 Task: Plan a trip to Qulsary, Kazakhstan from 10th December, 2023 to 15th December, 2023 for 7 adults. Place can be entire room or shared room with 4 bedrooms having 7 beds and 4 bathrooms. Property type can be house. Amenities needed are: wifi, TV, free parkinig on premises, gym, breakfast.
Action: Mouse moved to (597, 131)
Screenshot: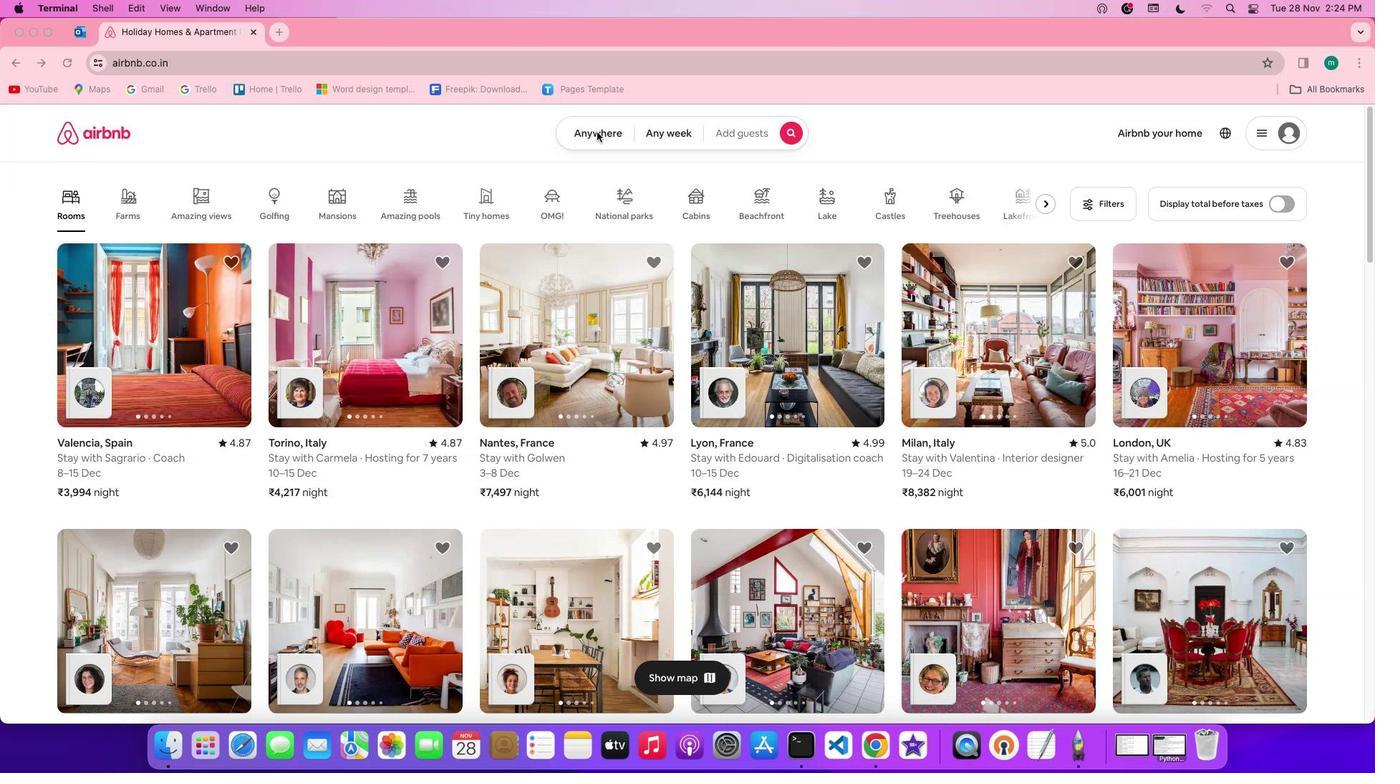 
Action: Mouse pressed left at (597, 131)
Screenshot: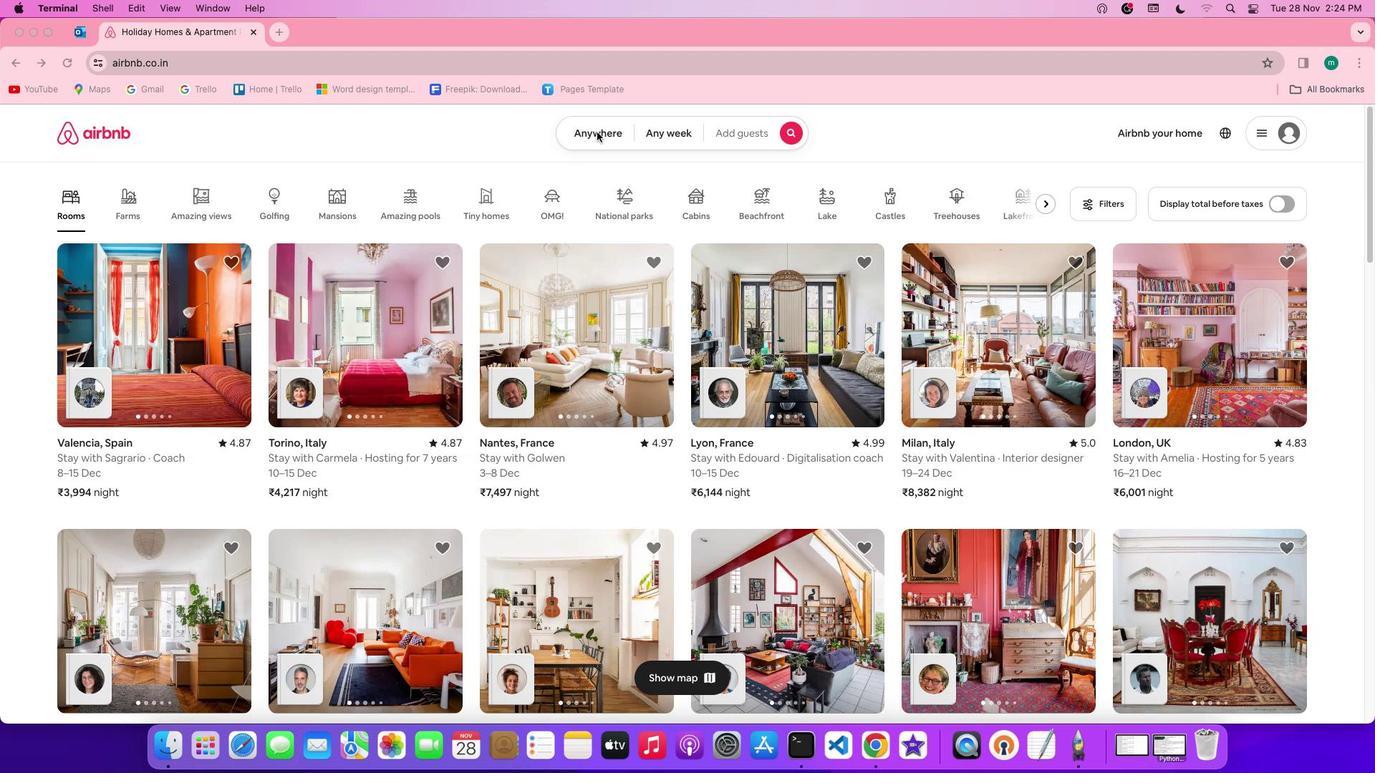 
Action: Mouse pressed left at (597, 131)
Screenshot: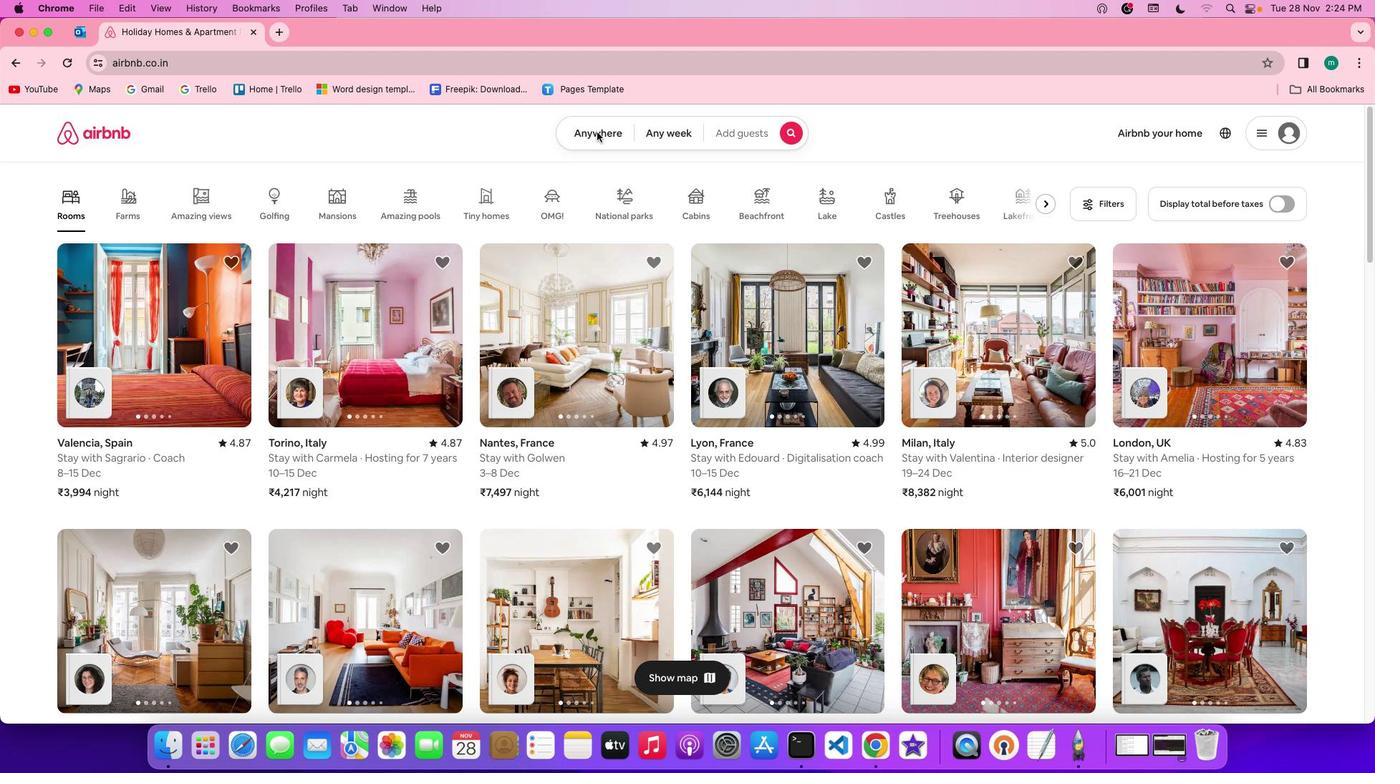 
Action: Mouse moved to (497, 195)
Screenshot: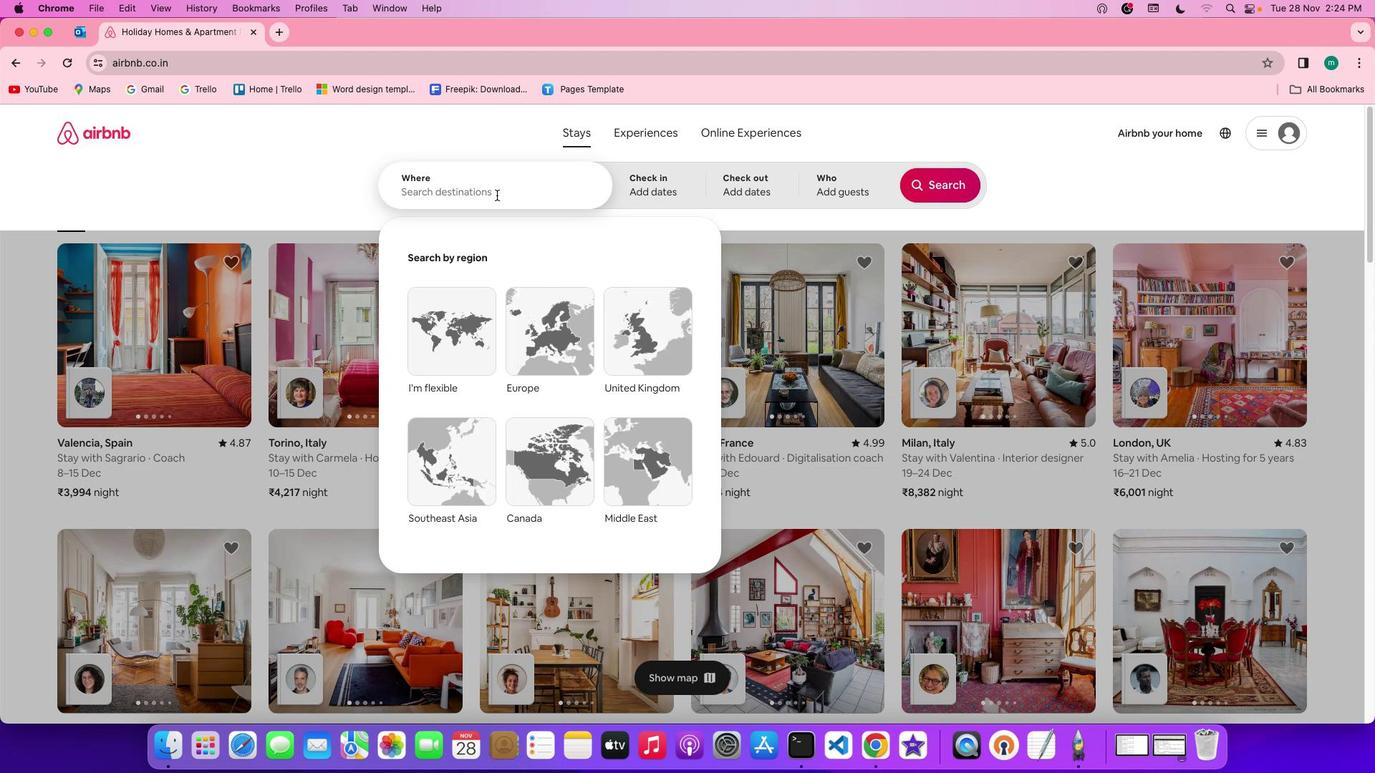 
Action: Mouse pressed left at (497, 195)
Screenshot: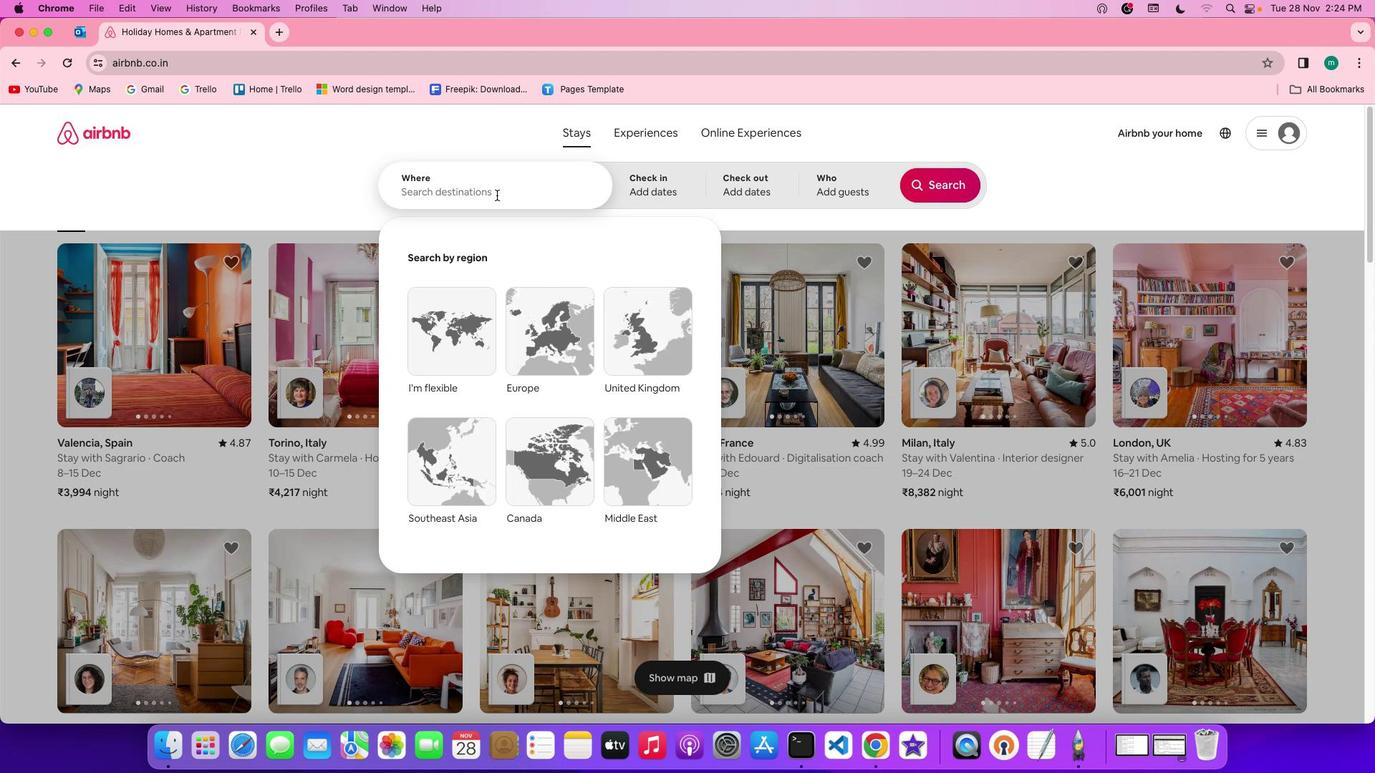 
Action: Mouse moved to (498, 196)
Screenshot: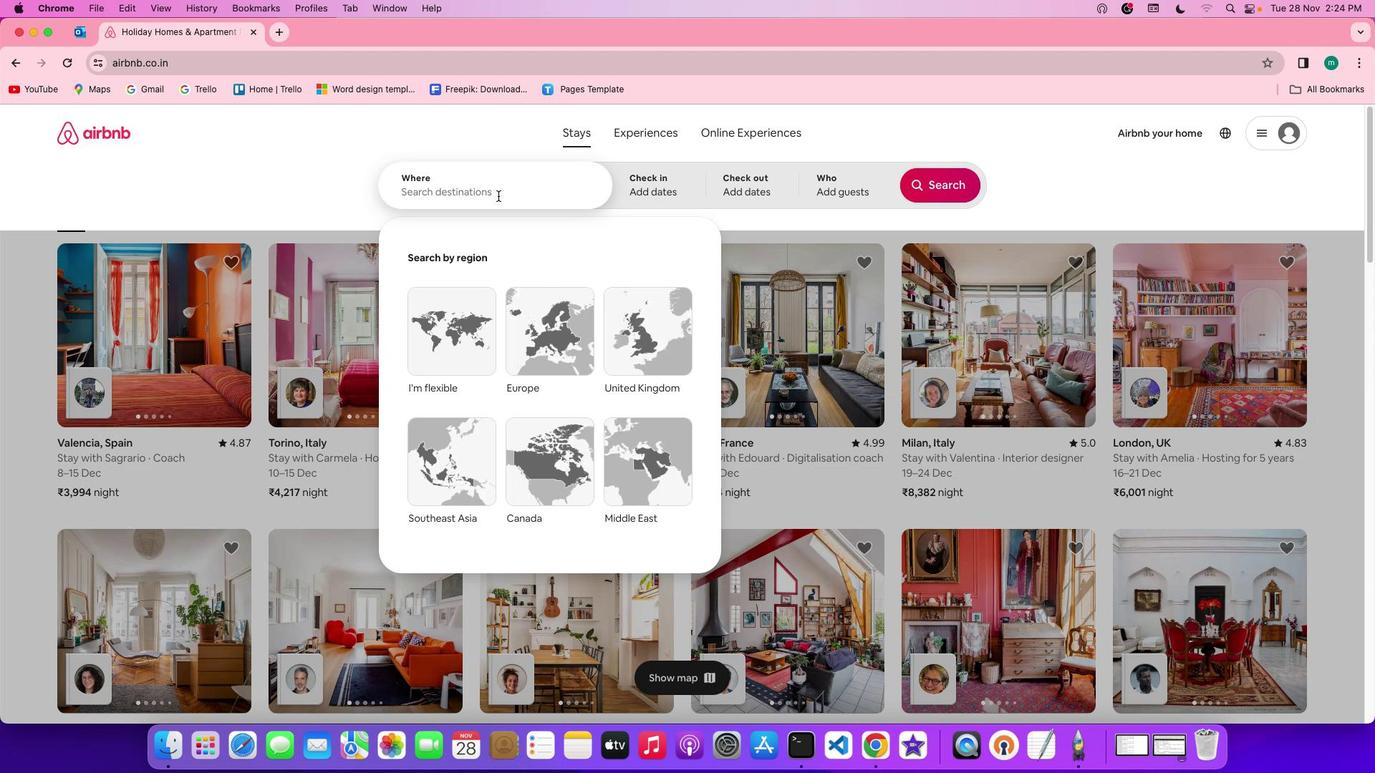
Action: Key pressed Key.shift'Q''u''l''s''a''r''y'','Key.spaceKey.shift'K''a''z''a''k''h''s''t''a''n'
Screenshot: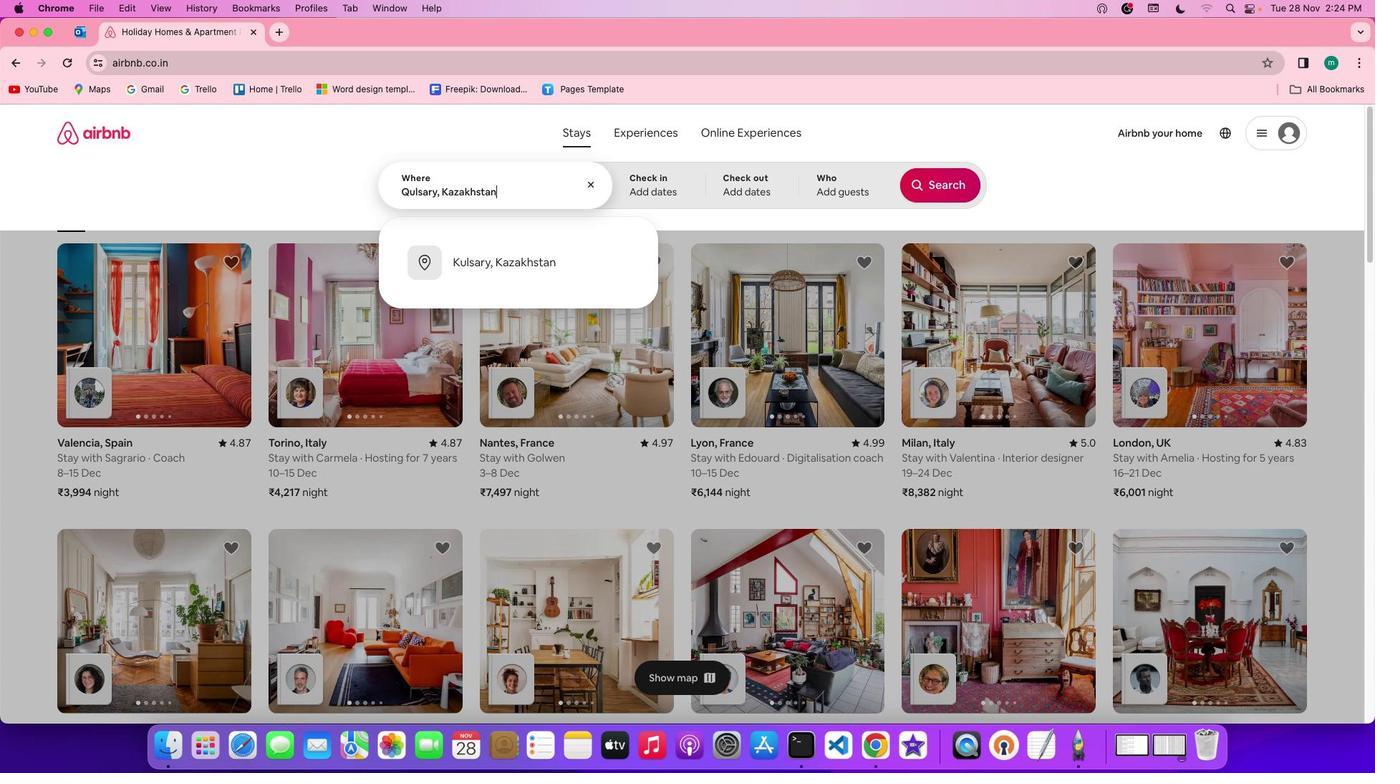 
Action: Mouse moved to (654, 188)
Screenshot: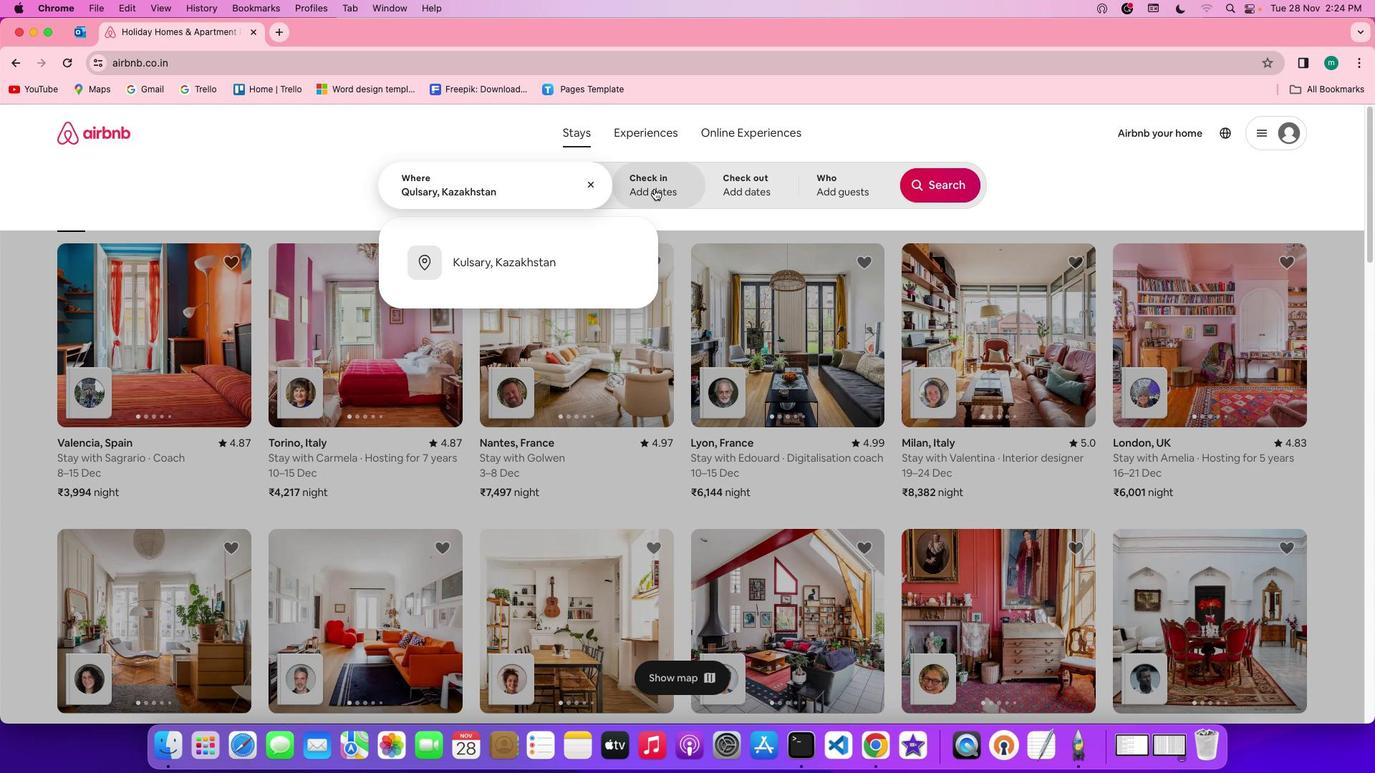 
Action: Mouse pressed left at (654, 188)
Screenshot: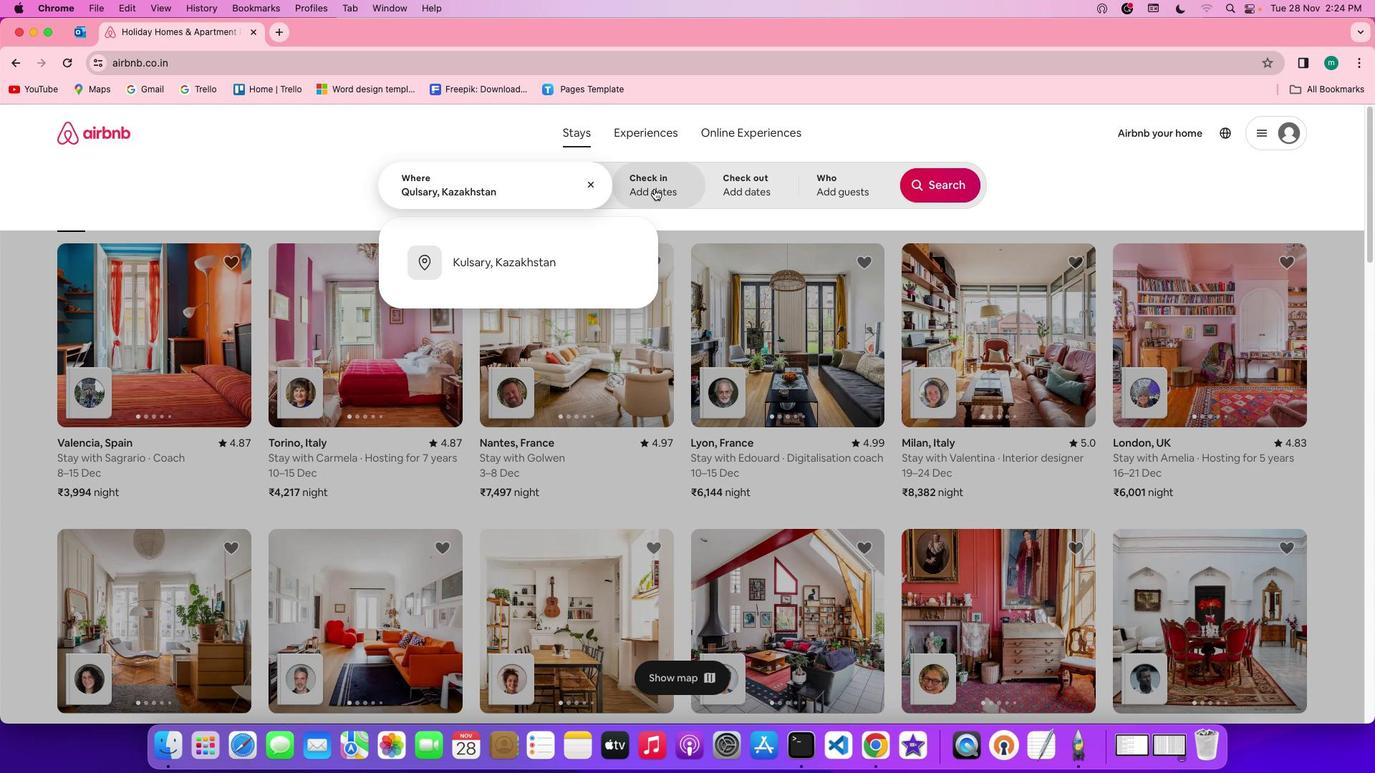 
Action: Mouse moved to (720, 432)
Screenshot: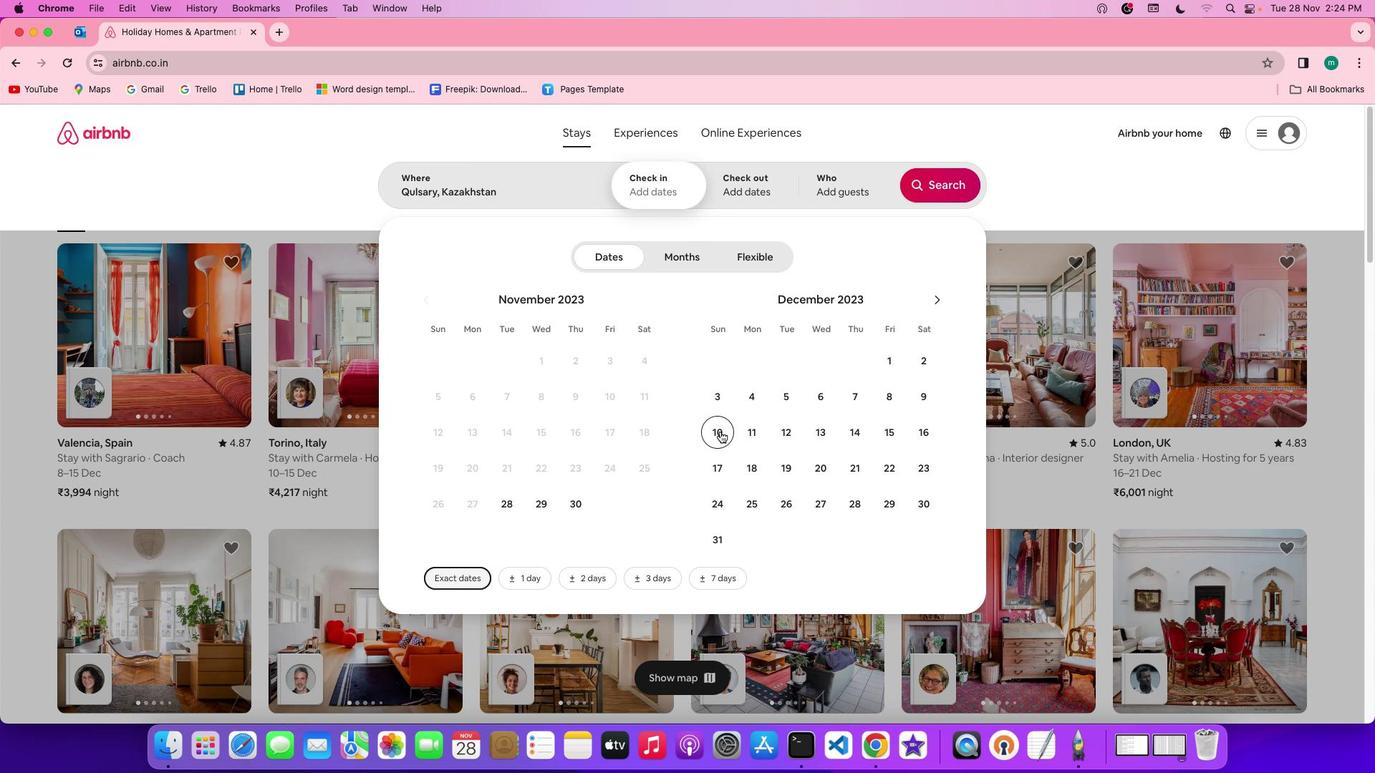 
Action: Mouse pressed left at (720, 432)
Screenshot: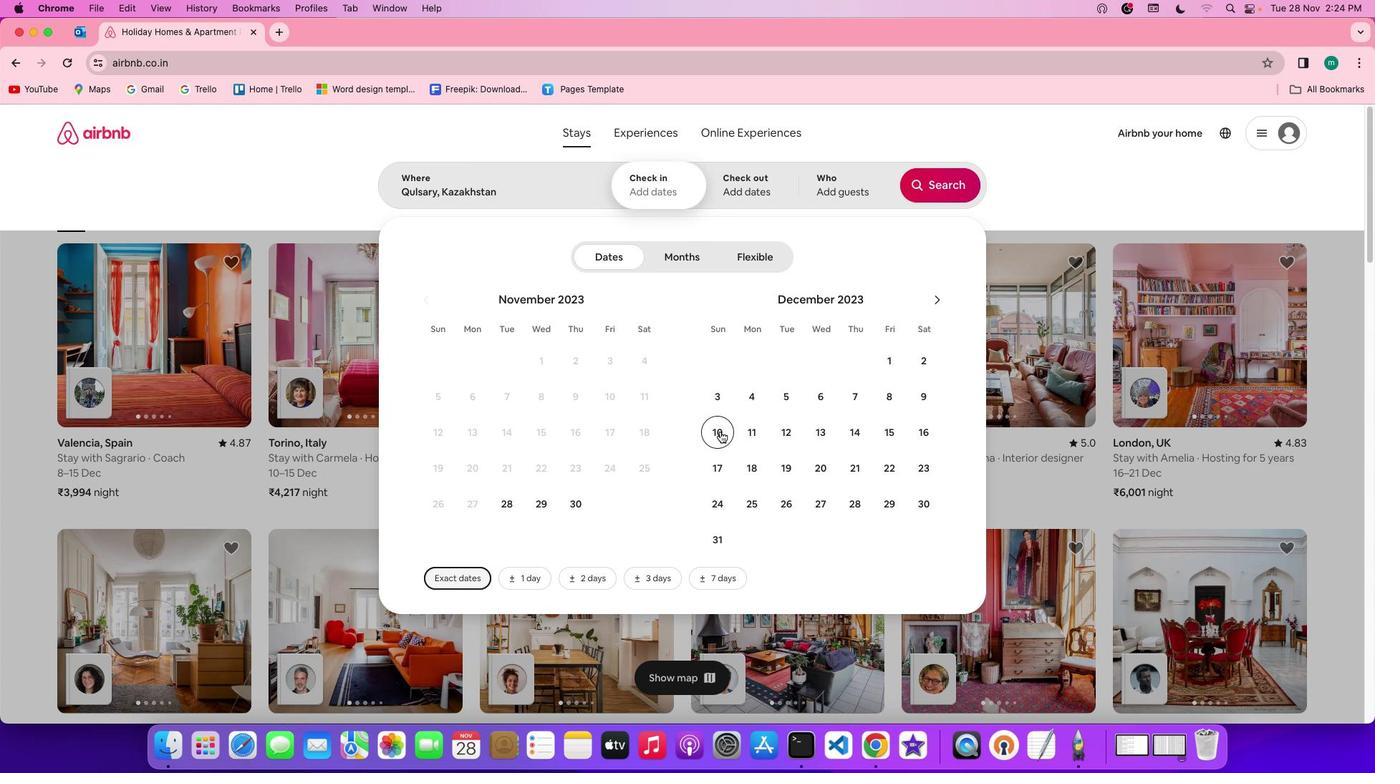 
Action: Mouse moved to (884, 430)
Screenshot: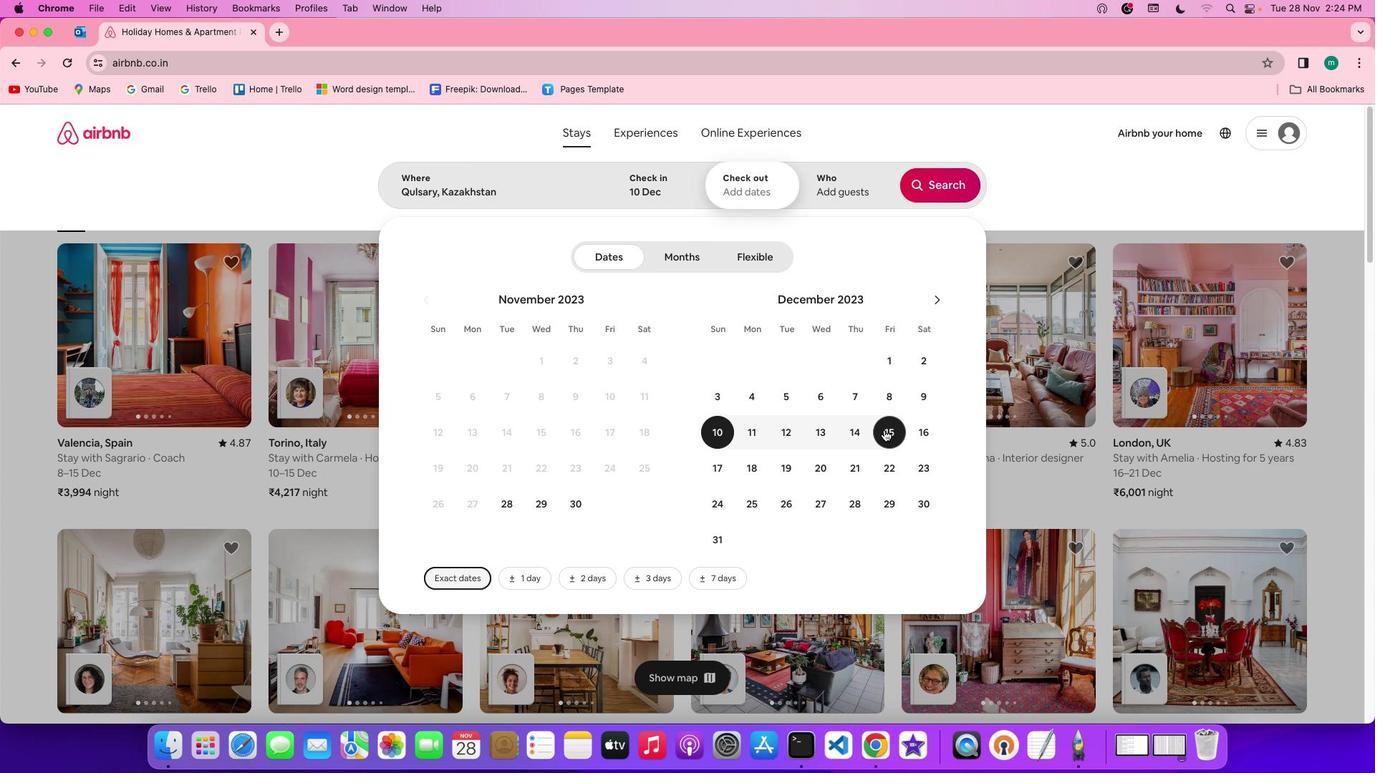 
Action: Mouse pressed left at (884, 430)
Screenshot: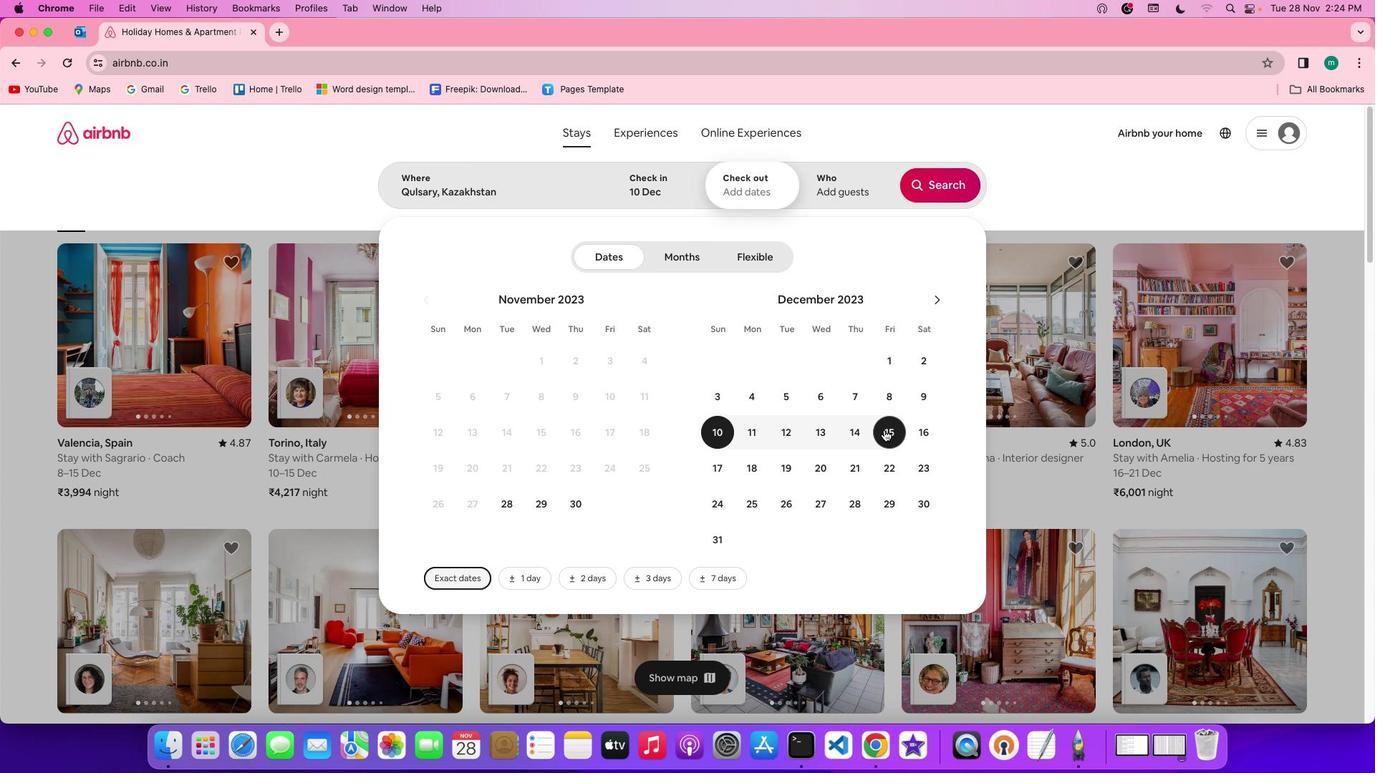 
Action: Mouse moved to (826, 183)
Screenshot: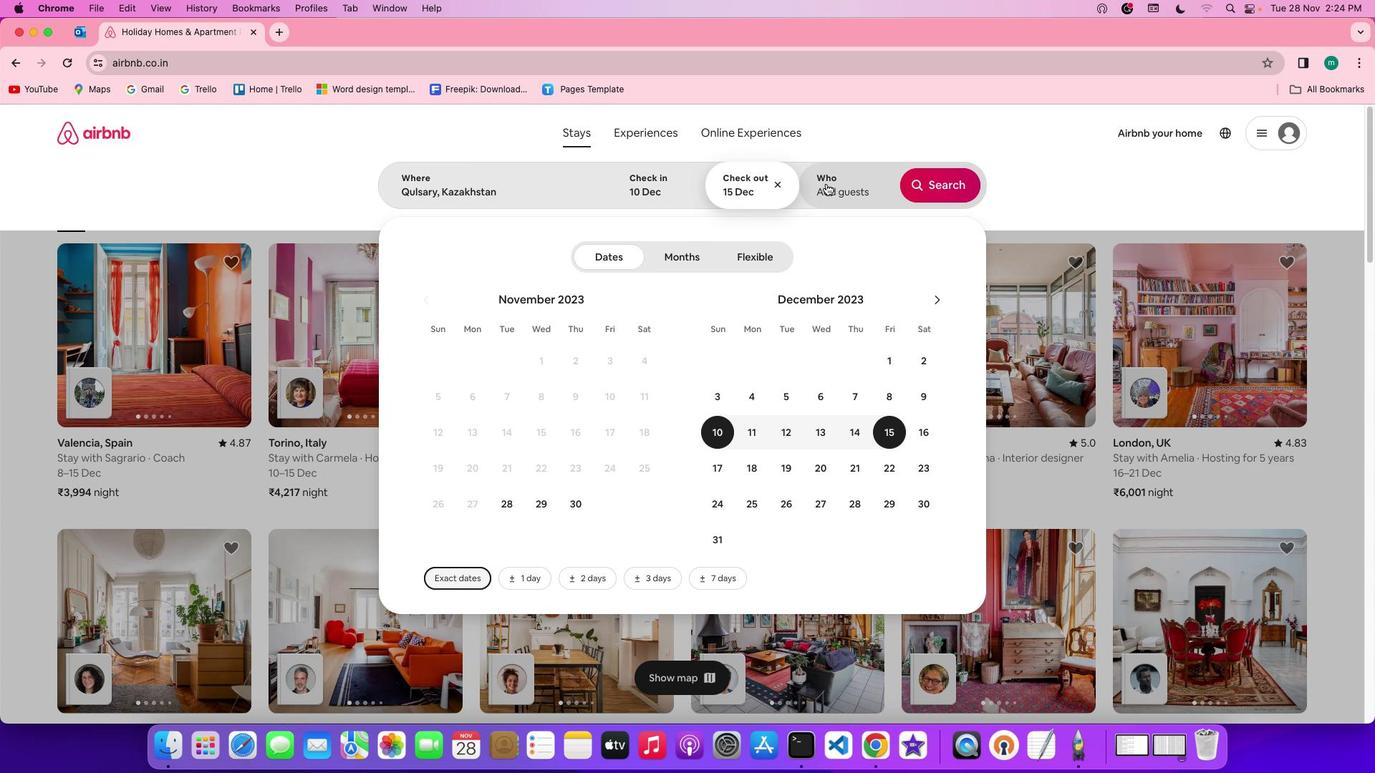 
Action: Mouse pressed left at (826, 183)
Screenshot: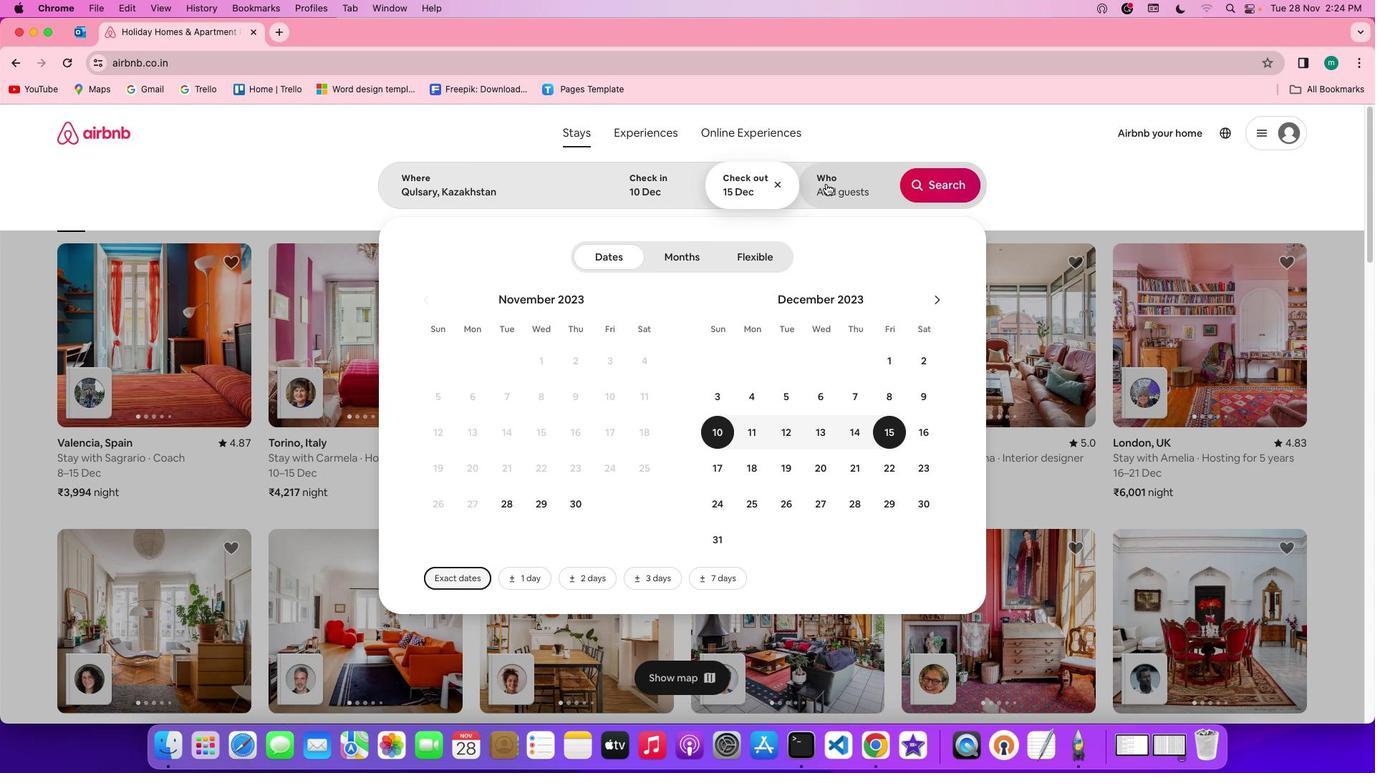 
Action: Mouse moved to (948, 263)
Screenshot: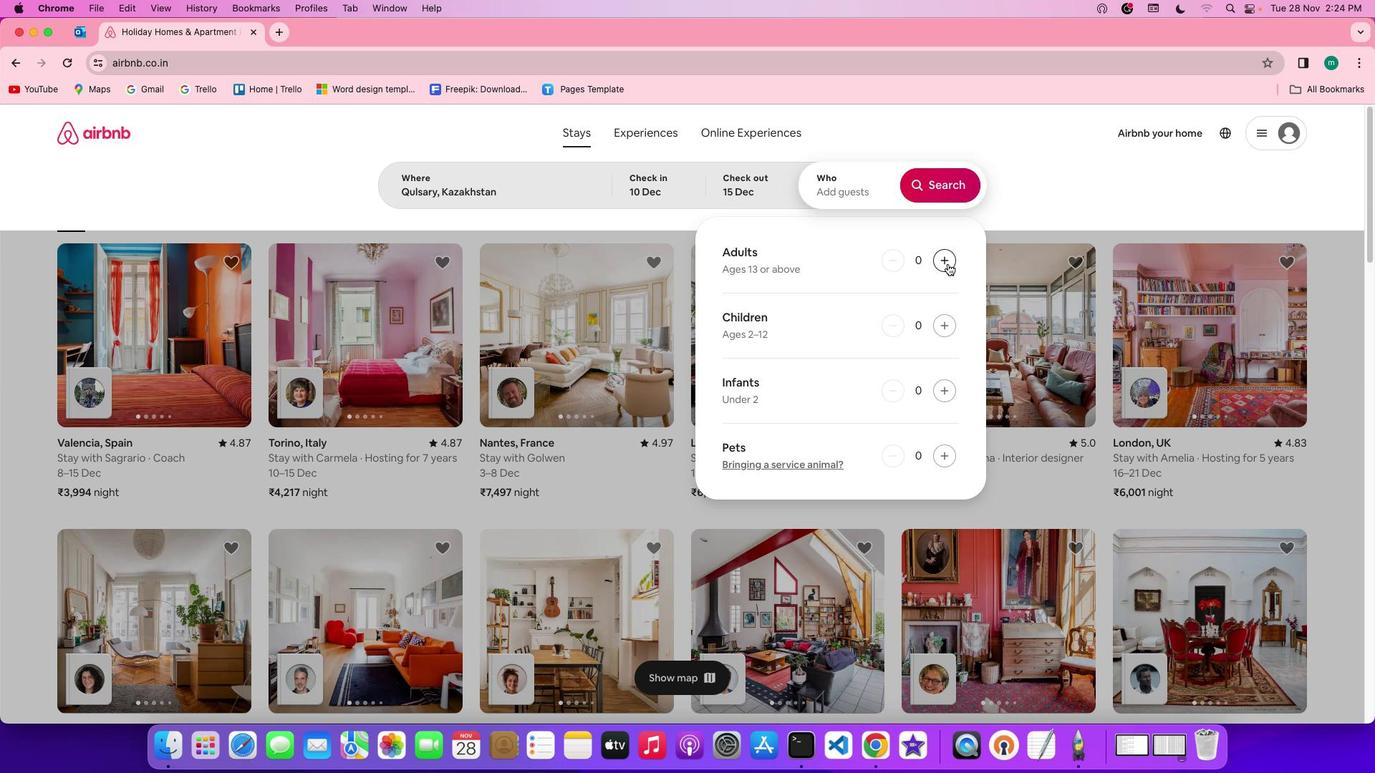 
Action: Mouse pressed left at (948, 263)
Screenshot: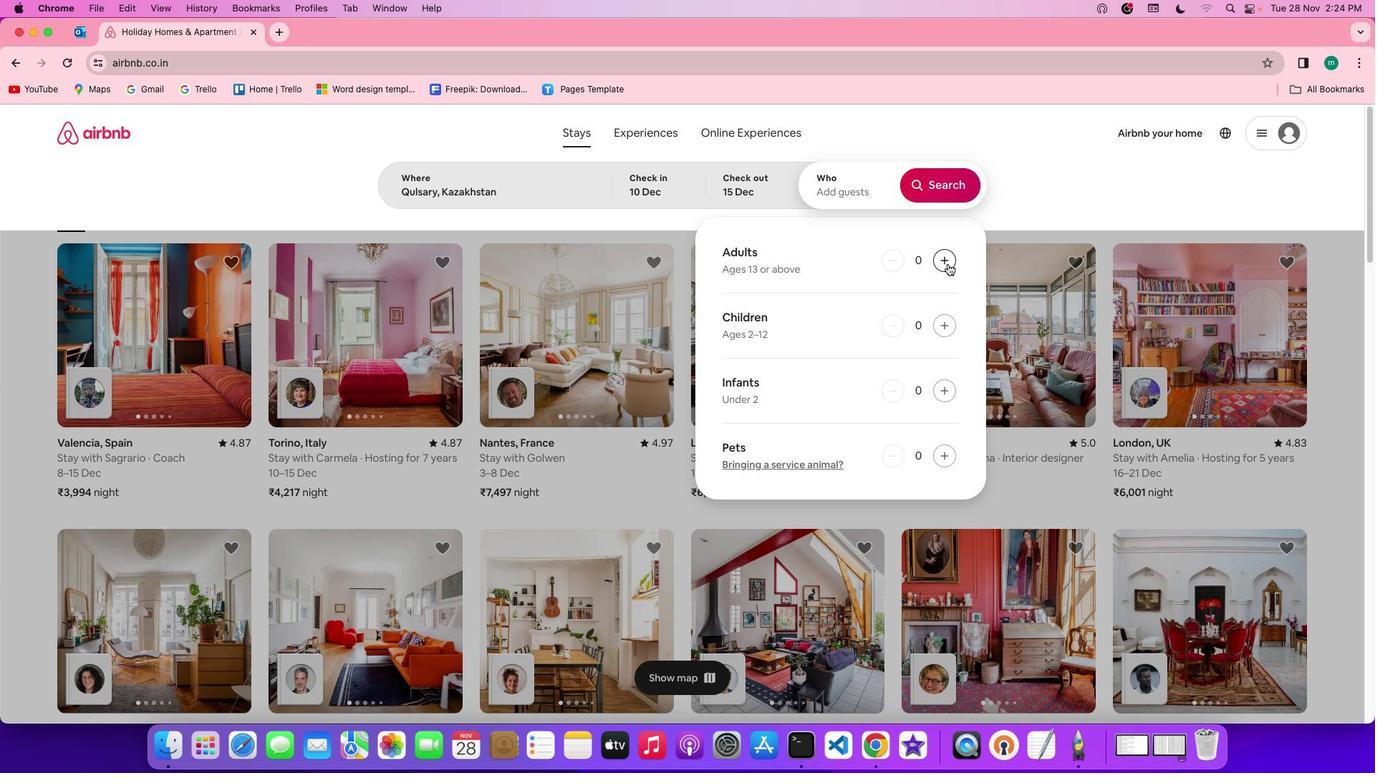 
Action: Mouse pressed left at (948, 263)
Screenshot: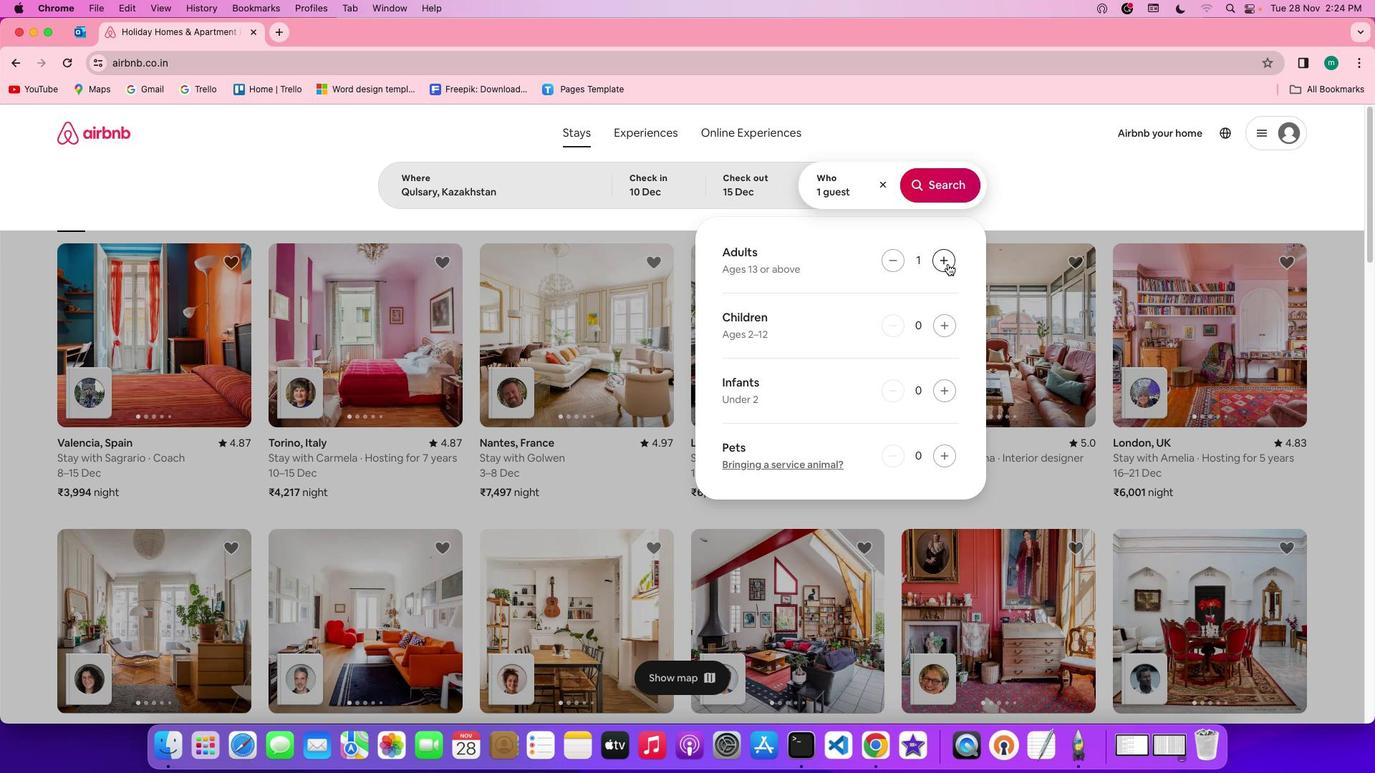 
Action: Mouse pressed left at (948, 263)
Screenshot: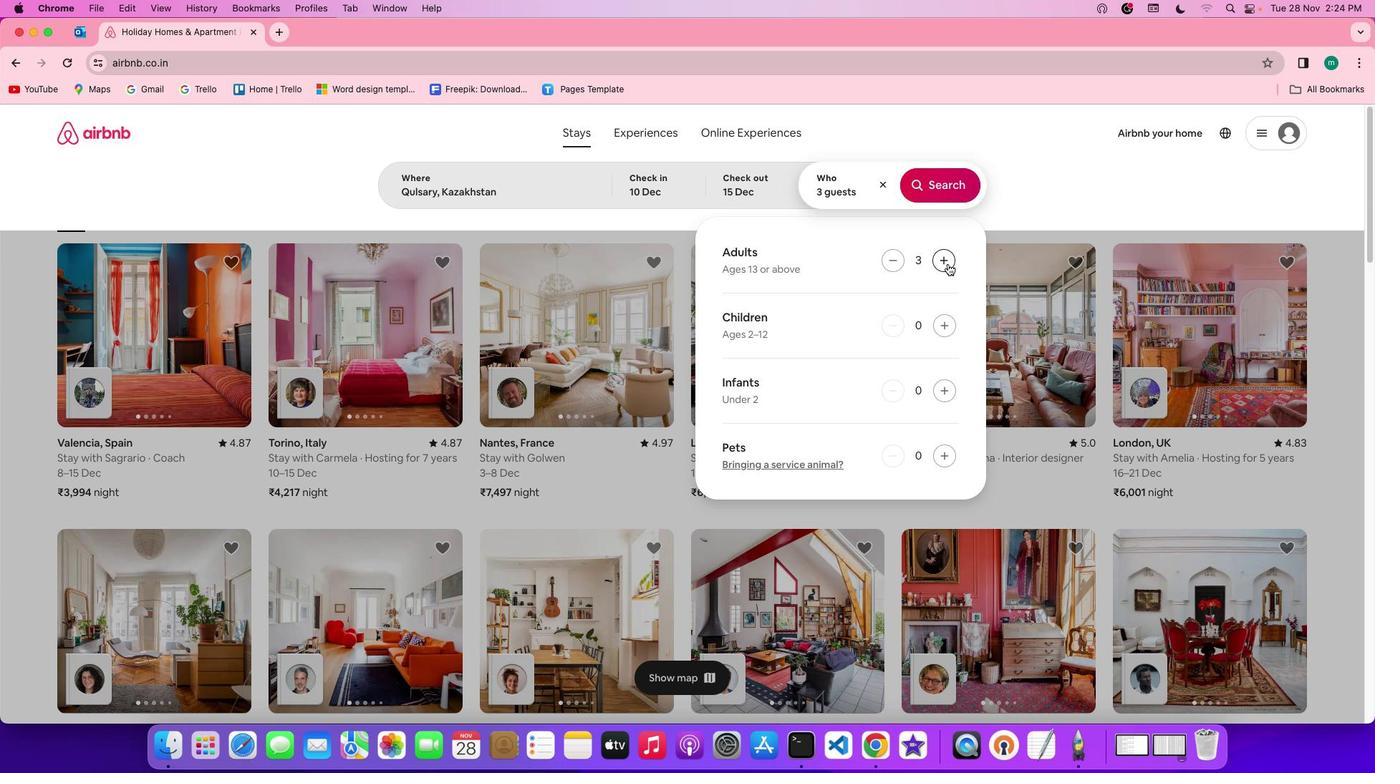 
Action: Mouse moved to (948, 263)
Screenshot: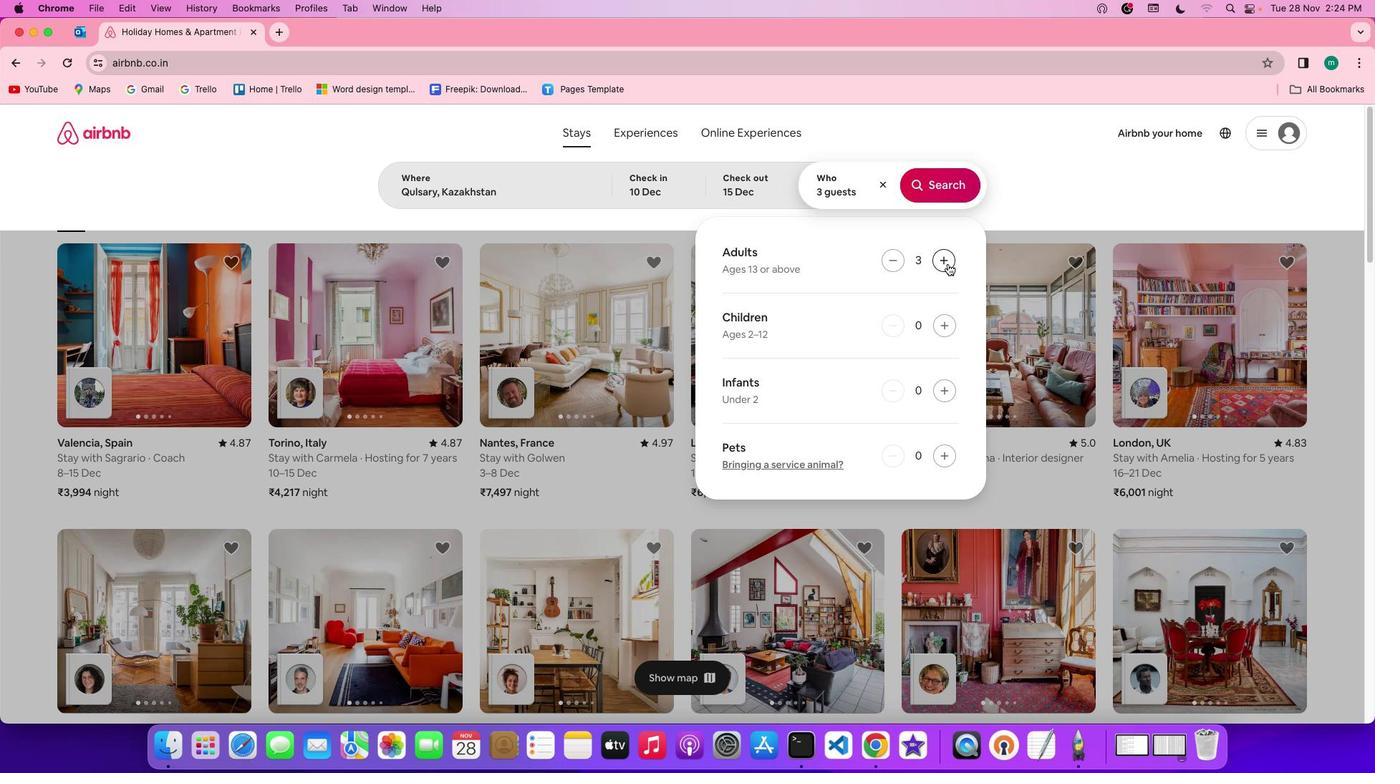 
Action: Mouse pressed left at (948, 263)
Screenshot: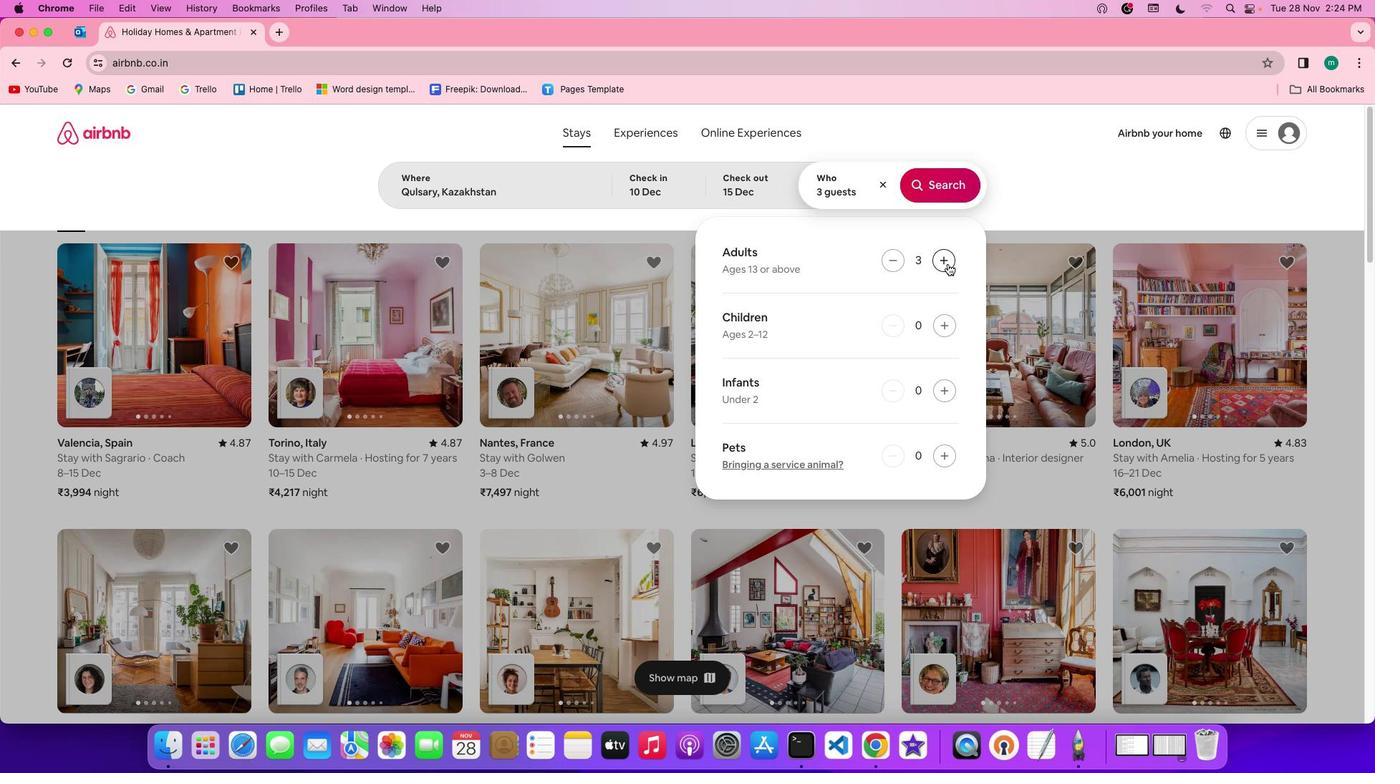 
Action: Mouse pressed left at (948, 263)
Screenshot: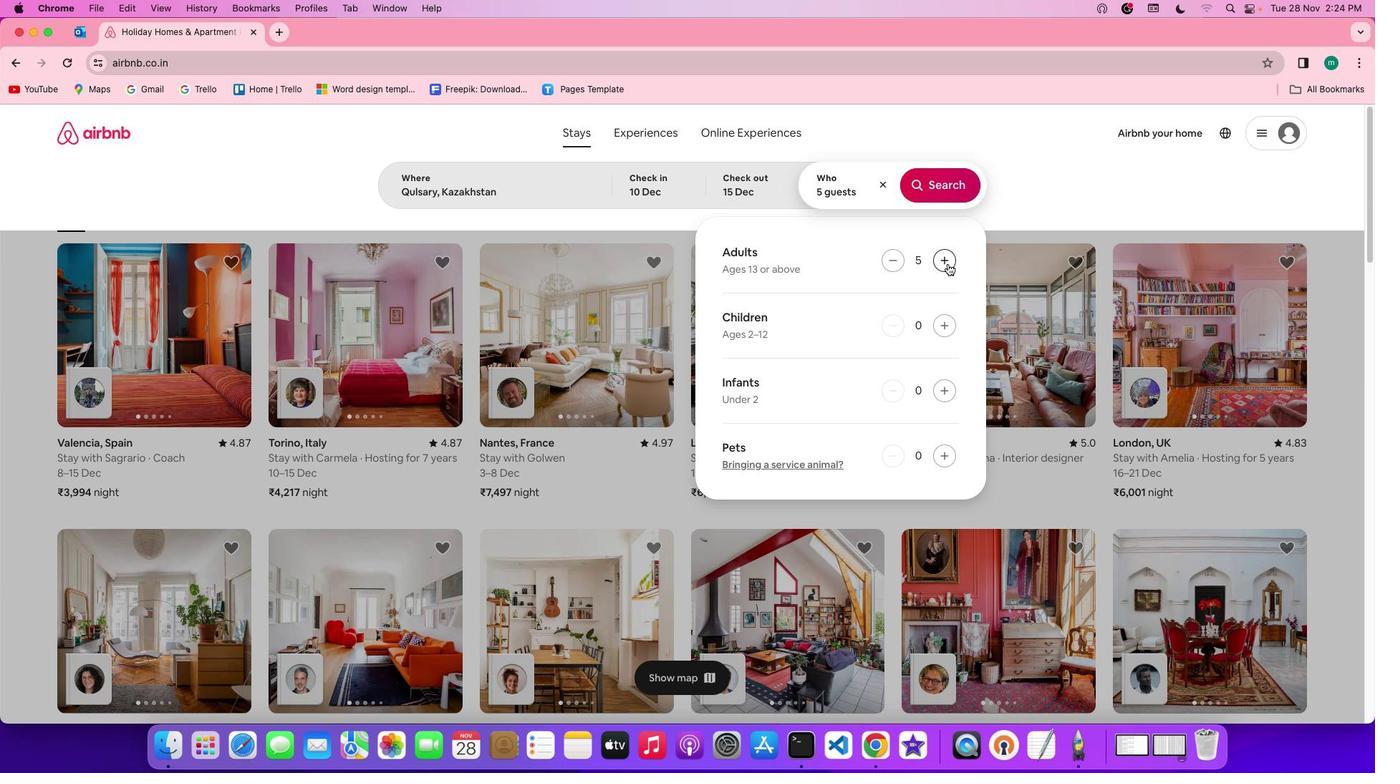 
Action: Mouse pressed left at (948, 263)
Screenshot: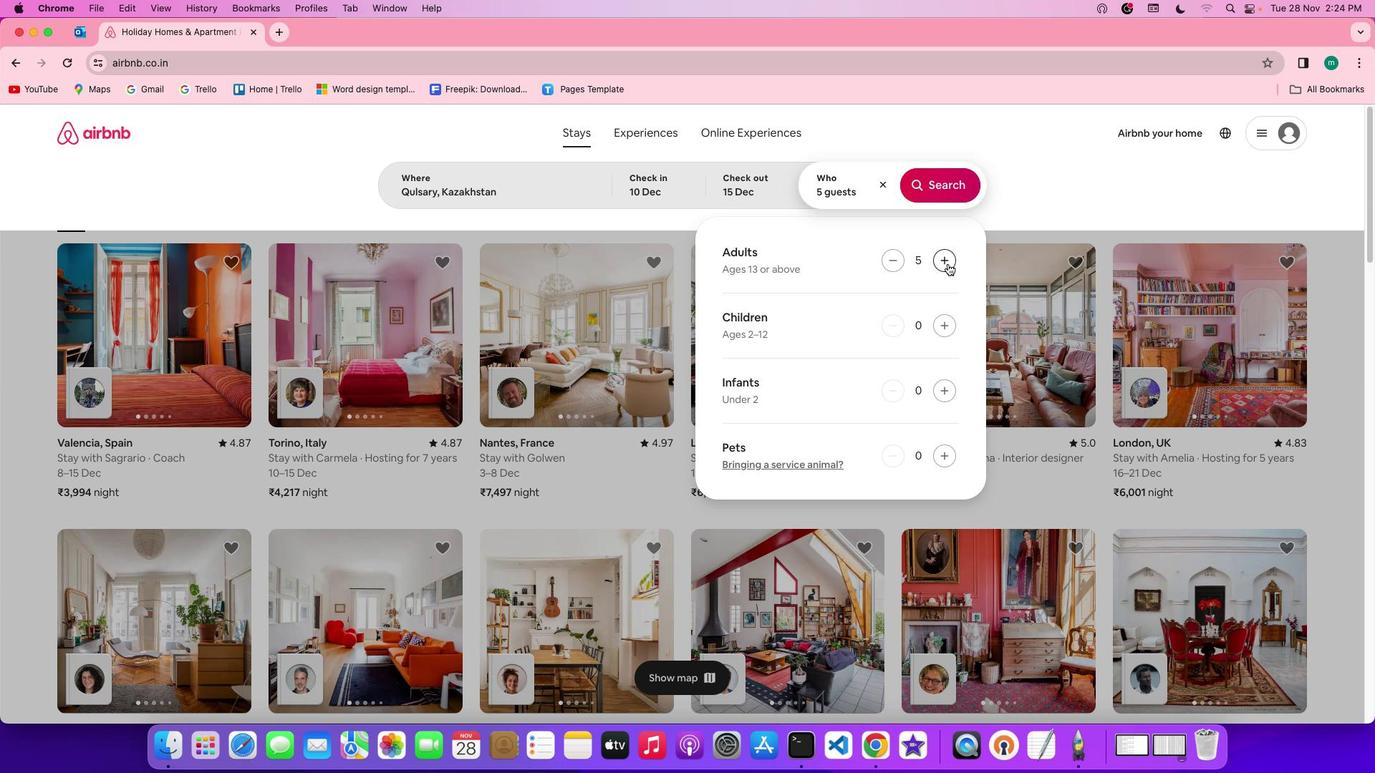 
Action: Mouse pressed left at (948, 263)
Screenshot: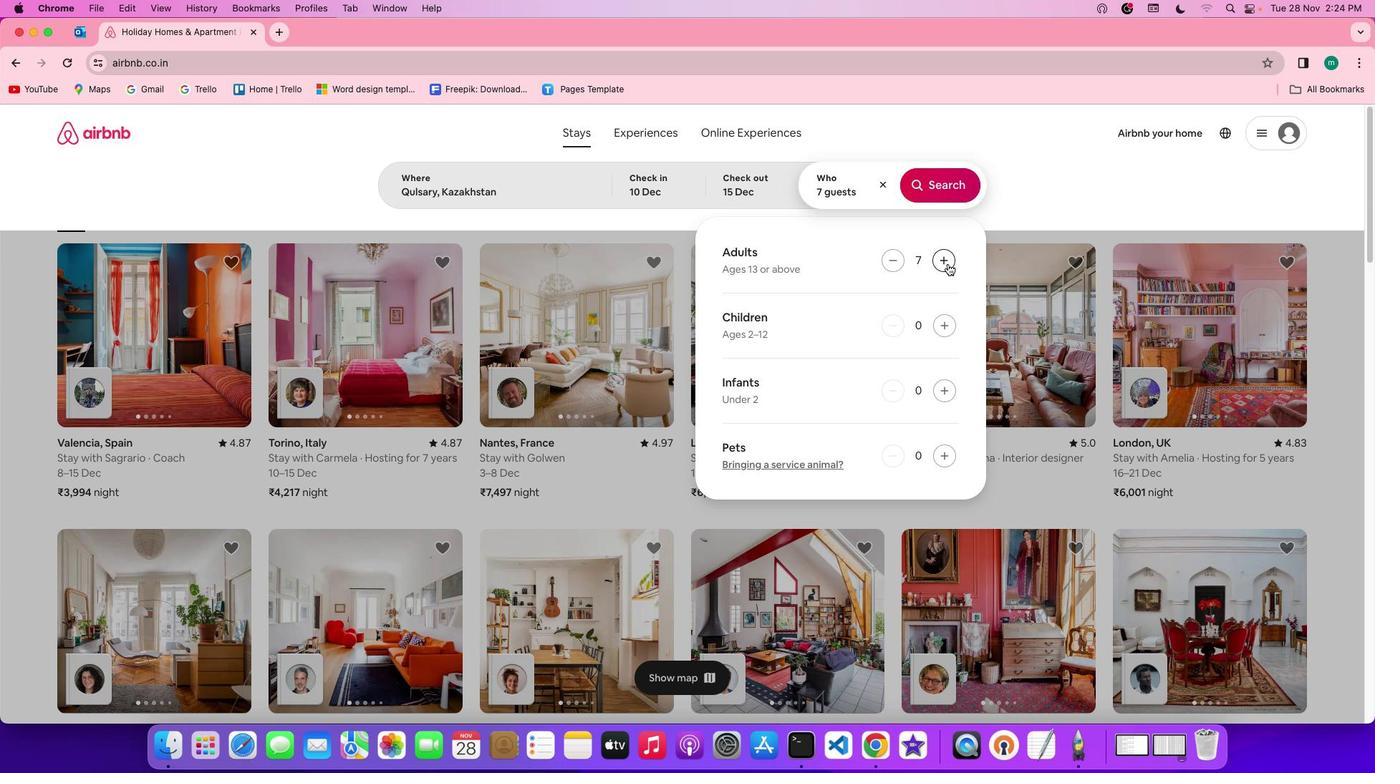 
Action: Mouse moved to (938, 189)
Screenshot: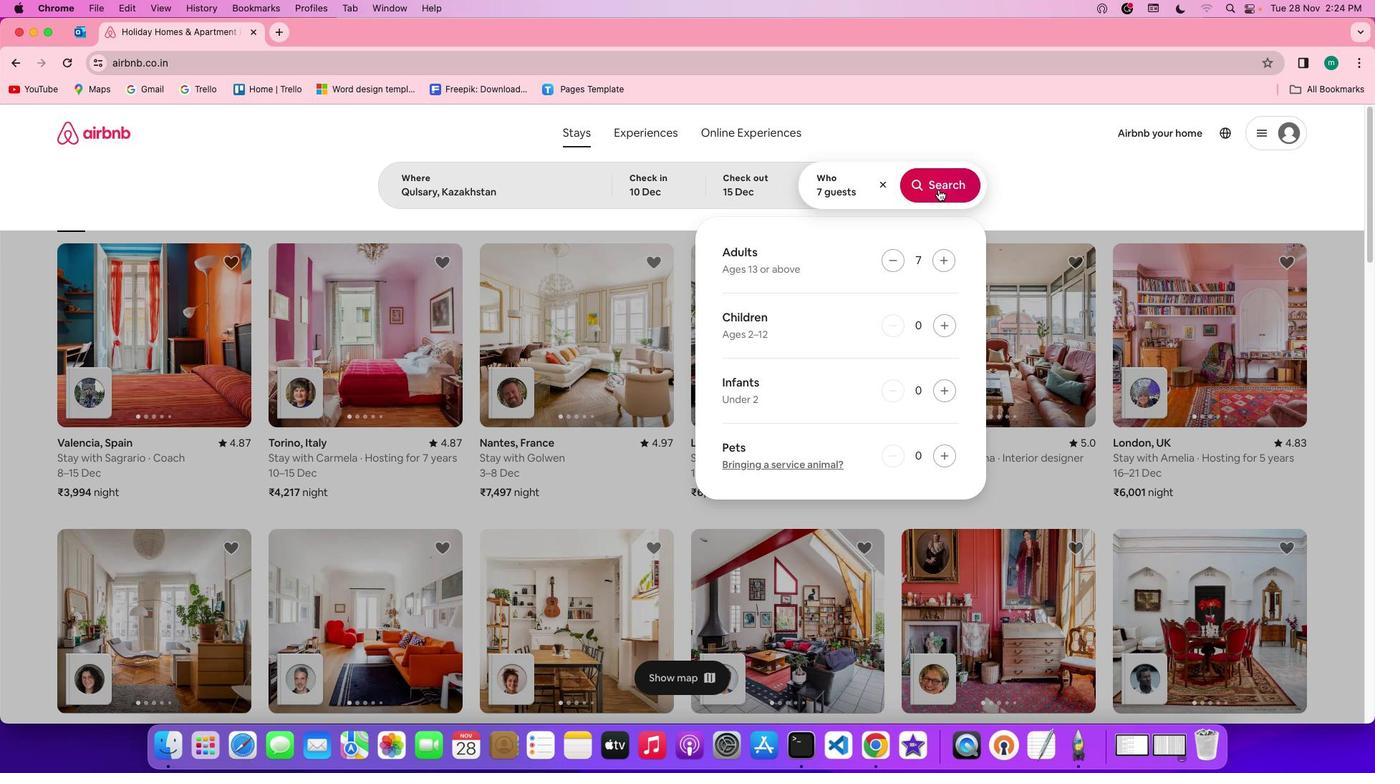 
Action: Mouse pressed left at (938, 189)
Screenshot: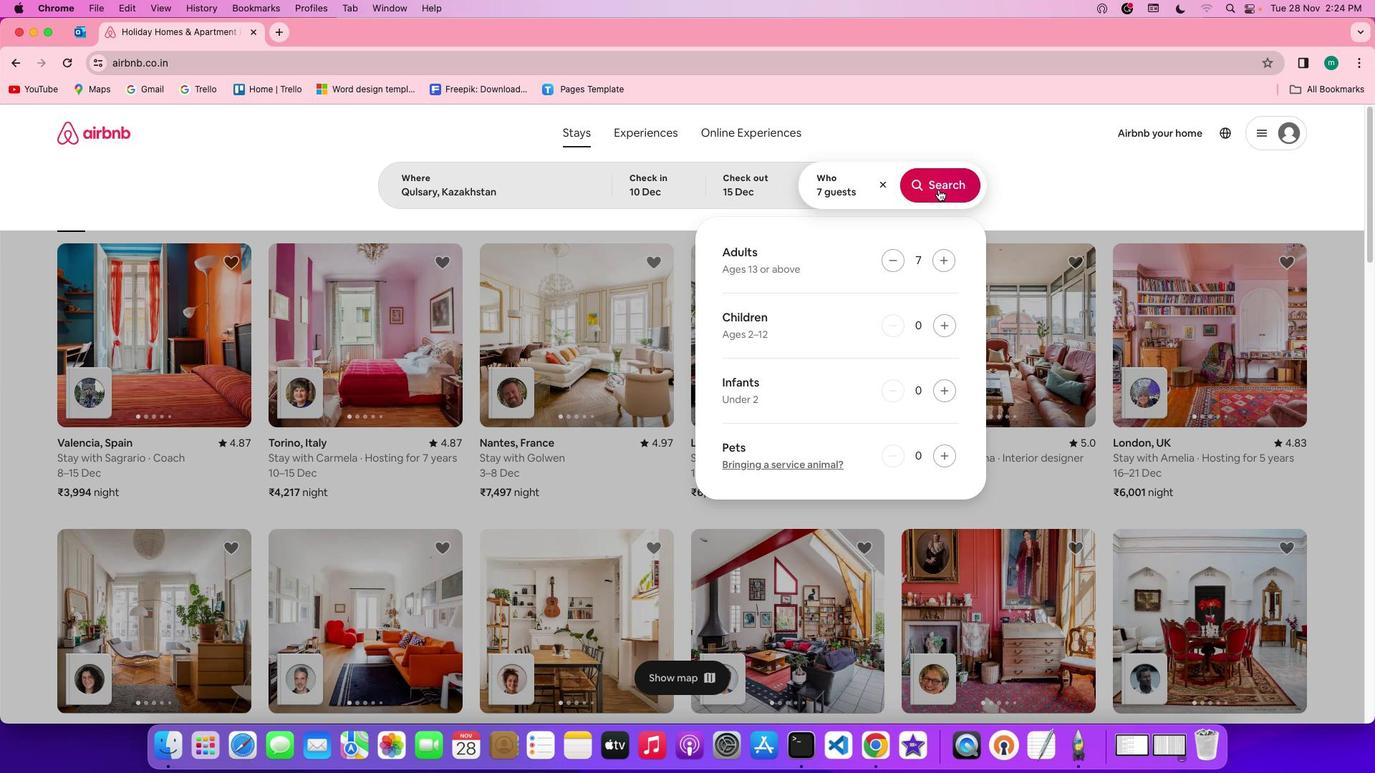 
Action: Mouse moved to (1135, 187)
Screenshot: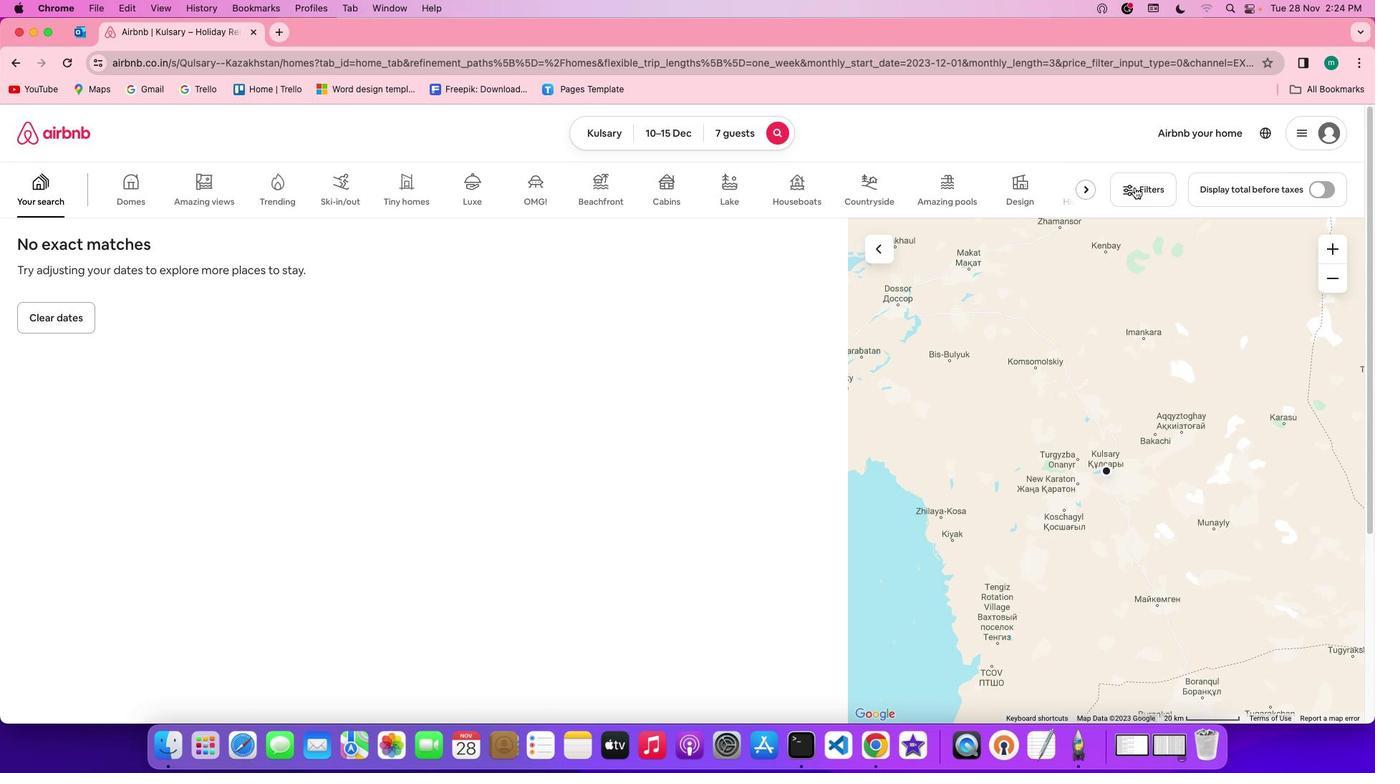 
Action: Mouse pressed left at (1135, 187)
Screenshot: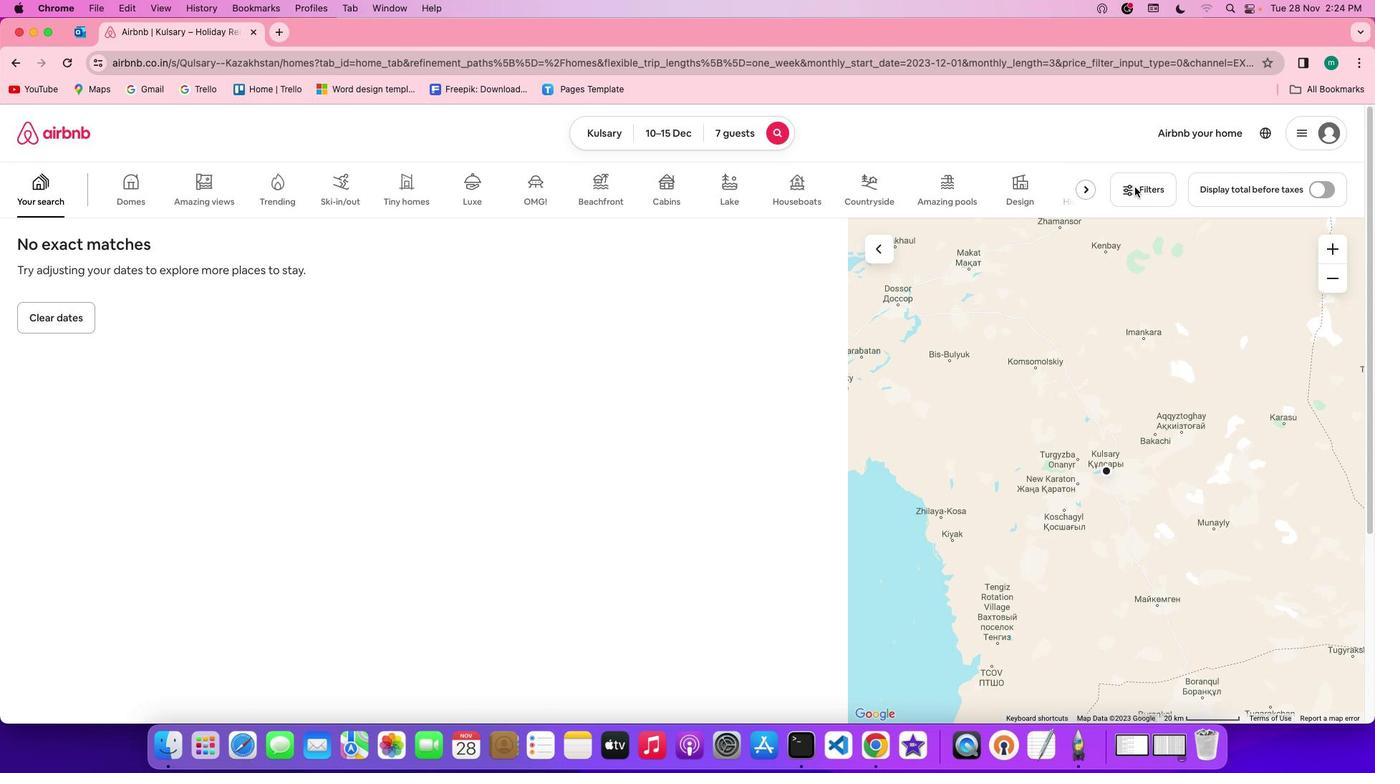 
Action: Mouse moved to (720, 373)
Screenshot: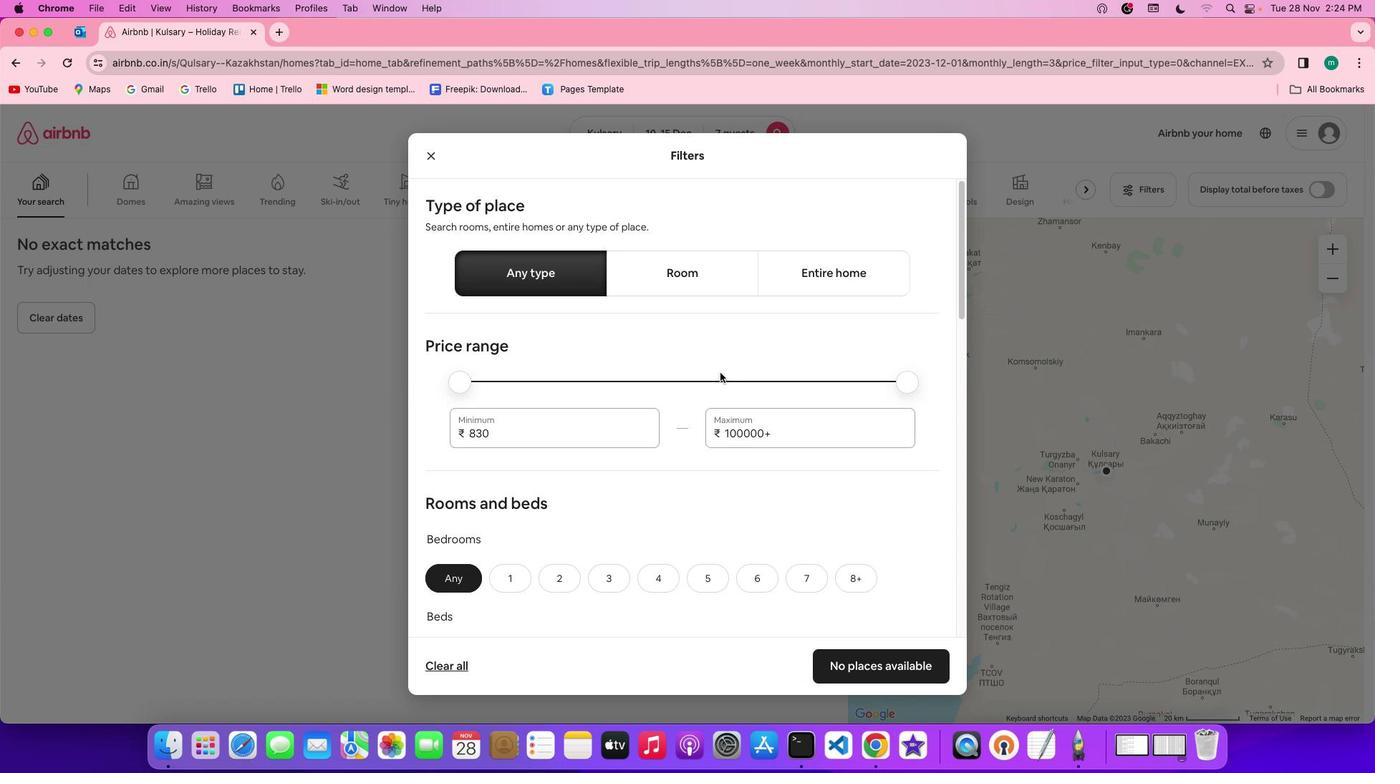 
Action: Mouse scrolled (720, 373) with delta (0, 0)
Screenshot: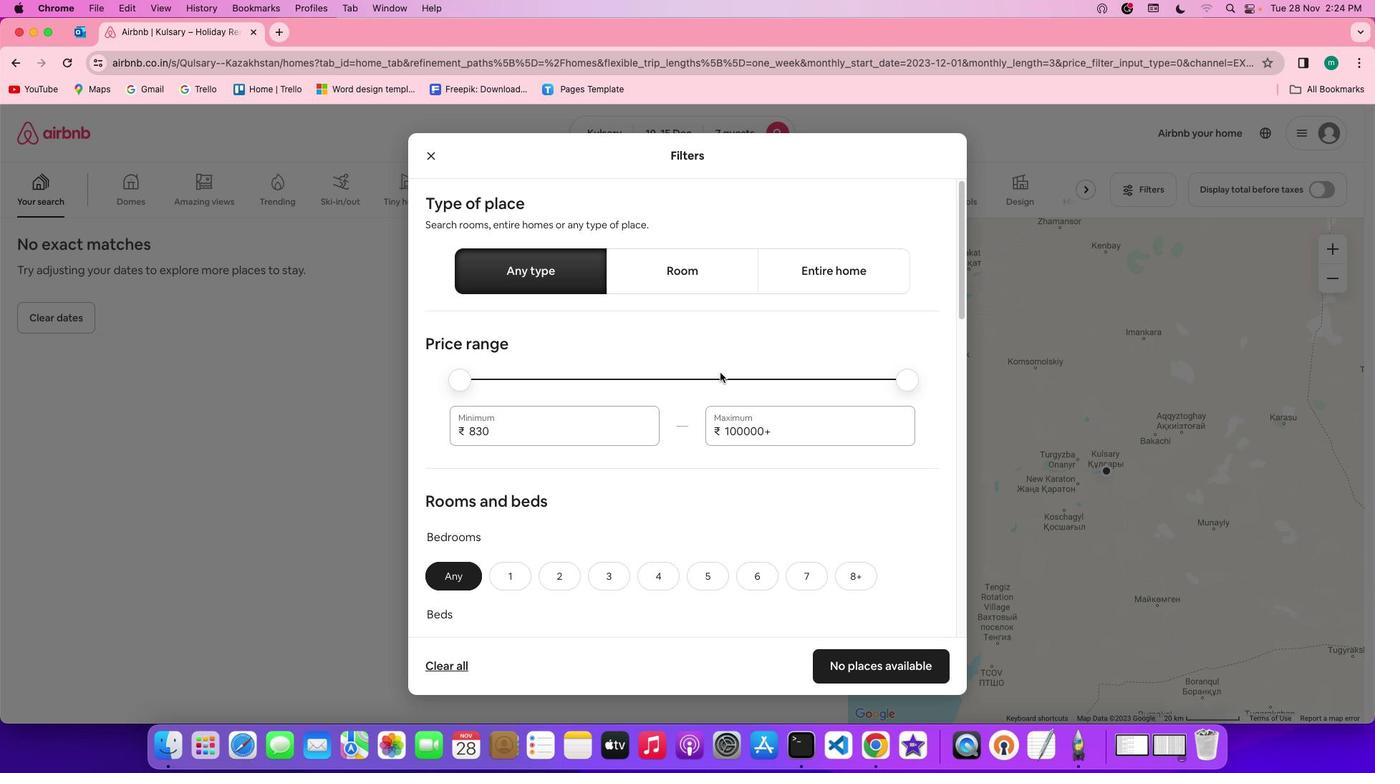 
Action: Mouse scrolled (720, 373) with delta (0, 0)
Screenshot: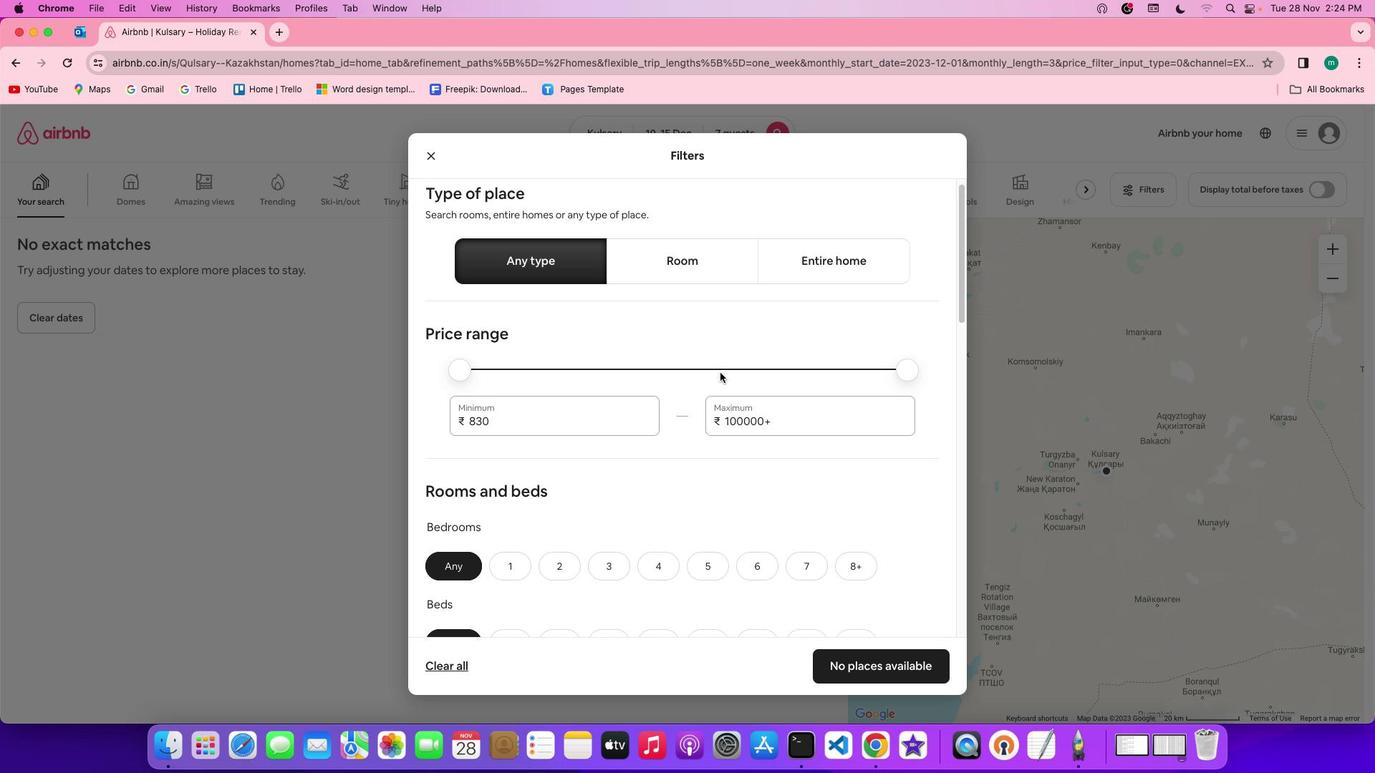 
Action: Mouse scrolled (720, 373) with delta (0, 0)
Screenshot: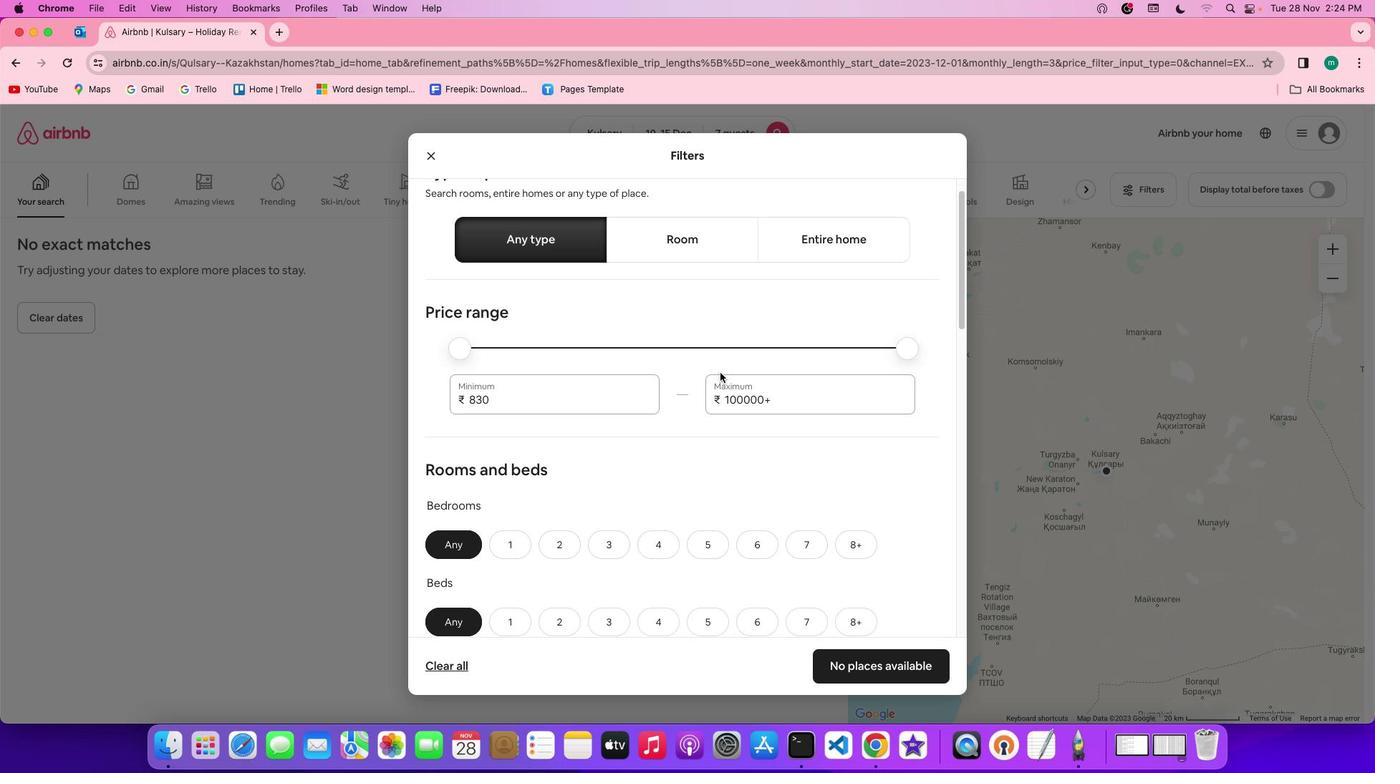 
Action: Mouse scrolled (720, 373) with delta (0, -2)
Screenshot: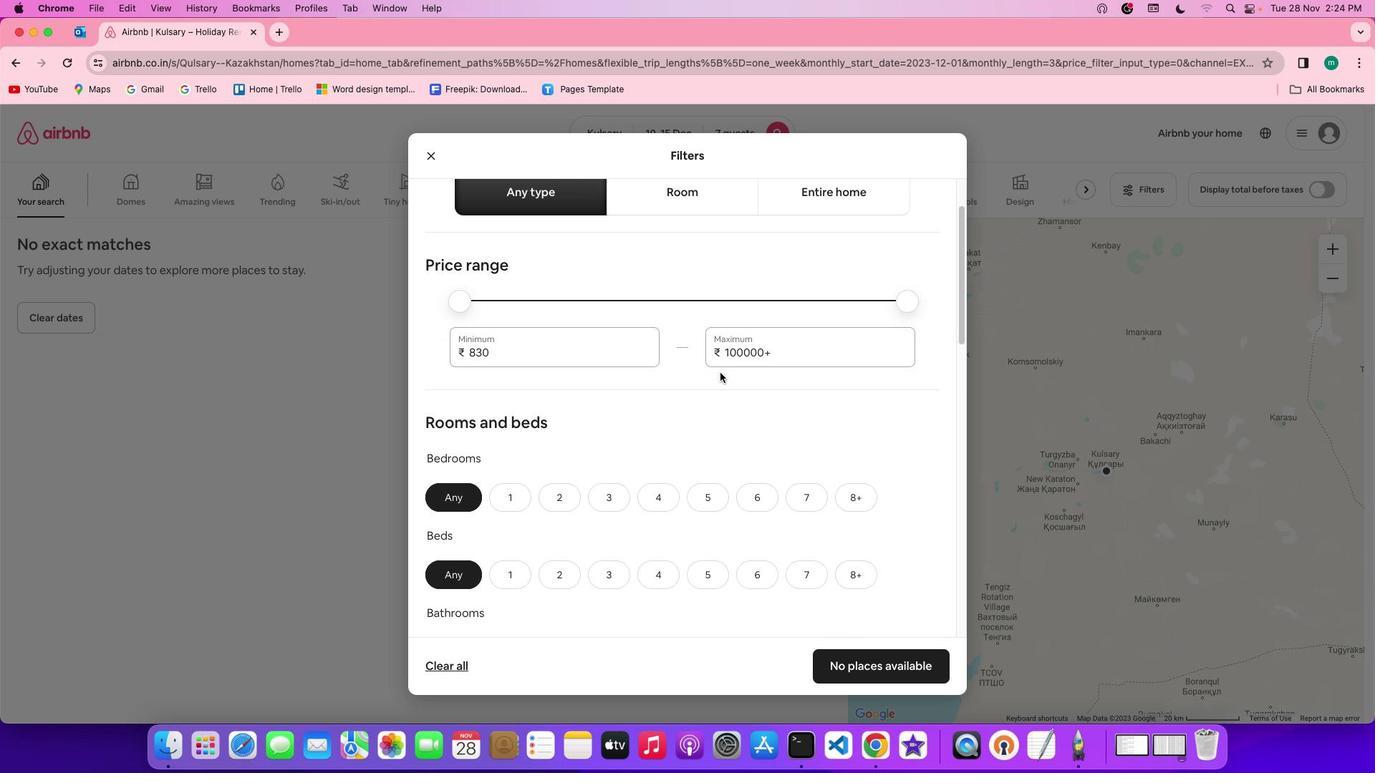 
Action: Mouse scrolled (720, 373) with delta (0, -2)
Screenshot: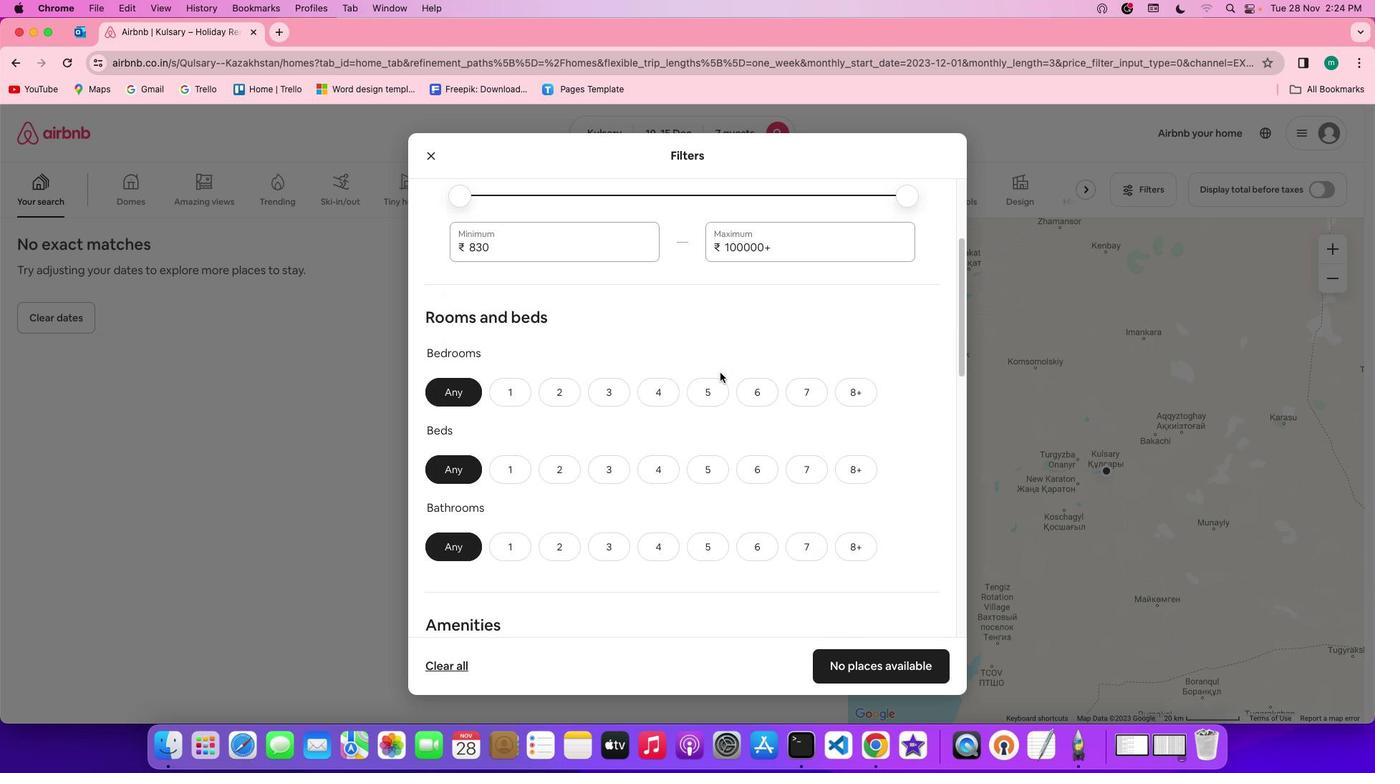 
Action: Mouse moved to (669, 339)
Screenshot: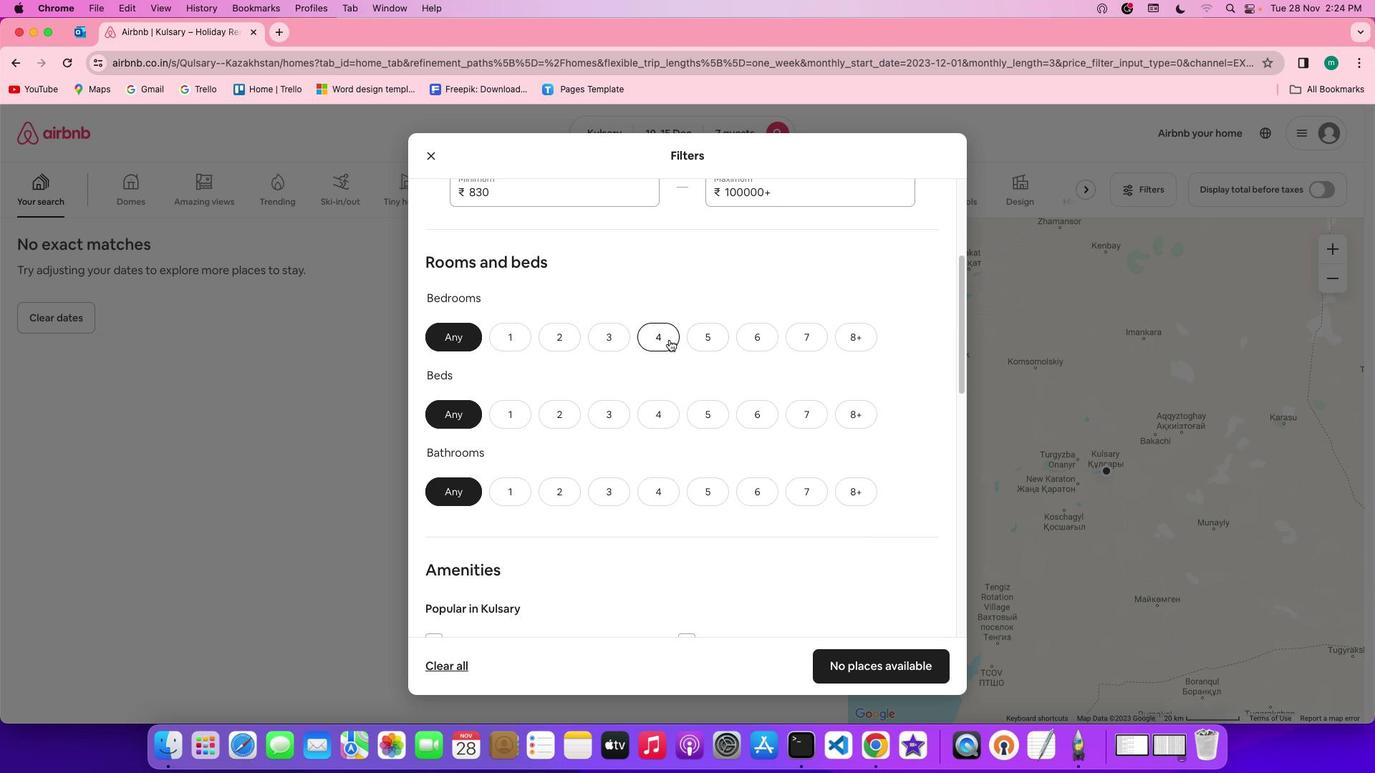 
Action: Mouse pressed left at (669, 339)
Screenshot: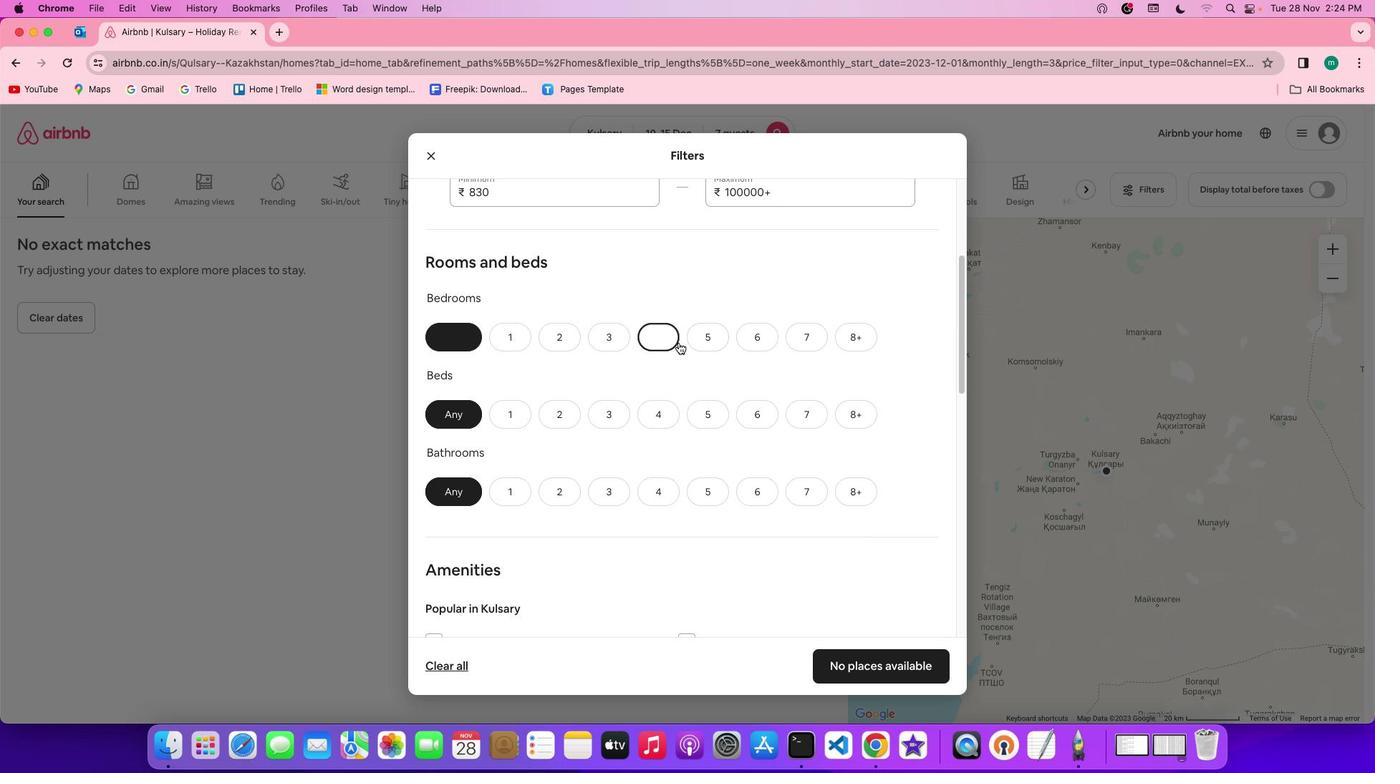 
Action: Mouse moved to (818, 412)
Screenshot: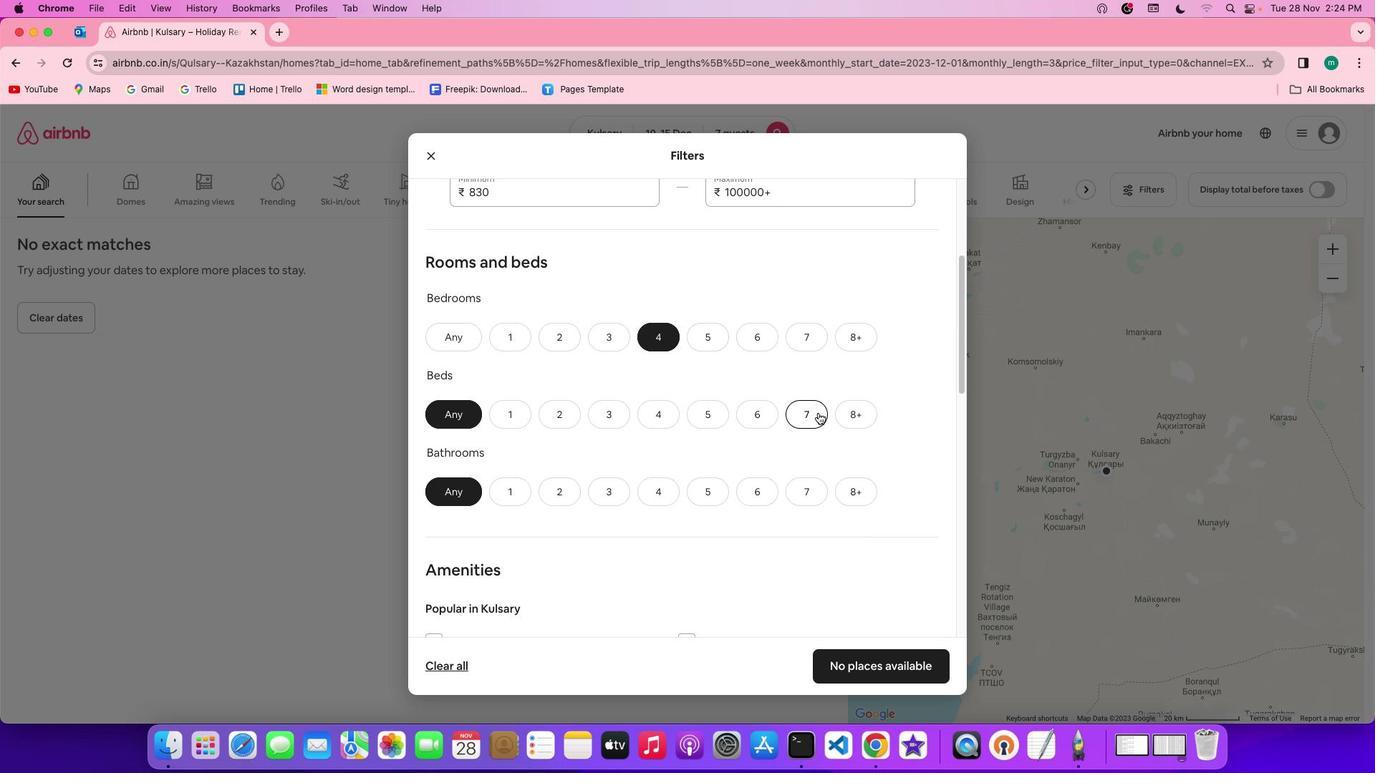 
Action: Mouse pressed left at (818, 412)
Screenshot: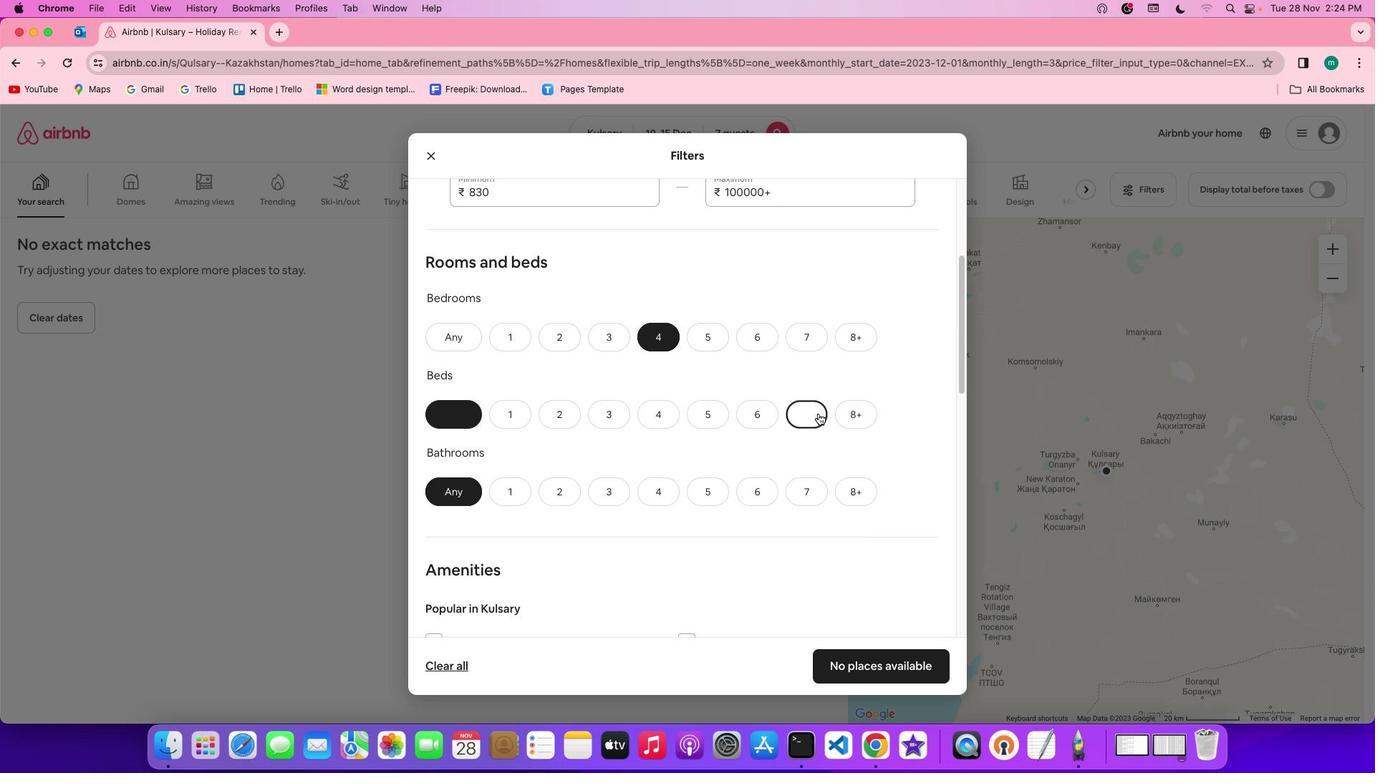 
Action: Mouse moved to (675, 492)
Screenshot: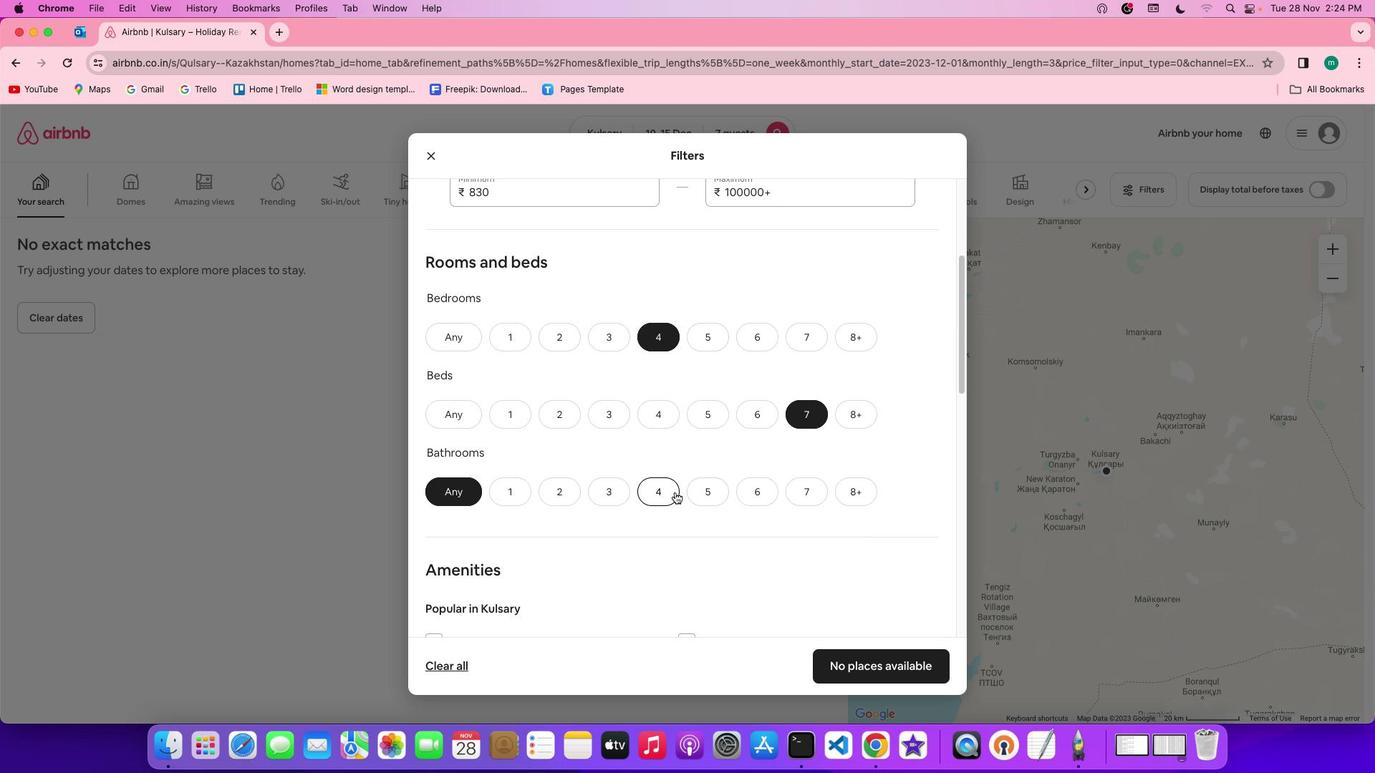 
Action: Mouse pressed left at (675, 492)
Screenshot: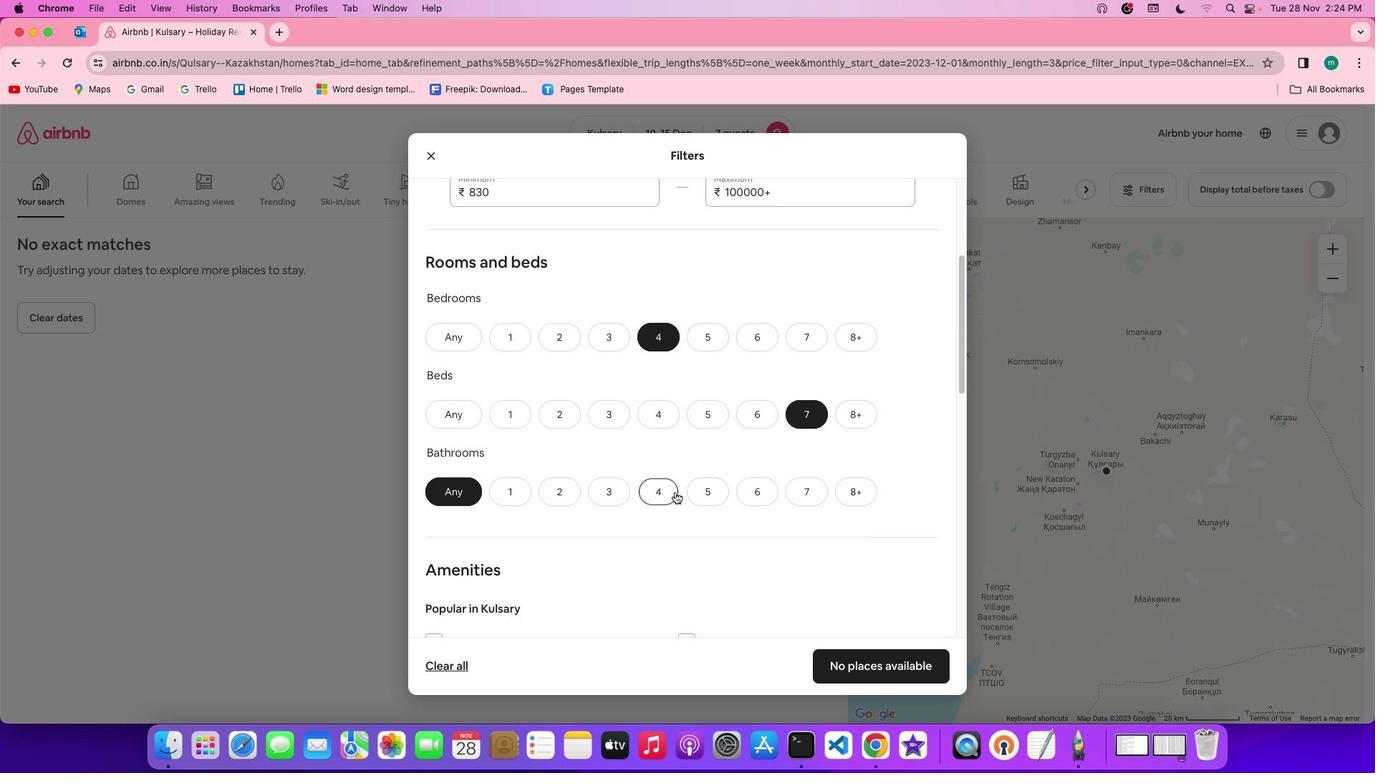 
Action: Mouse moved to (786, 452)
Screenshot: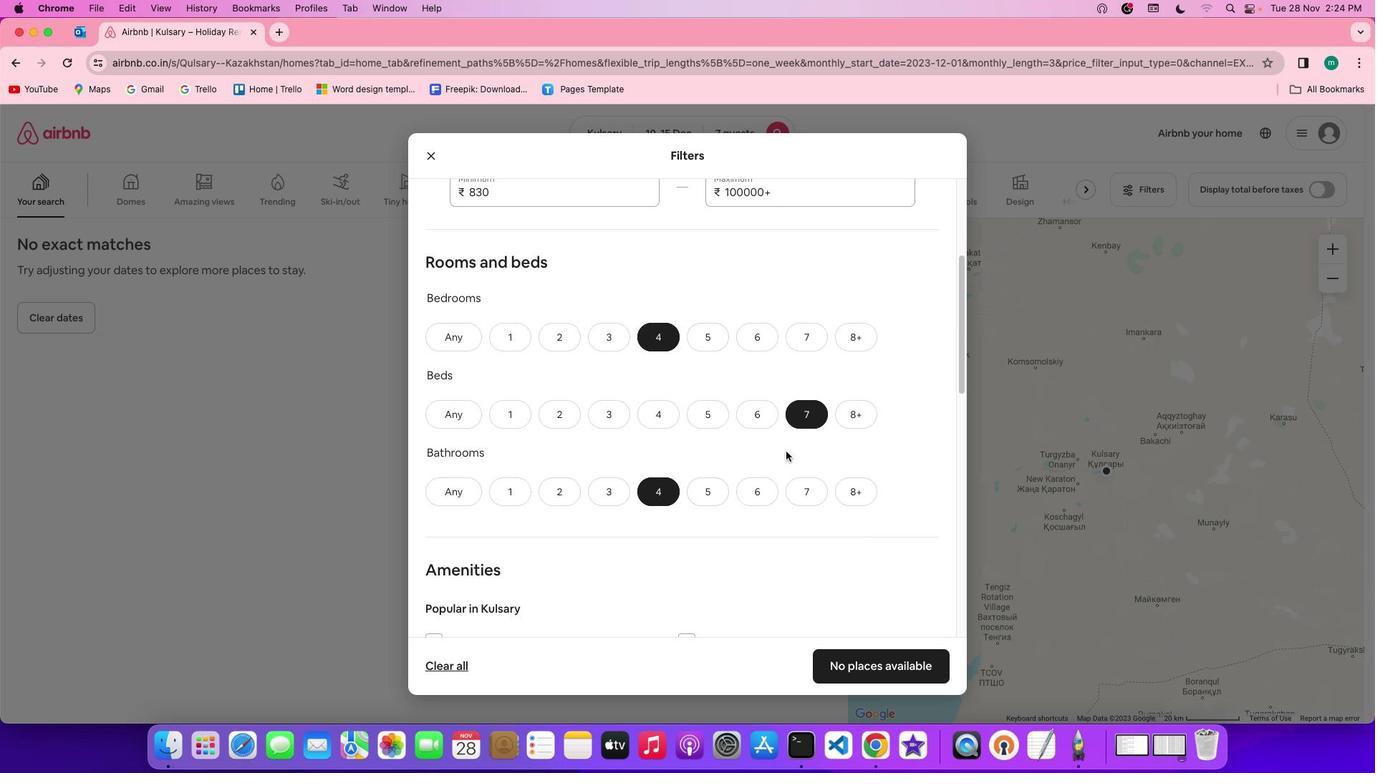 
Action: Mouse scrolled (786, 452) with delta (0, 0)
Screenshot: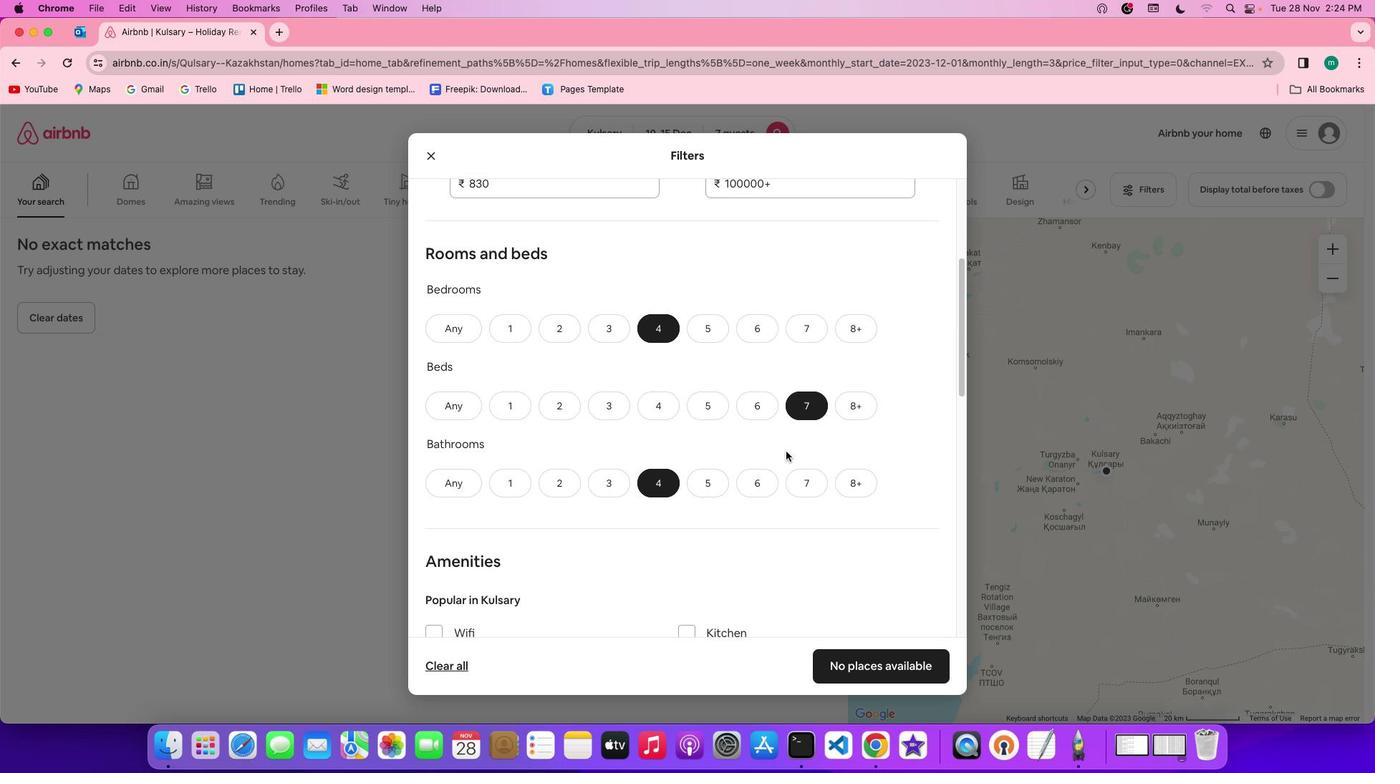 
Action: Mouse scrolled (786, 452) with delta (0, 0)
Screenshot: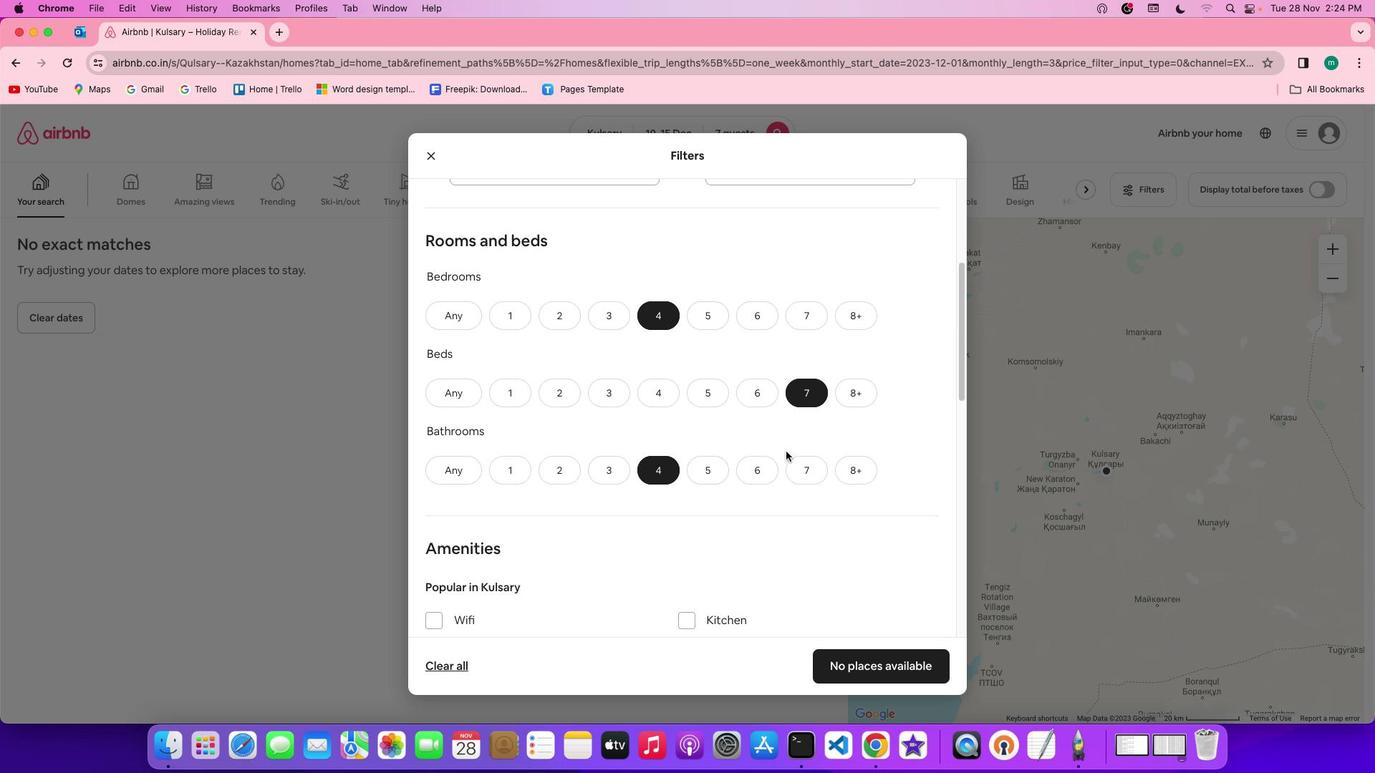 
Action: Mouse scrolled (786, 452) with delta (0, -1)
Screenshot: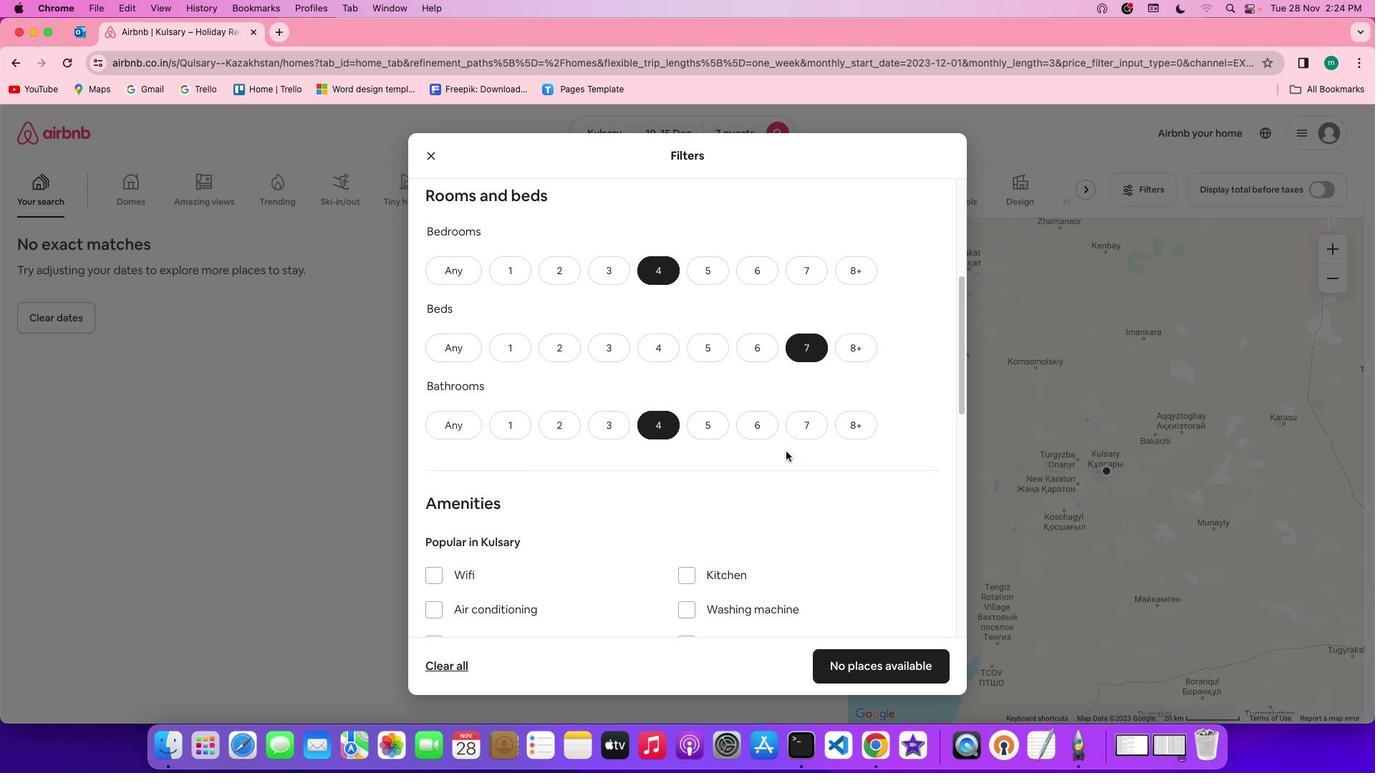 
Action: Mouse scrolled (786, 452) with delta (0, 0)
Screenshot: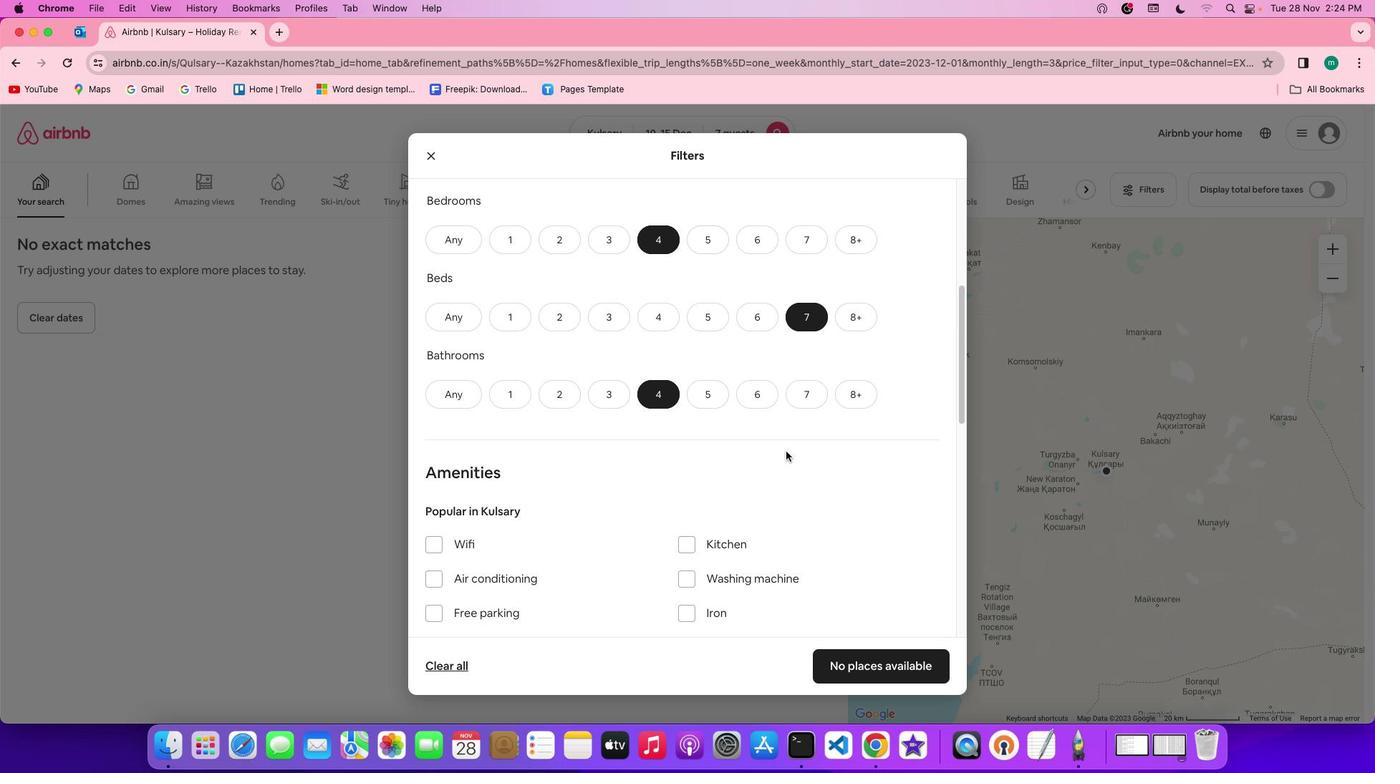
Action: Mouse scrolled (786, 452) with delta (0, 0)
Screenshot: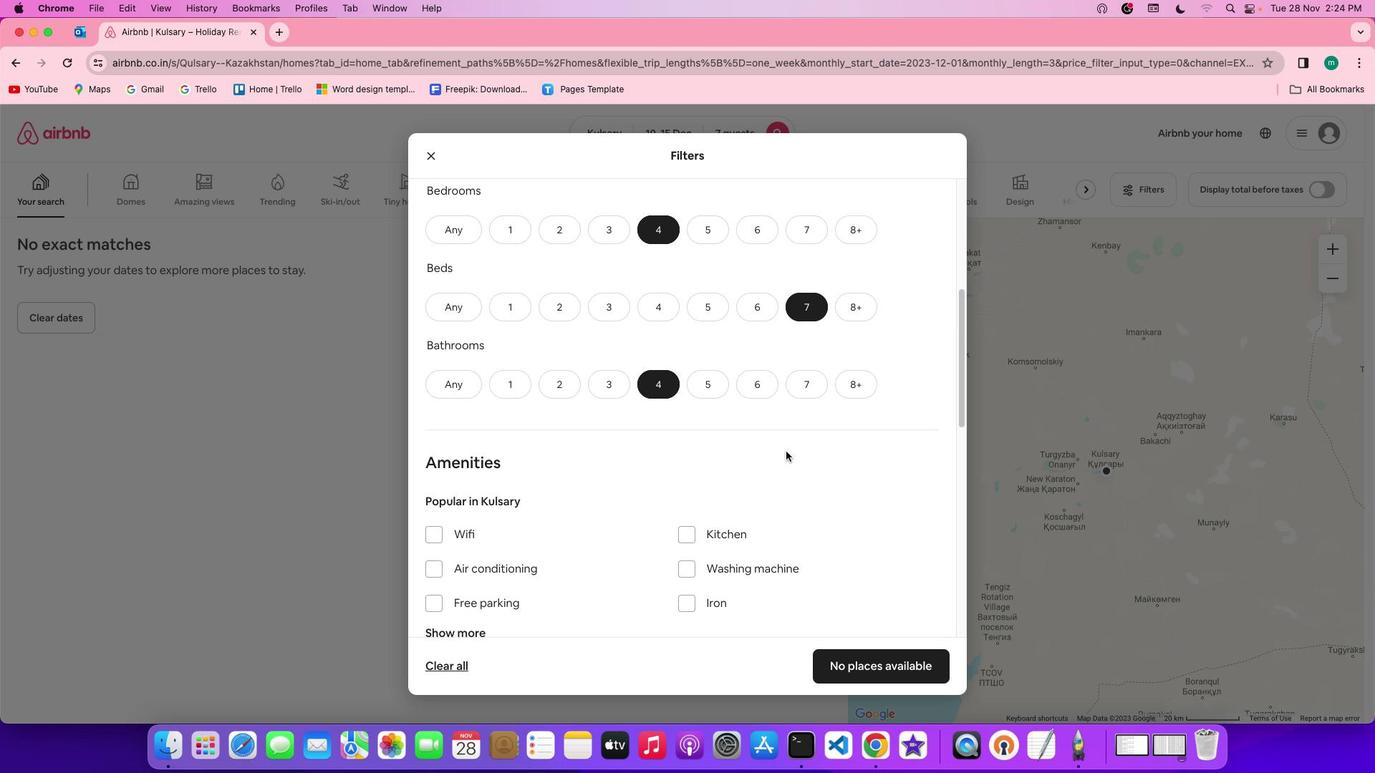 
Action: Mouse scrolled (786, 452) with delta (0, 0)
Screenshot: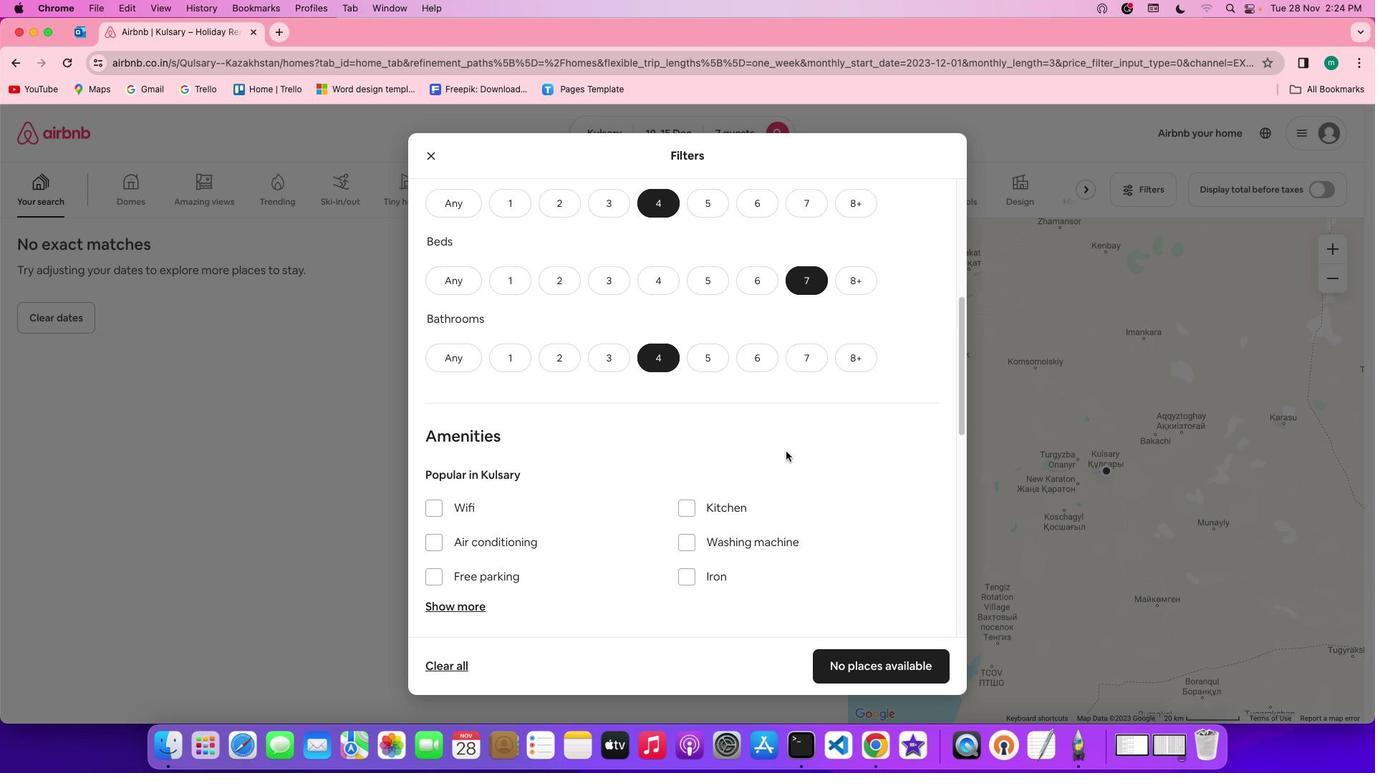 
Action: Mouse scrolled (786, 452) with delta (0, 0)
Screenshot: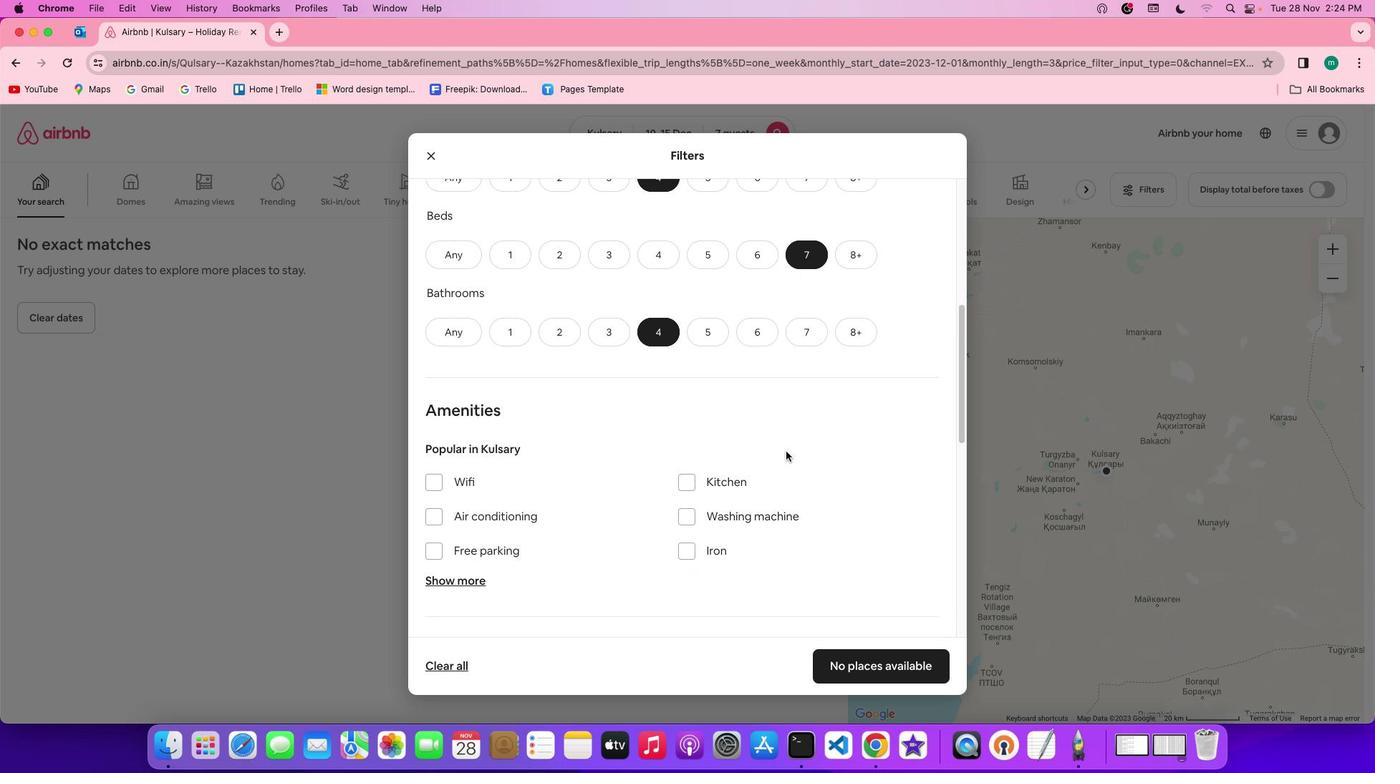 
Action: Mouse scrolled (786, 452) with delta (0, 0)
Screenshot: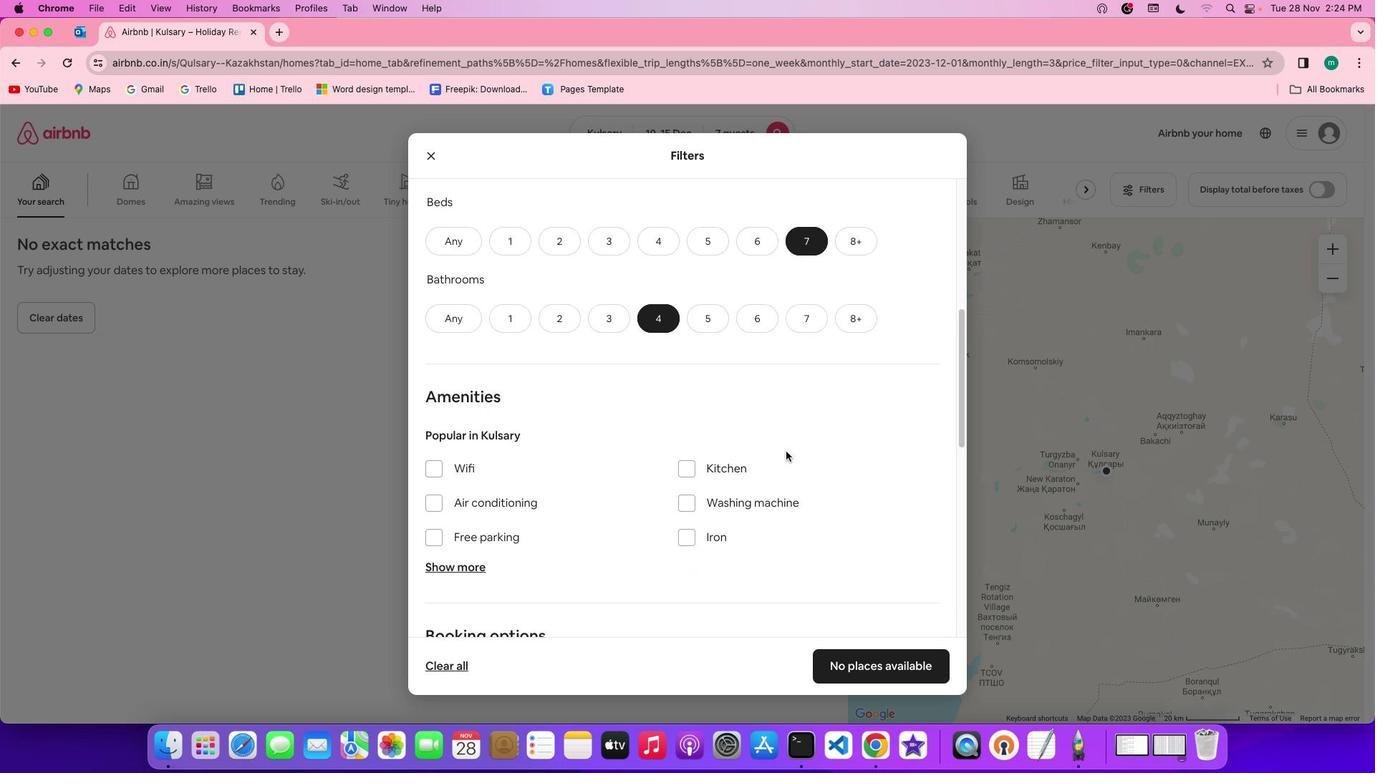 
Action: Mouse scrolled (786, 452) with delta (0, 0)
Screenshot: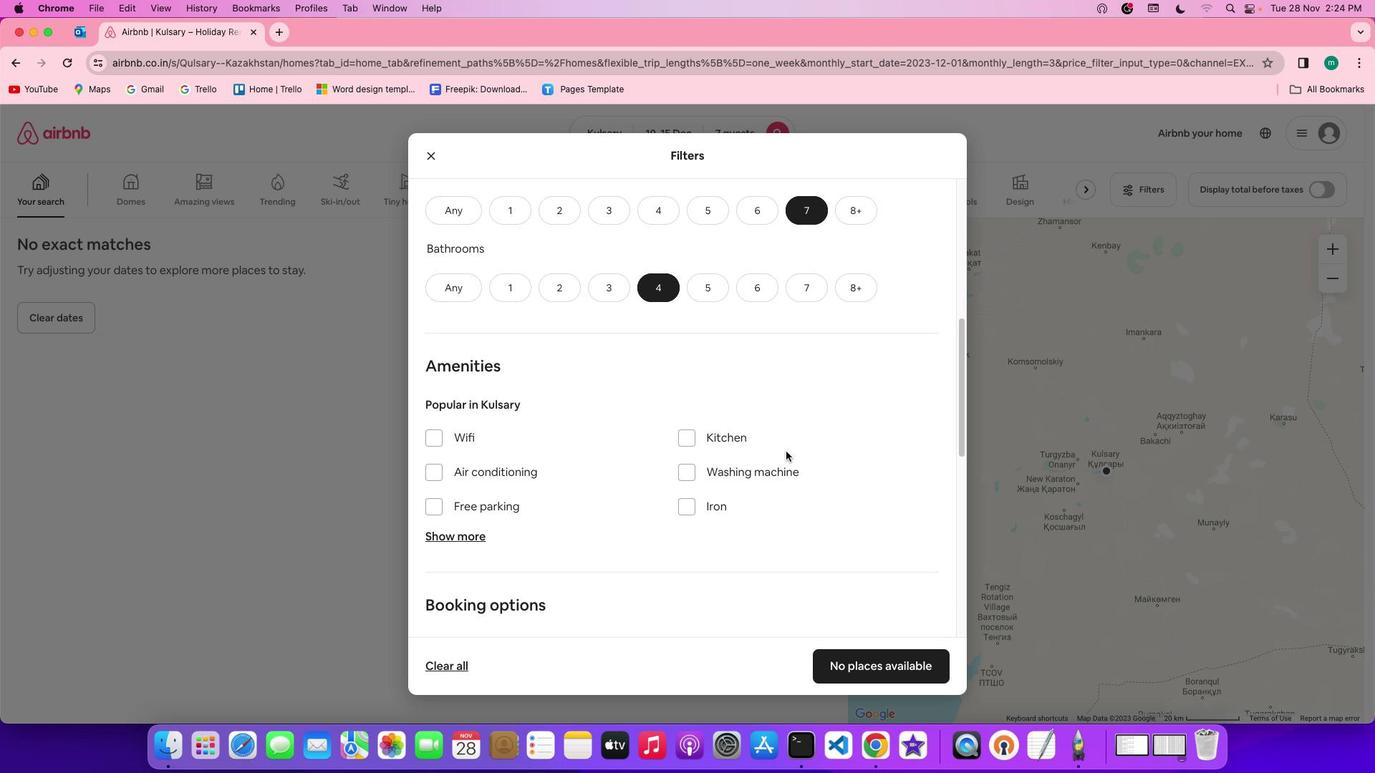 
Action: Mouse scrolled (786, 452) with delta (0, 0)
Screenshot: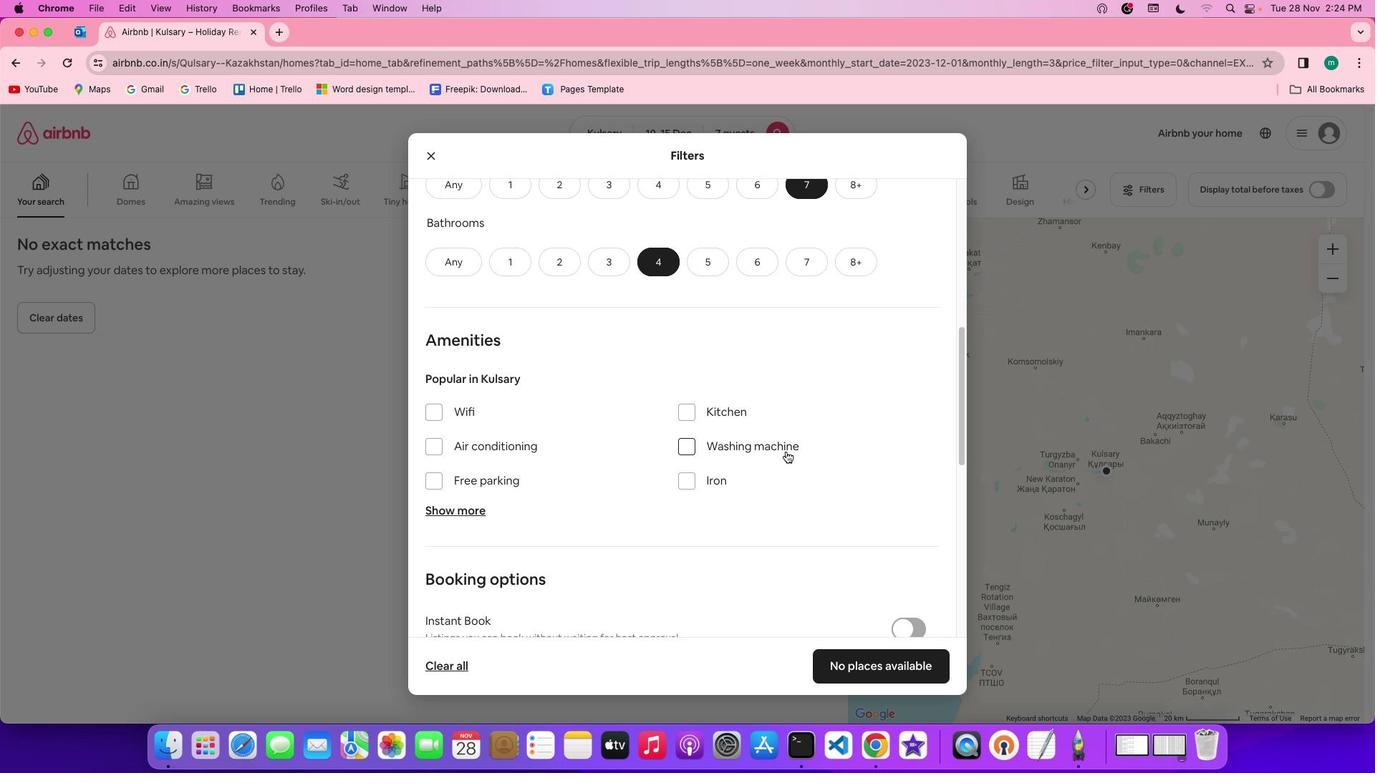 
Action: Mouse scrolled (786, 452) with delta (0, 0)
Screenshot: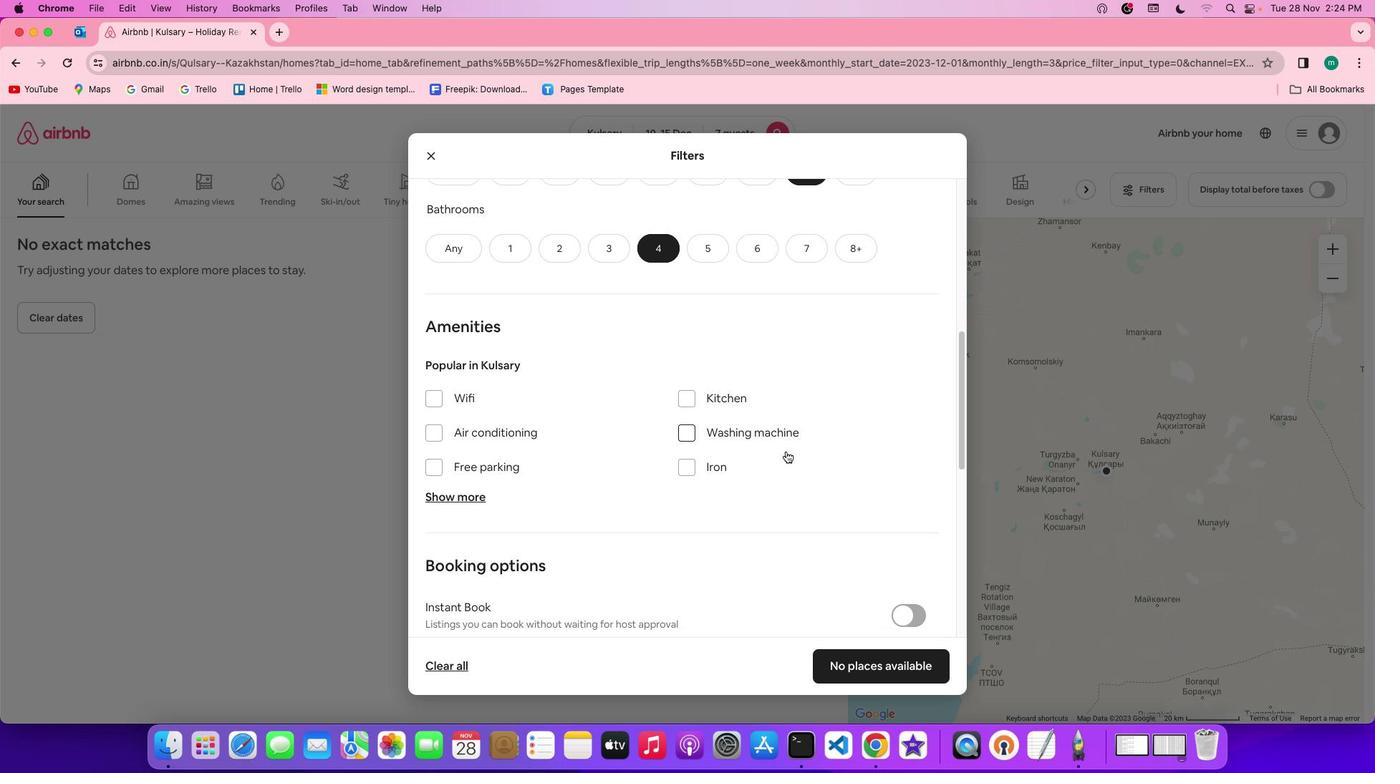 
Action: Mouse scrolled (786, 452) with delta (0, 0)
Screenshot: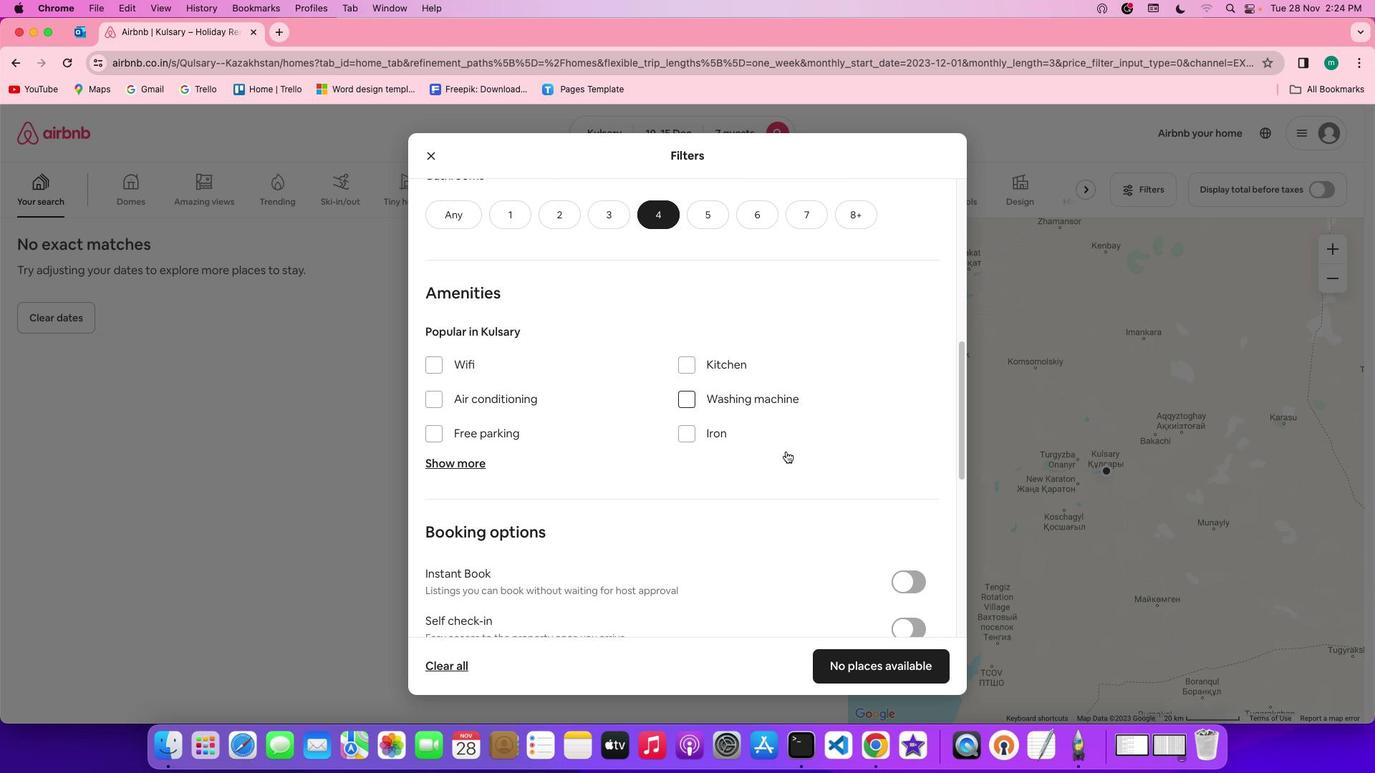 
Action: Mouse scrolled (786, 452) with delta (0, 0)
Screenshot: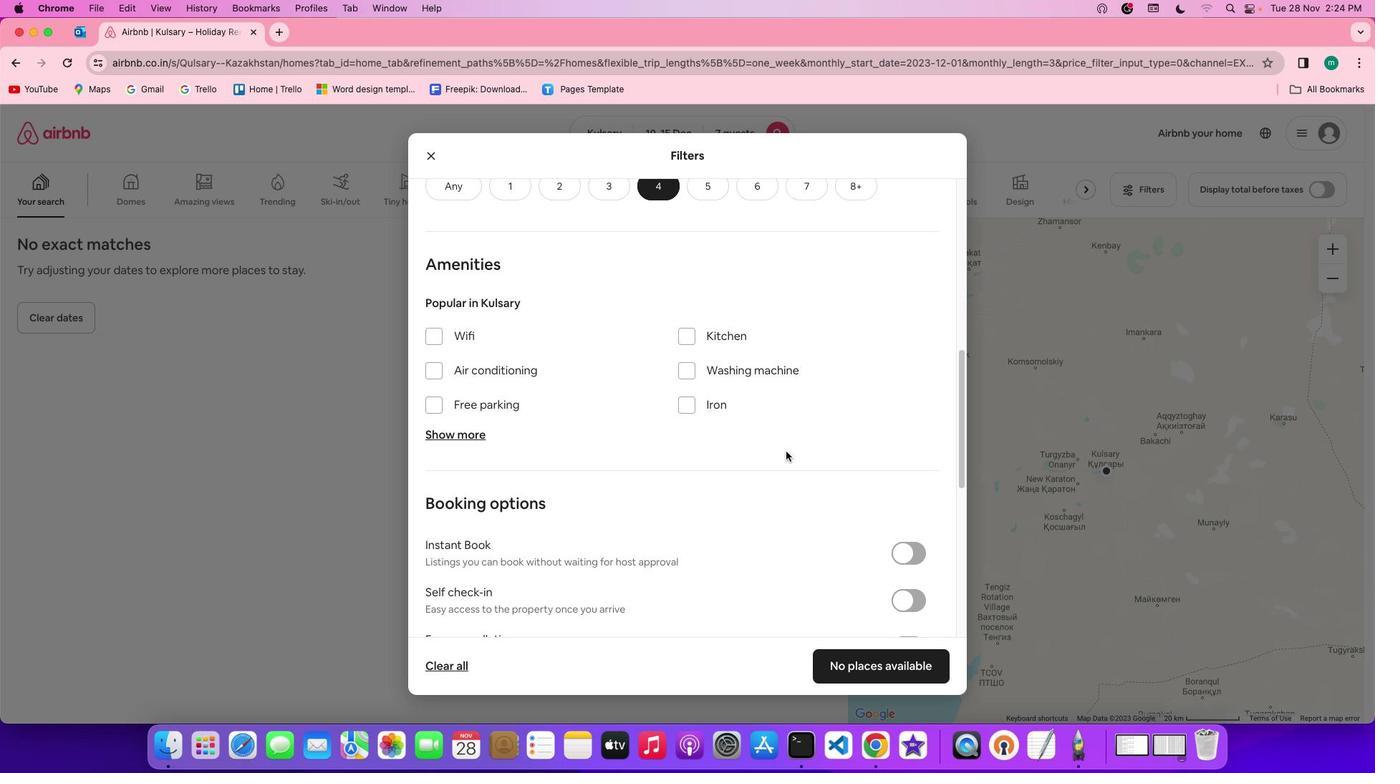 
Action: Mouse scrolled (786, 452) with delta (0, 0)
Screenshot: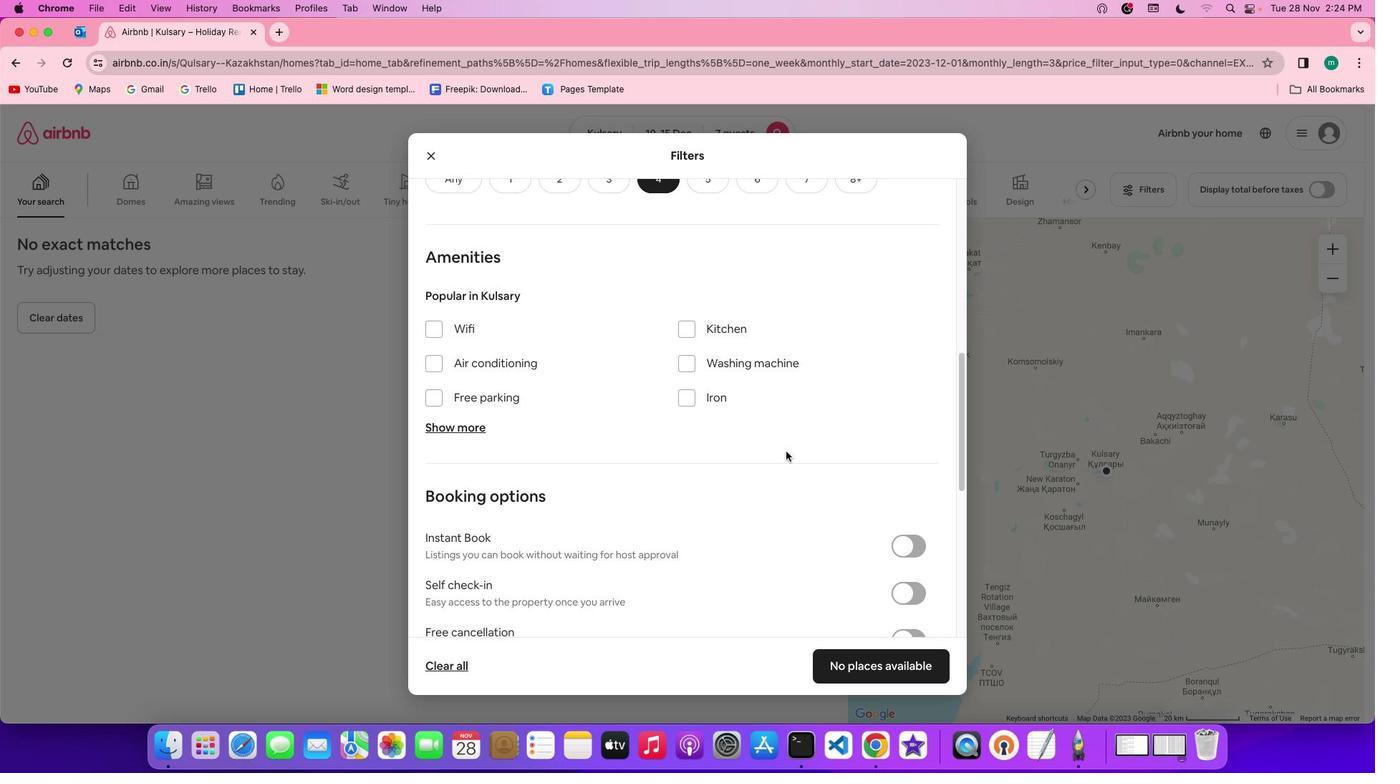 
Action: Mouse scrolled (786, 452) with delta (0, 0)
Screenshot: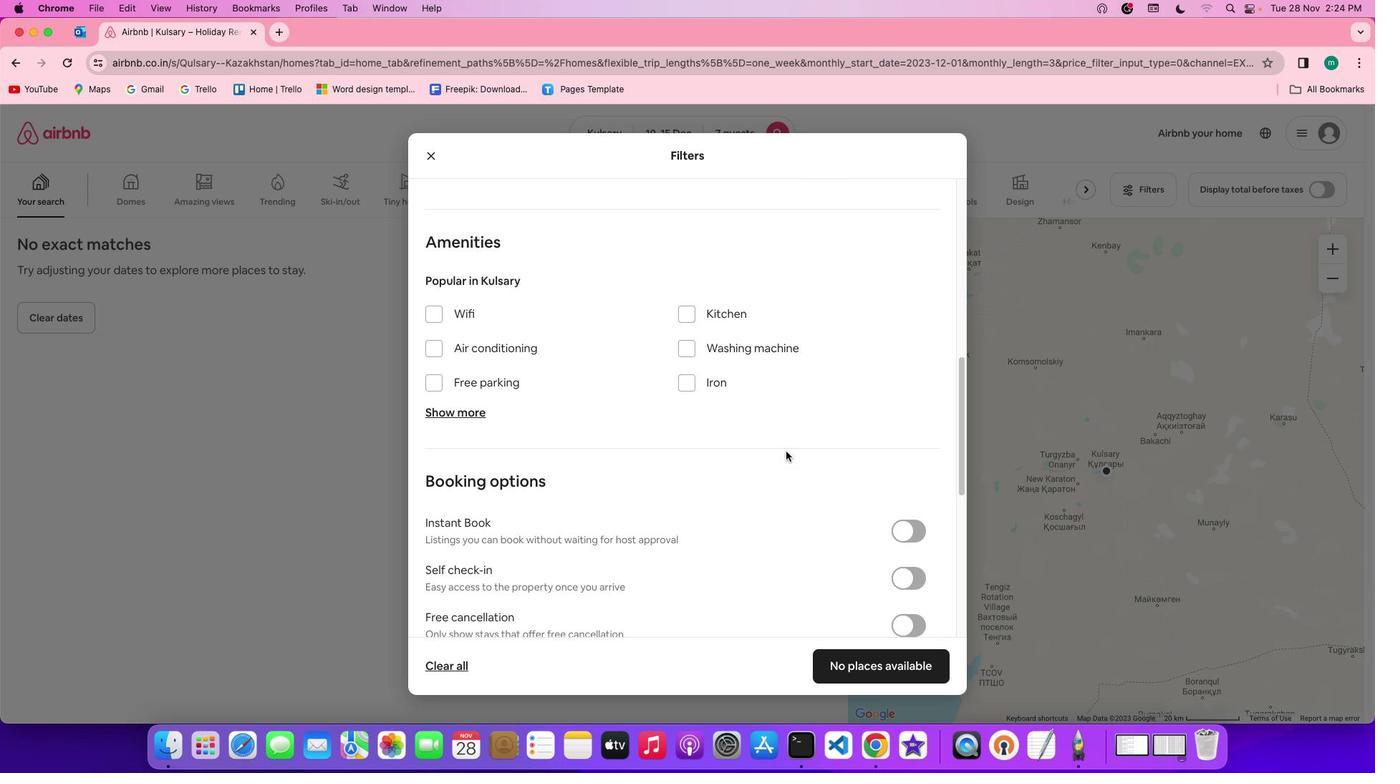 
Action: Mouse scrolled (786, 452) with delta (0, 0)
Screenshot: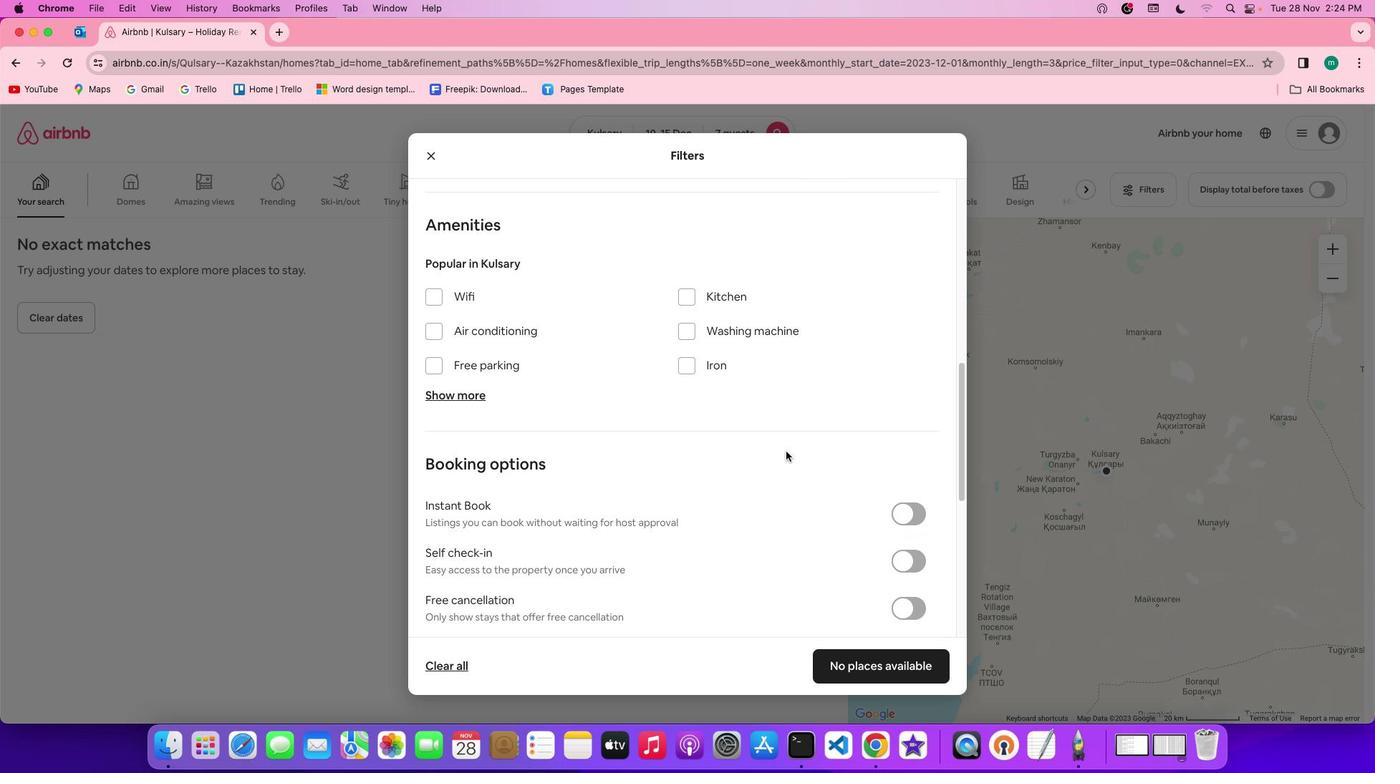 
Action: Mouse moved to (437, 295)
Screenshot: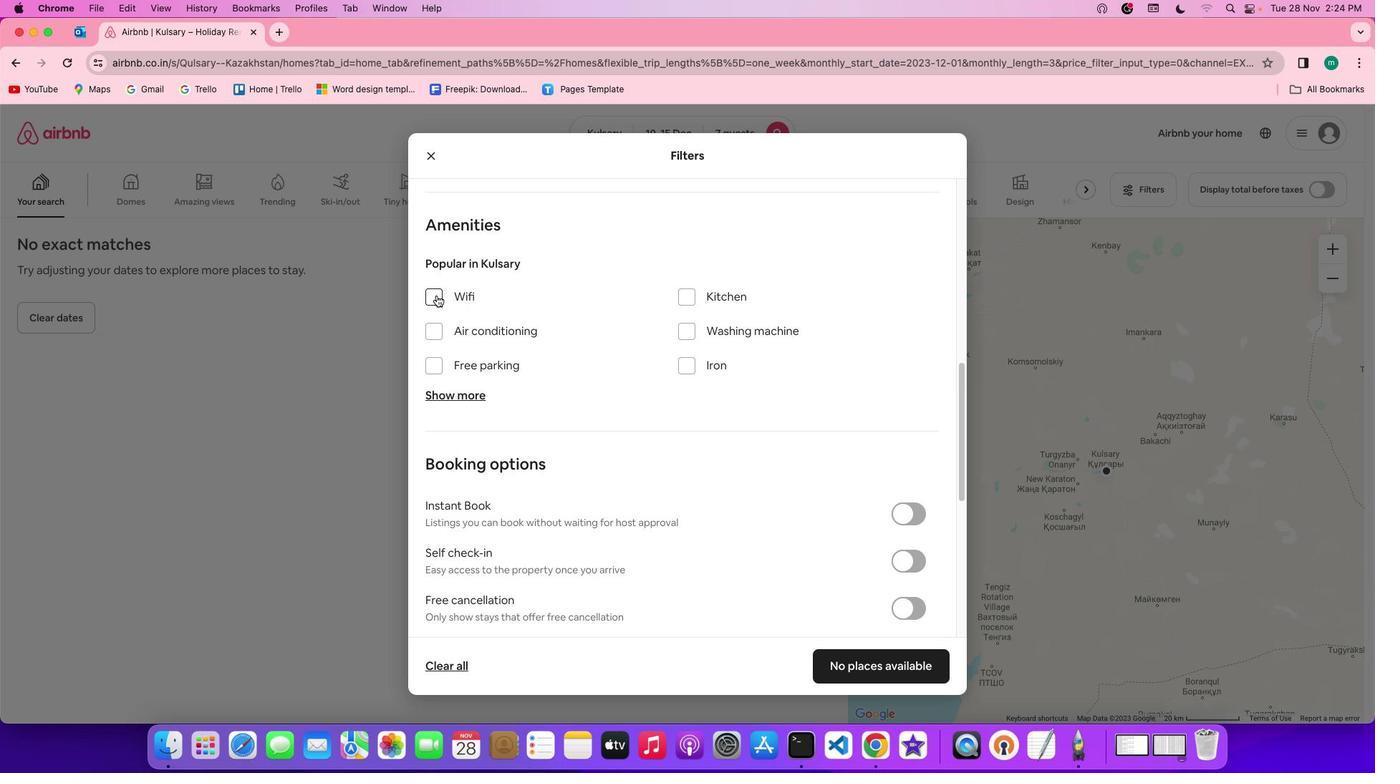 
Action: Mouse pressed left at (437, 295)
Screenshot: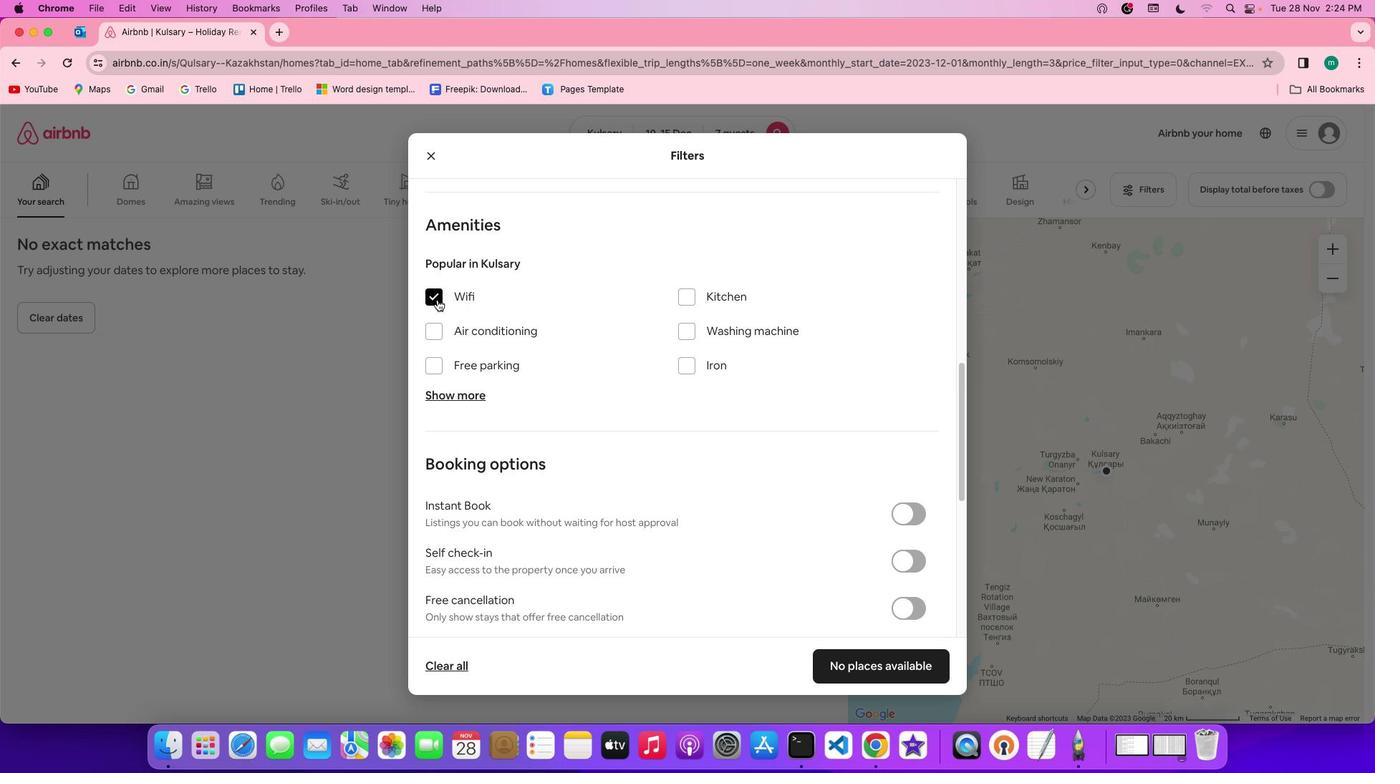 
Action: Mouse moved to (476, 399)
Screenshot: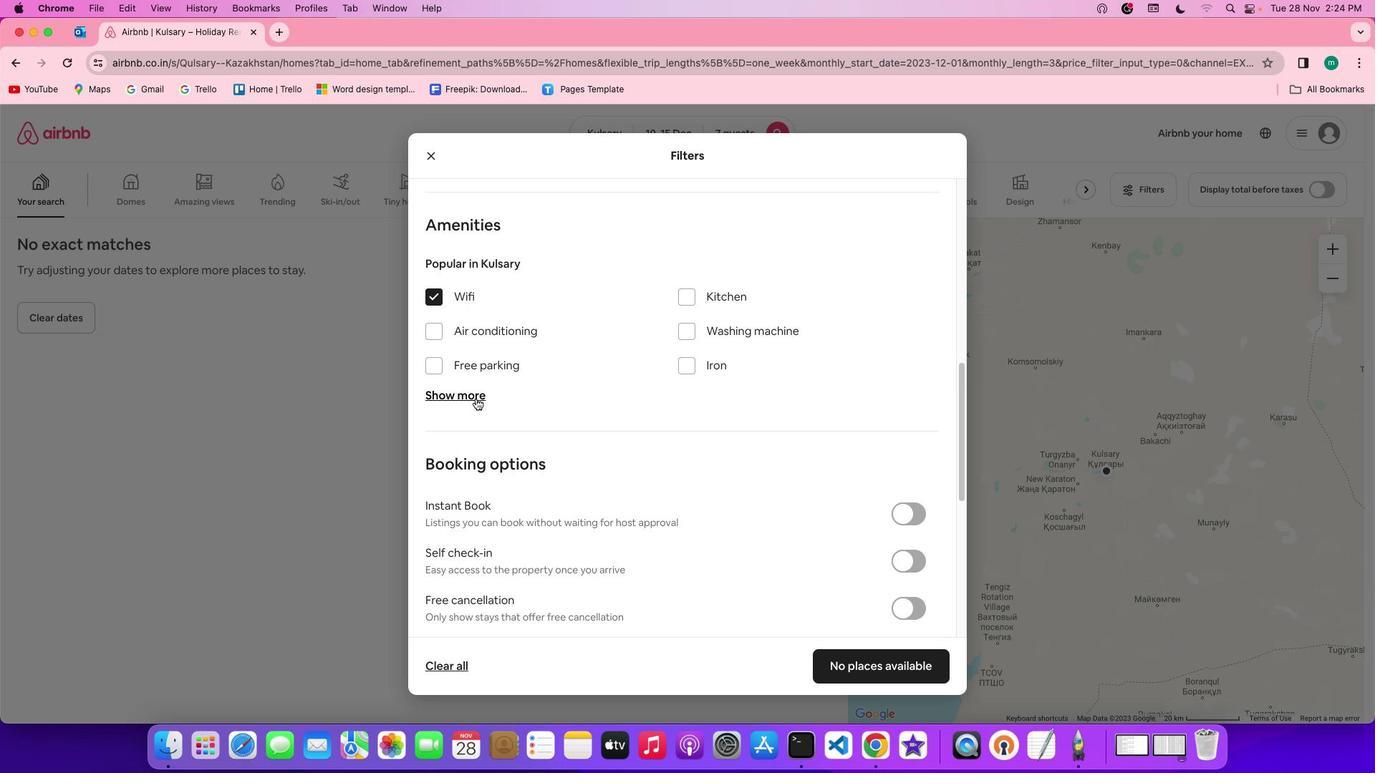 
Action: Mouse pressed left at (476, 399)
Screenshot: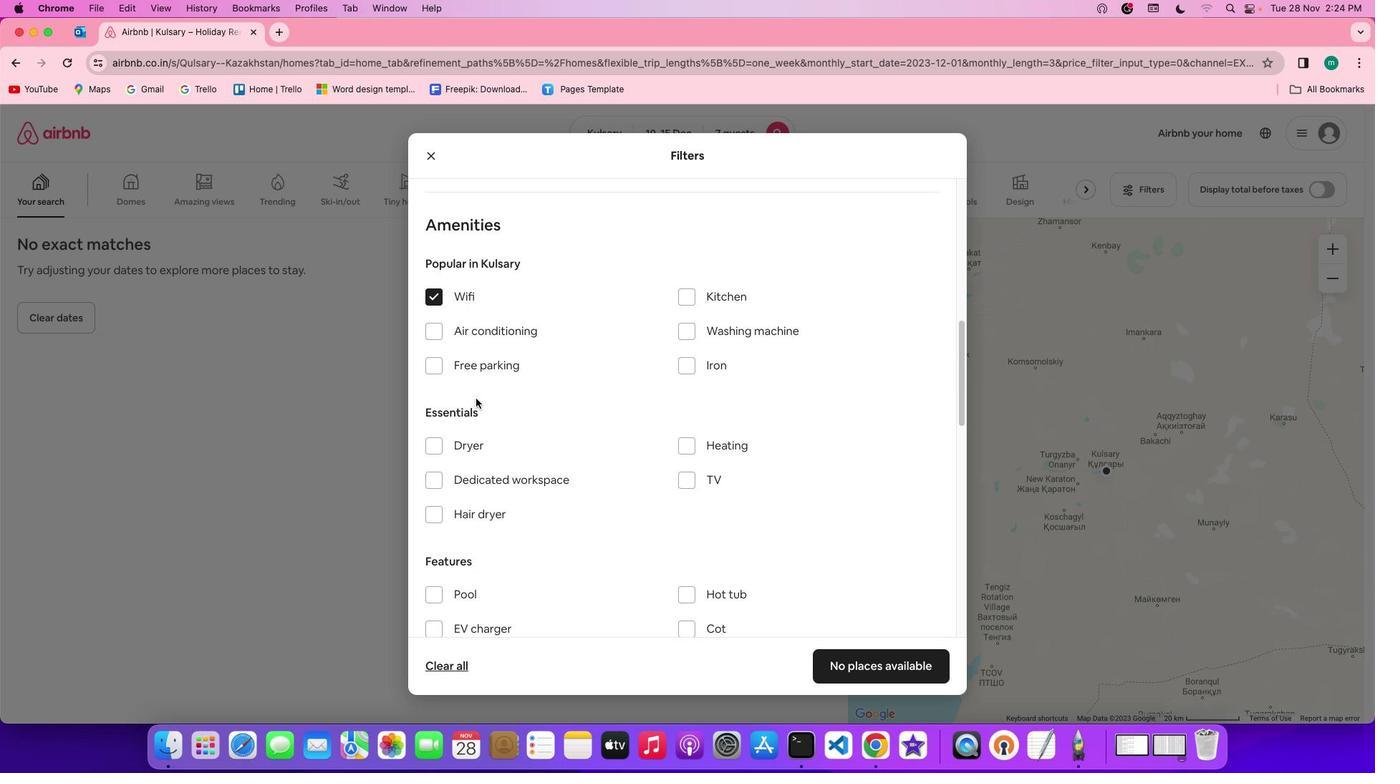 
Action: Mouse moved to (686, 483)
Screenshot: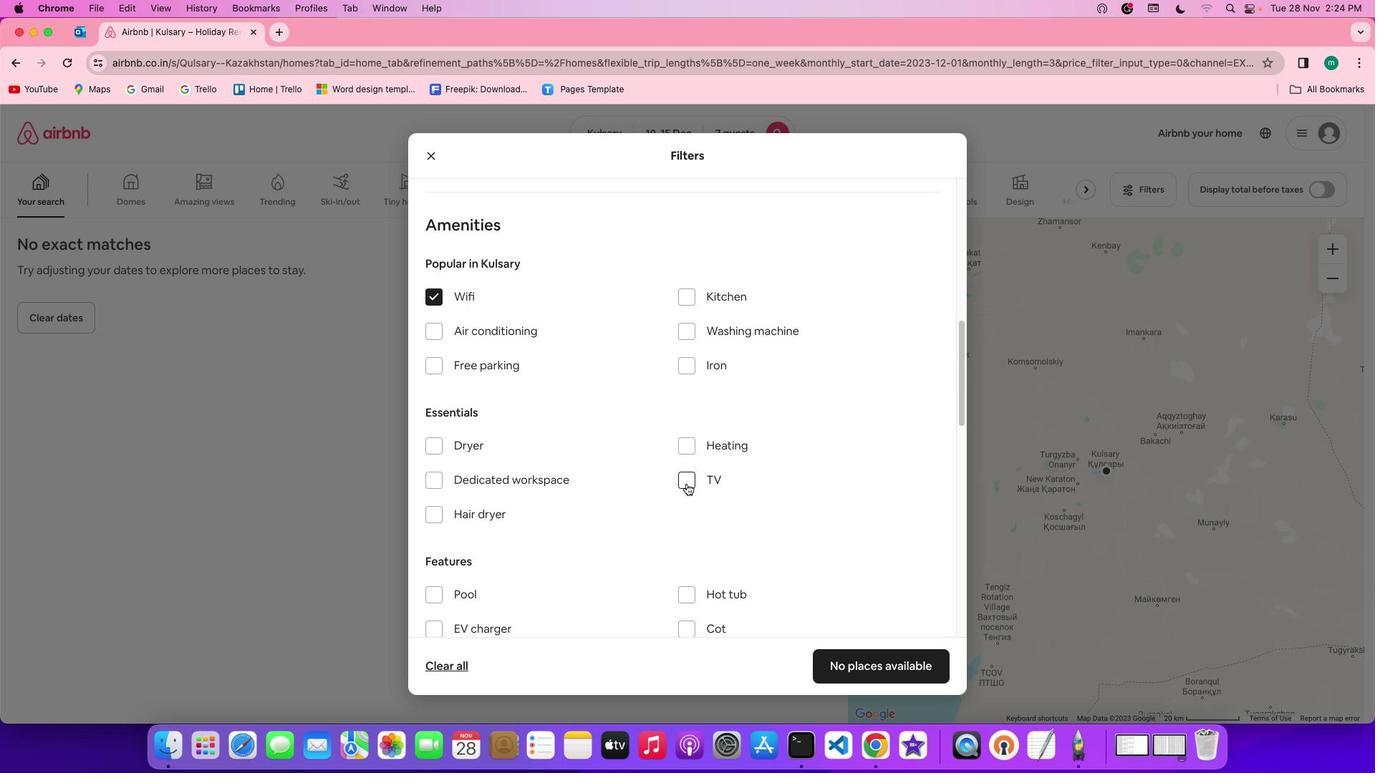 
Action: Mouse pressed left at (686, 483)
Screenshot: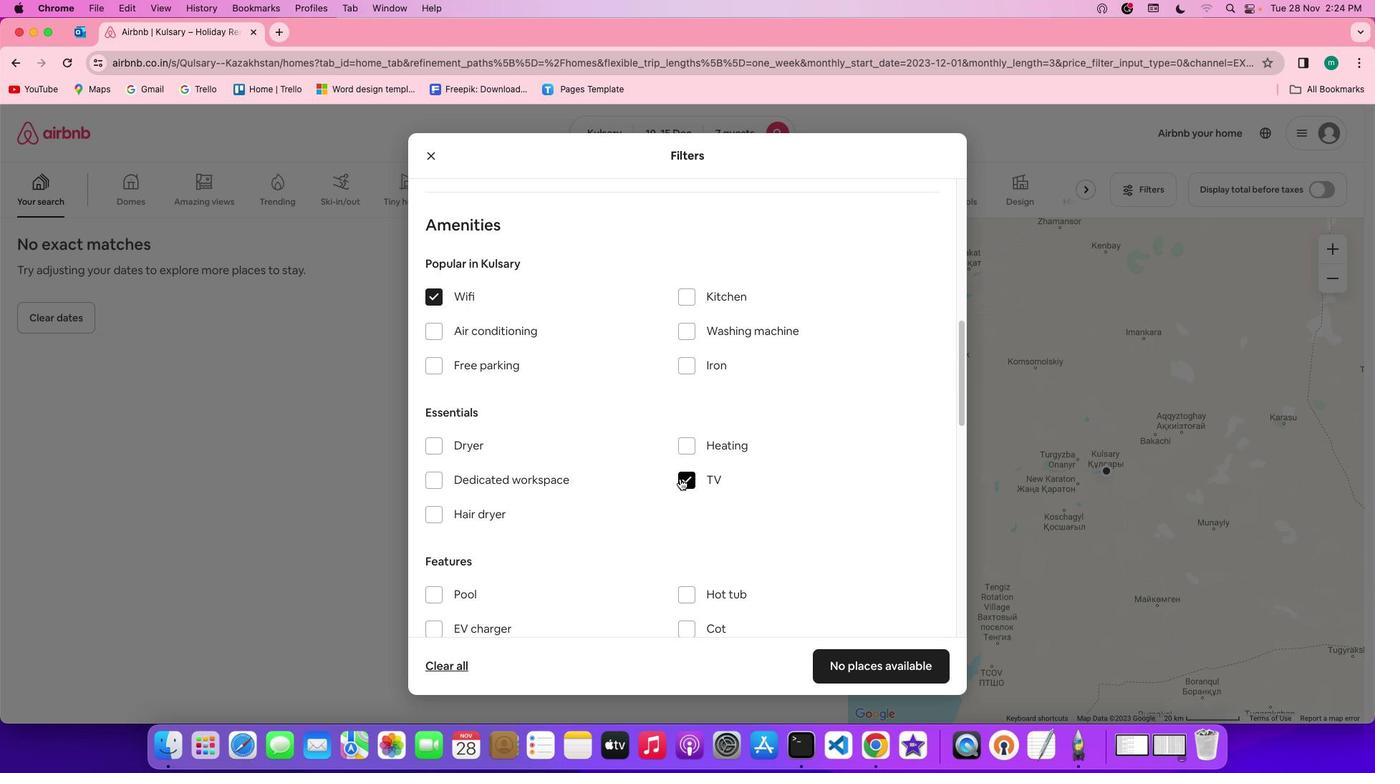 
Action: Mouse moved to (491, 364)
Screenshot: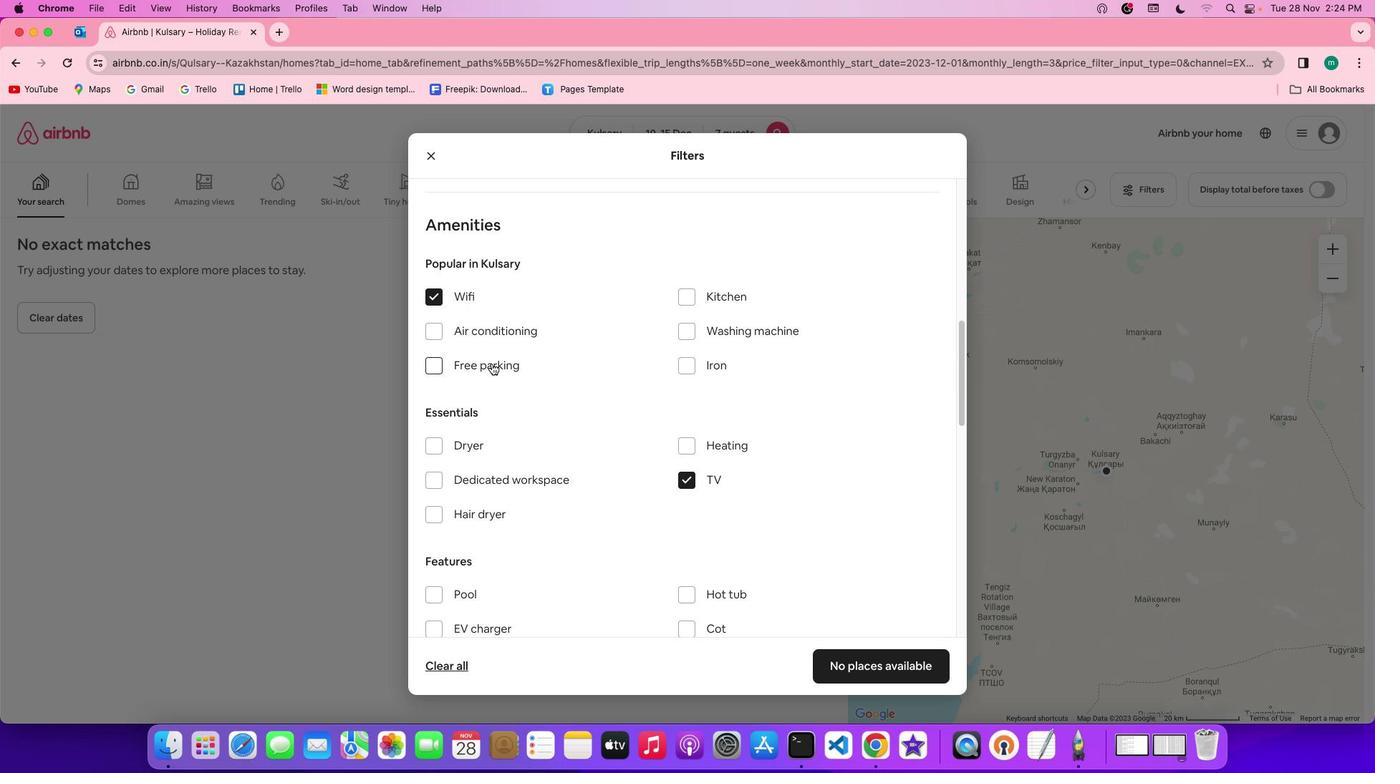 
Action: Mouse pressed left at (491, 364)
Screenshot: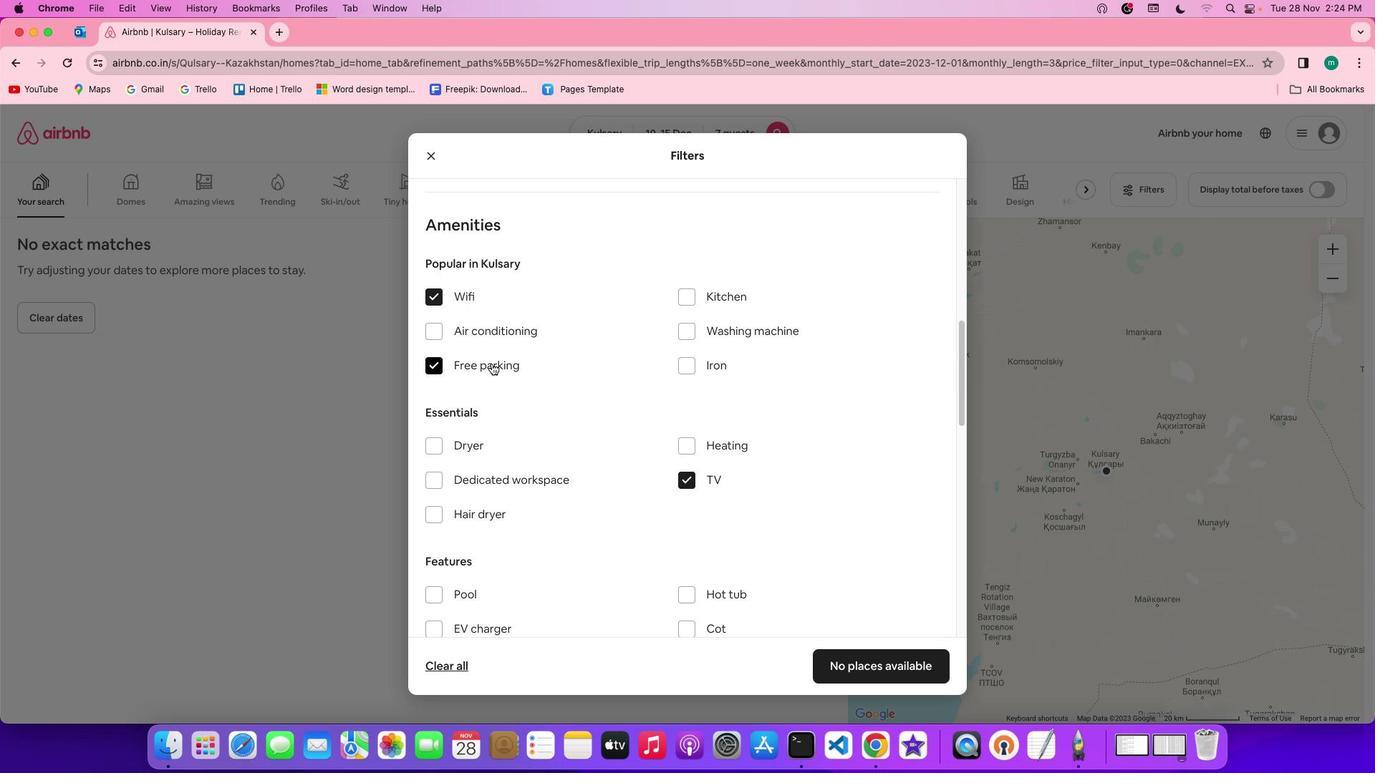 
Action: Mouse moved to (652, 410)
Screenshot: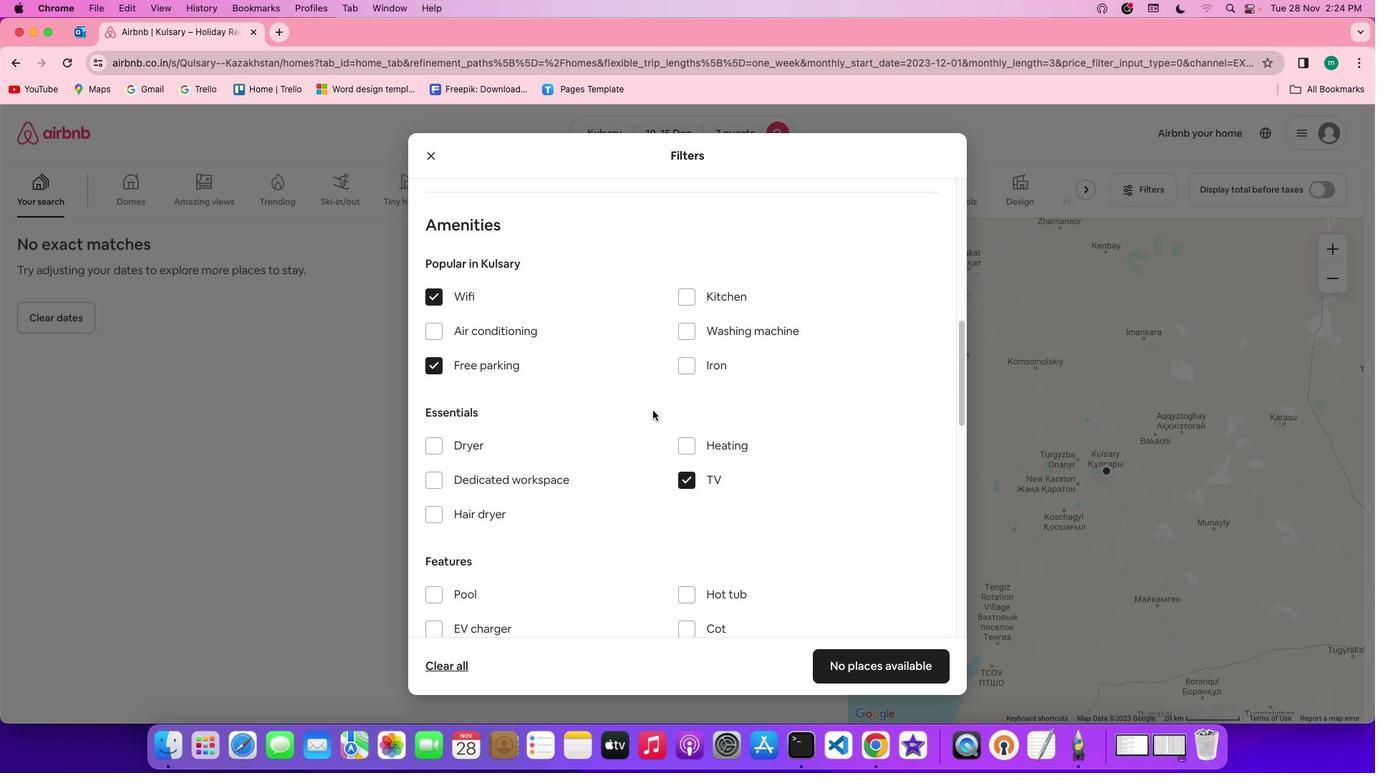 
Action: Mouse scrolled (652, 410) with delta (0, 0)
Screenshot: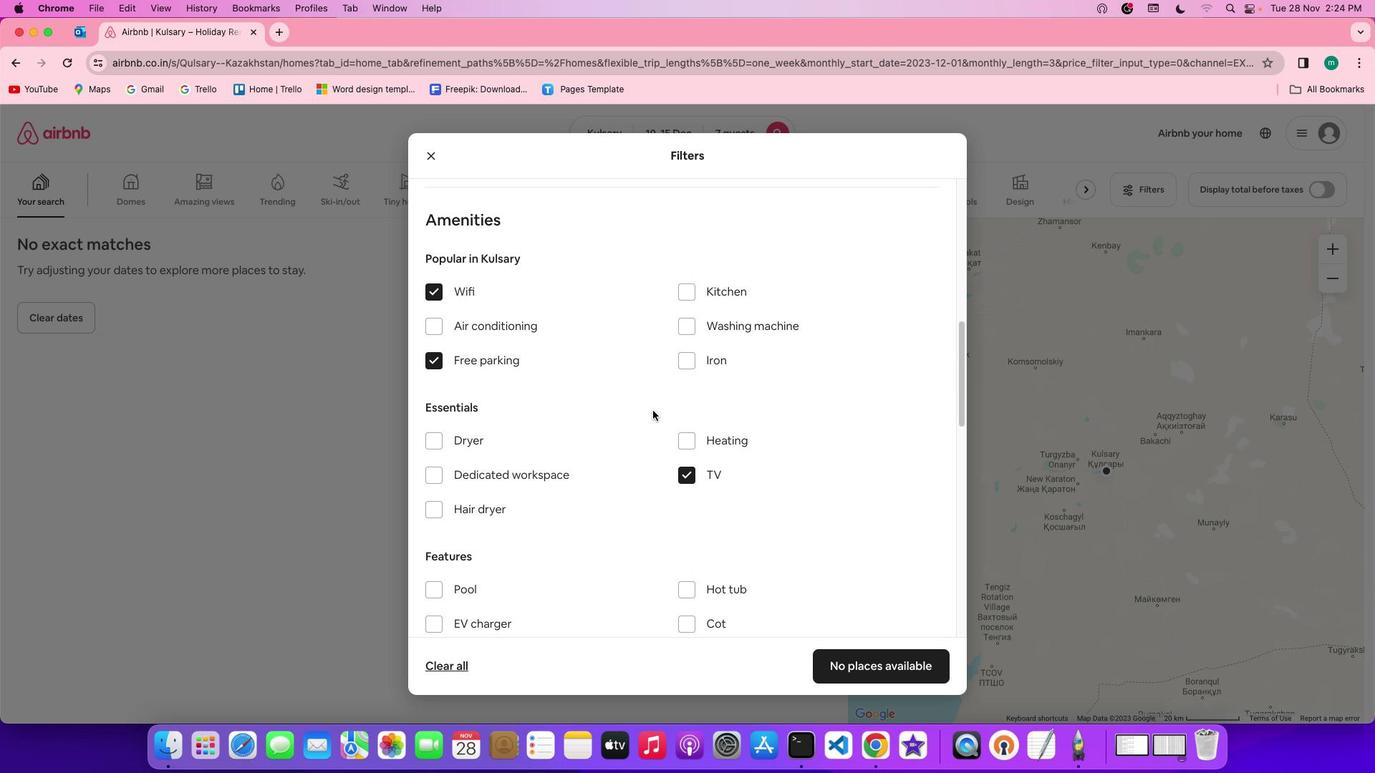 
Action: Mouse scrolled (652, 410) with delta (0, 0)
Screenshot: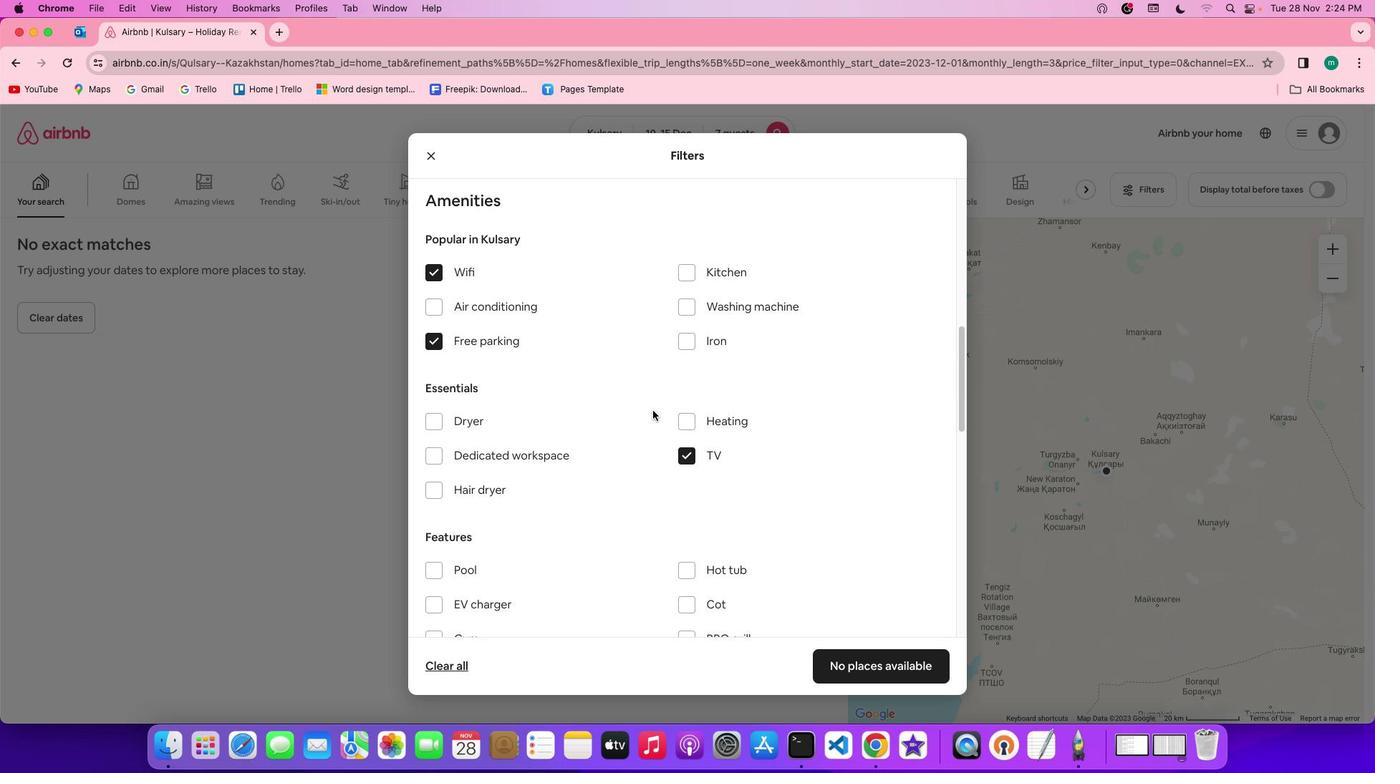 
Action: Mouse scrolled (652, 410) with delta (0, -1)
Screenshot: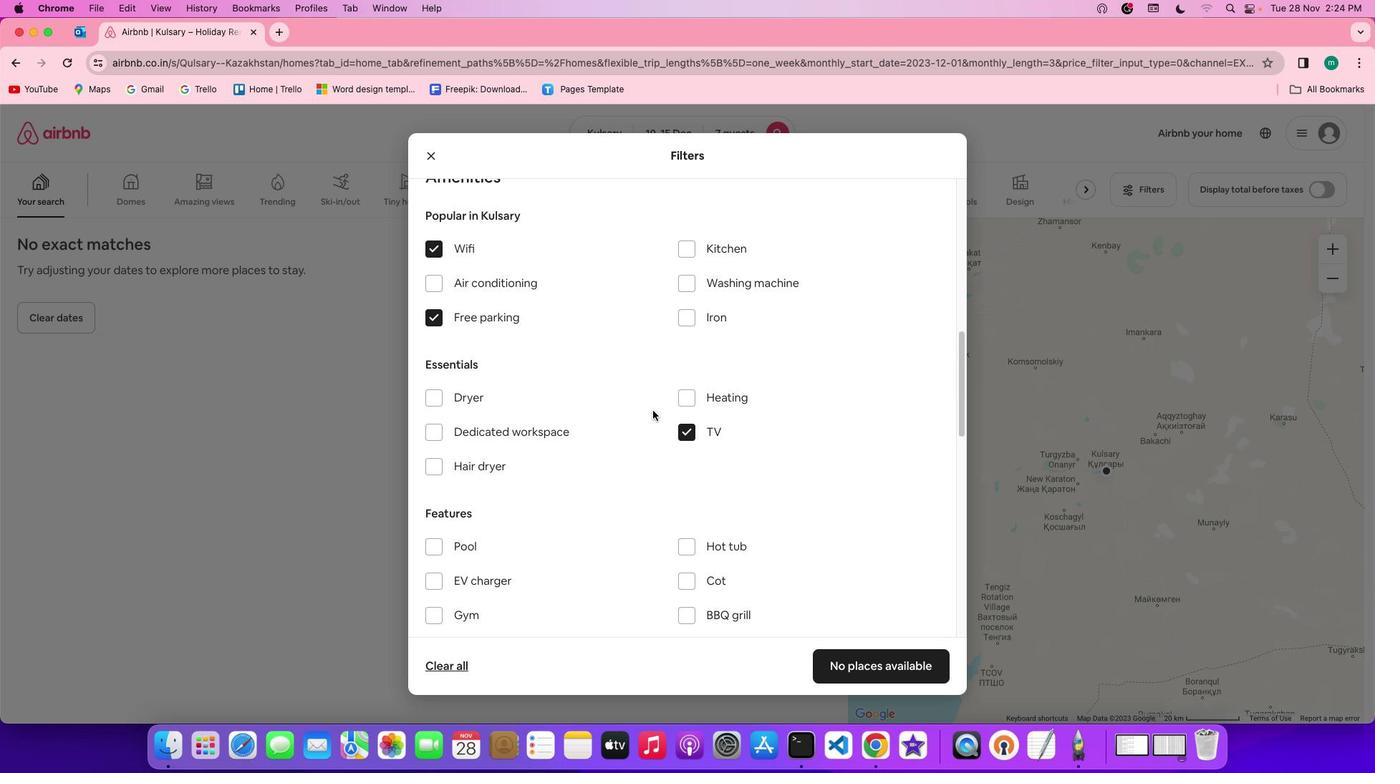 
Action: Mouse scrolled (652, 410) with delta (0, -2)
Screenshot: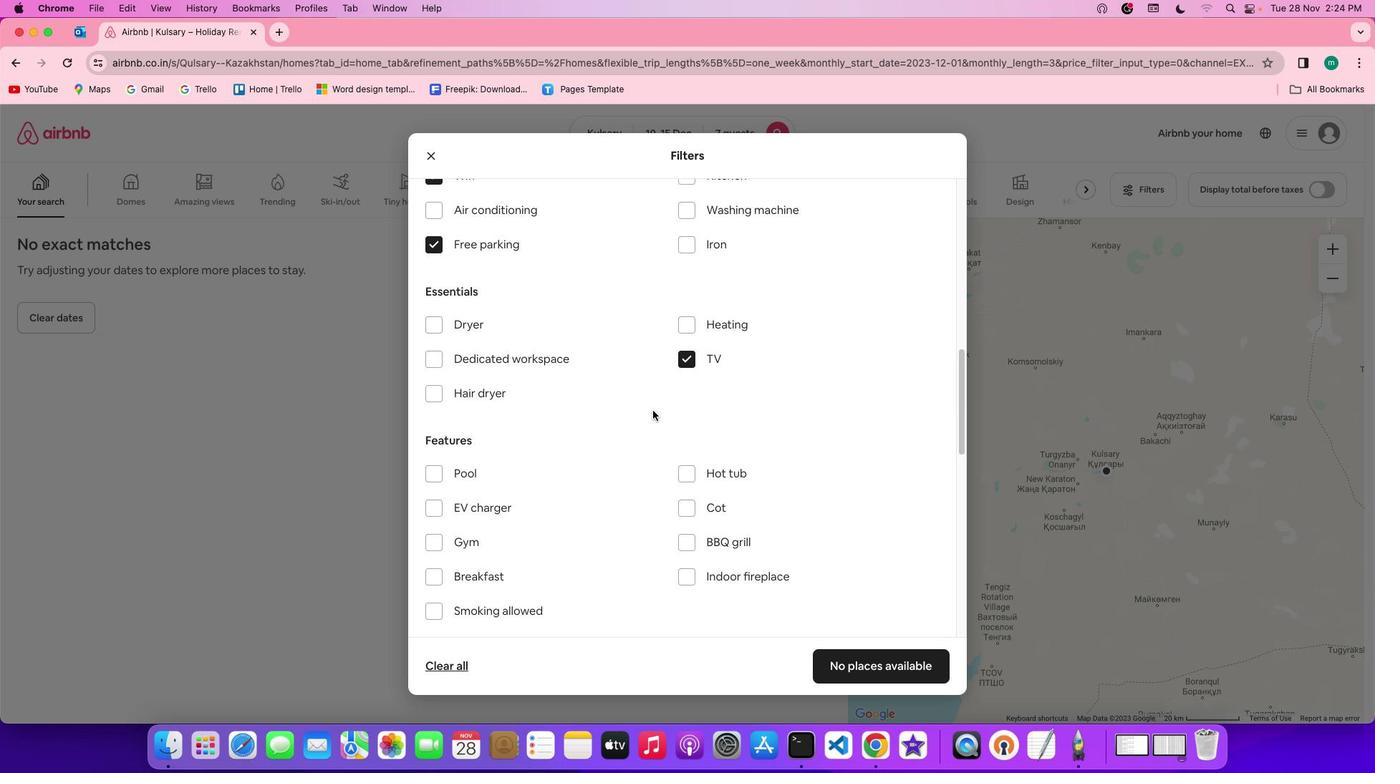 
Action: Mouse scrolled (652, 410) with delta (0, 0)
Screenshot: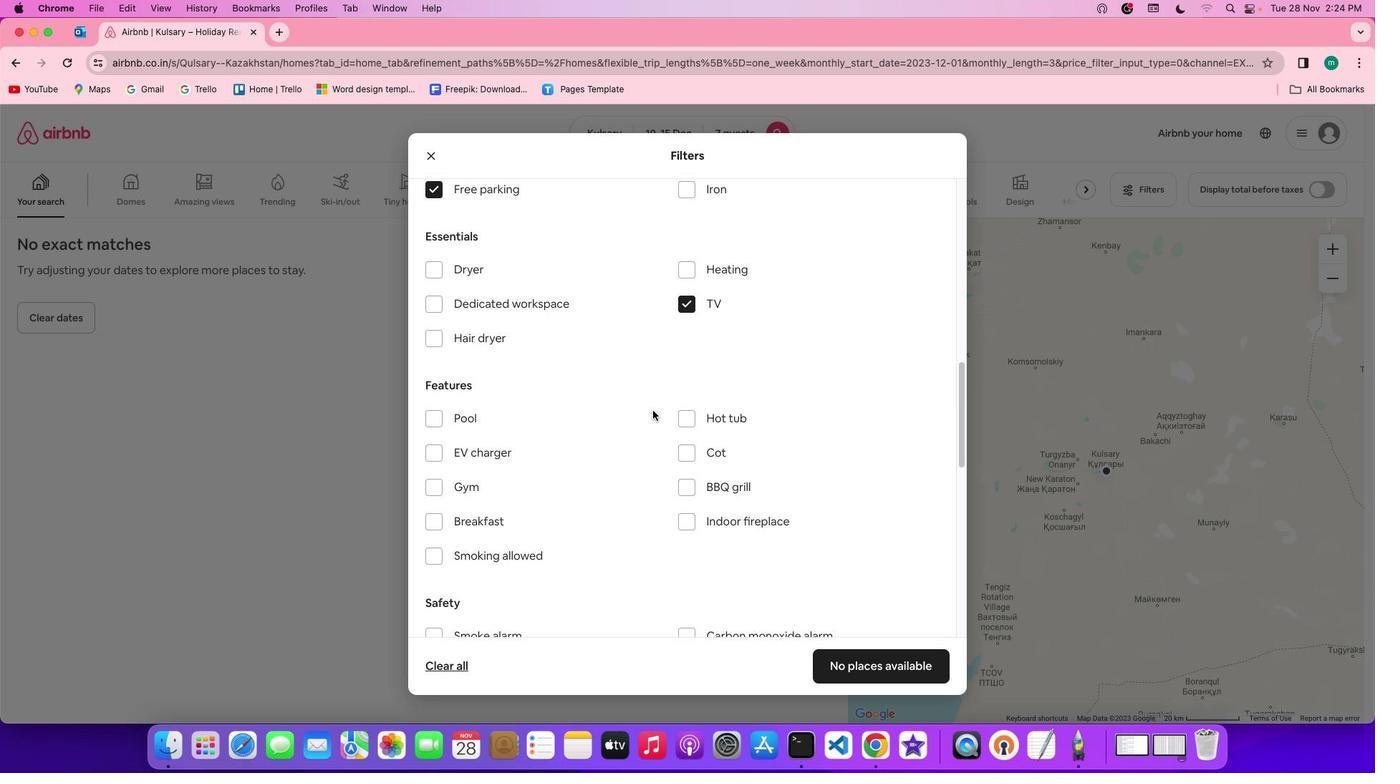 
Action: Mouse scrolled (652, 410) with delta (0, 0)
Screenshot: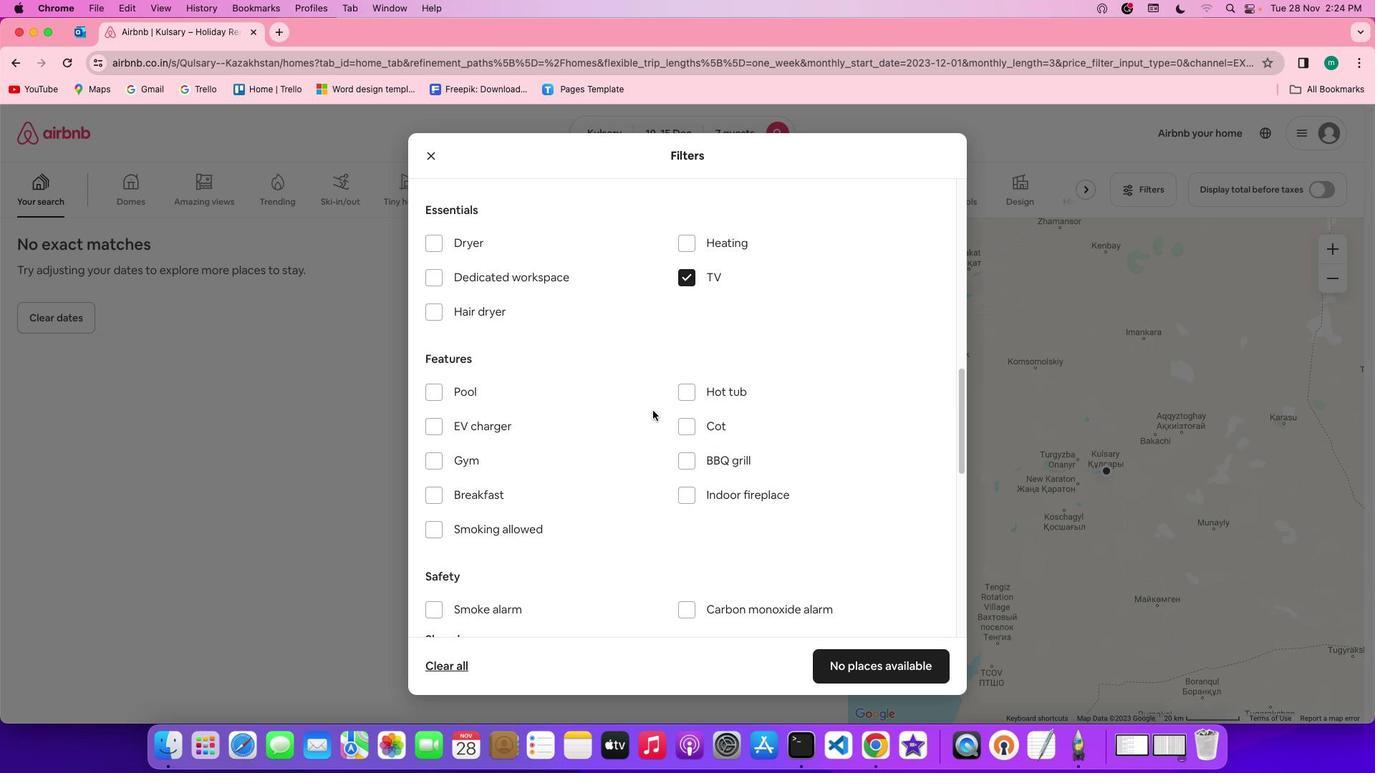
Action: Mouse scrolled (652, 410) with delta (0, -1)
Screenshot: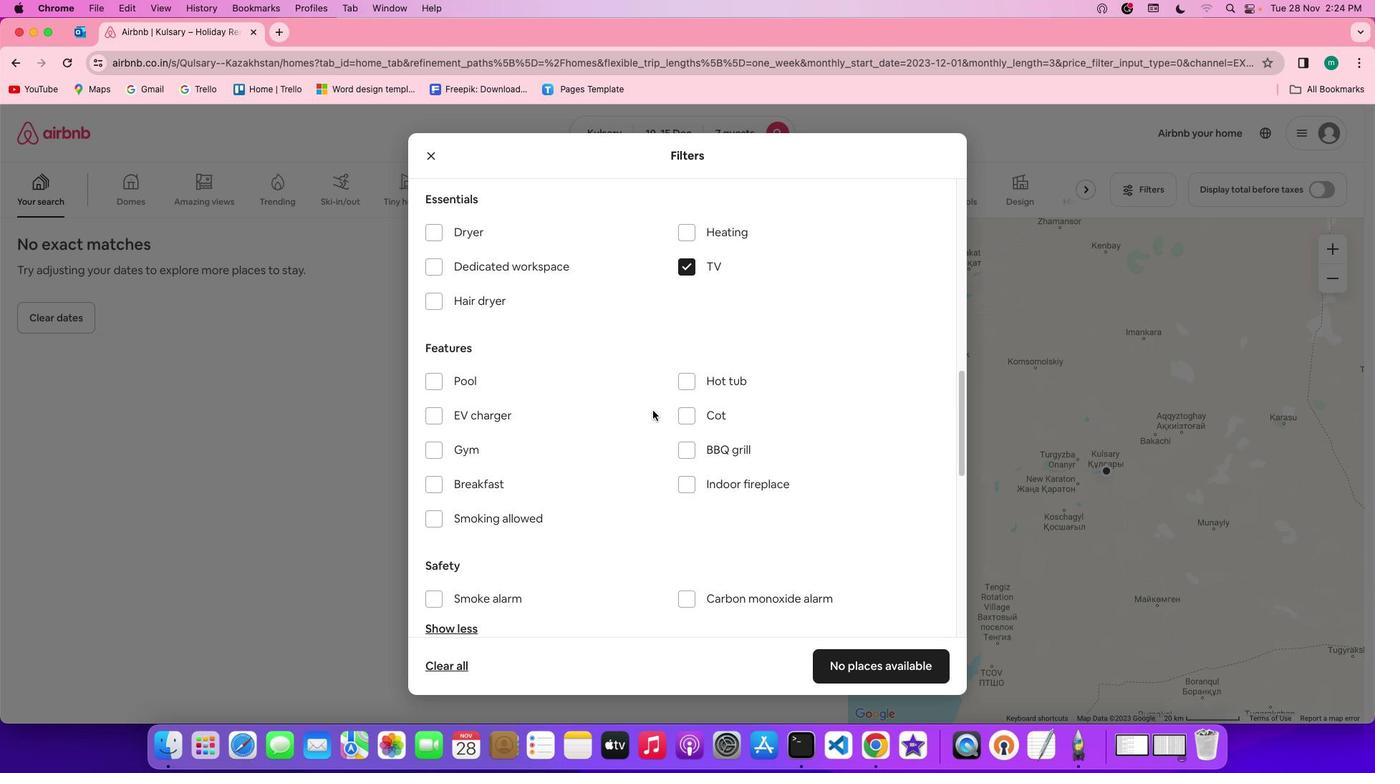 
Action: Mouse scrolled (652, 410) with delta (0, 0)
Screenshot: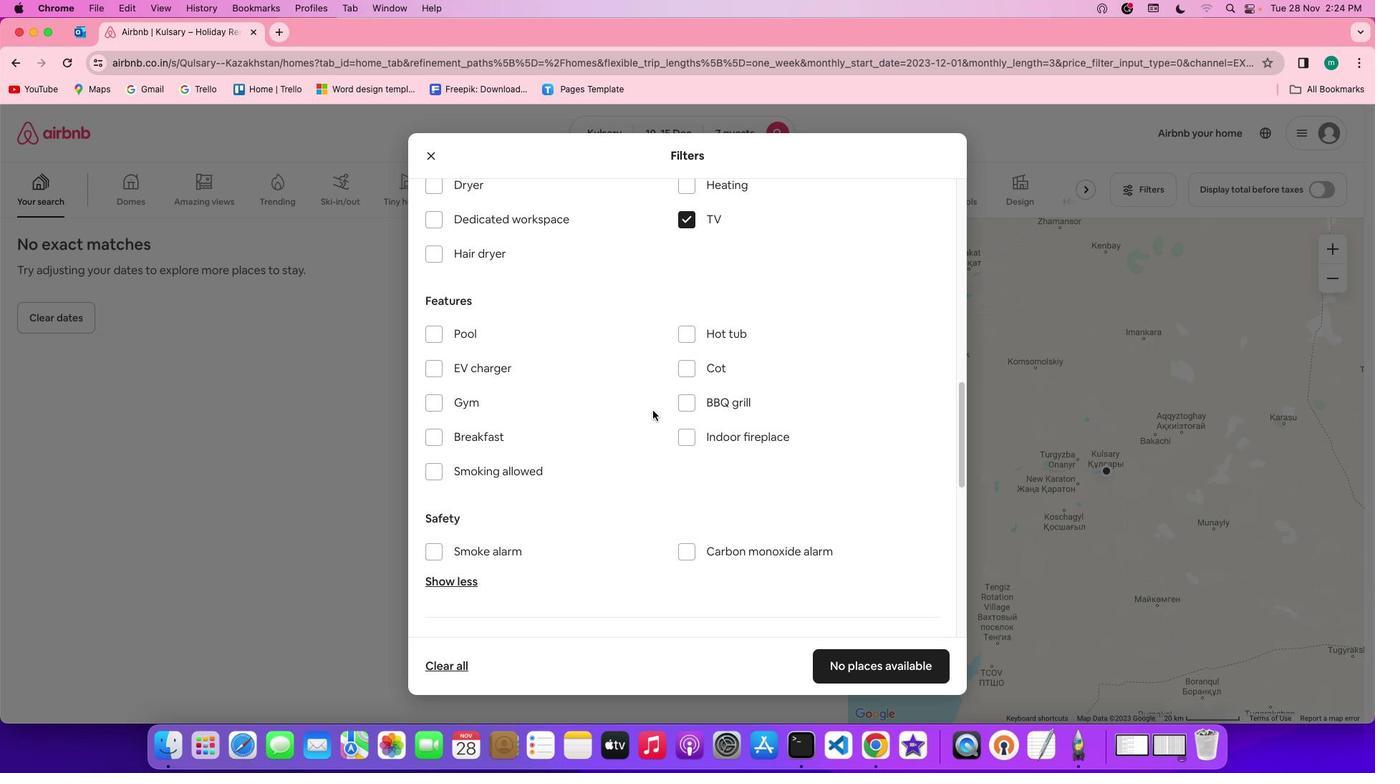 
Action: Mouse scrolled (652, 410) with delta (0, 0)
Screenshot: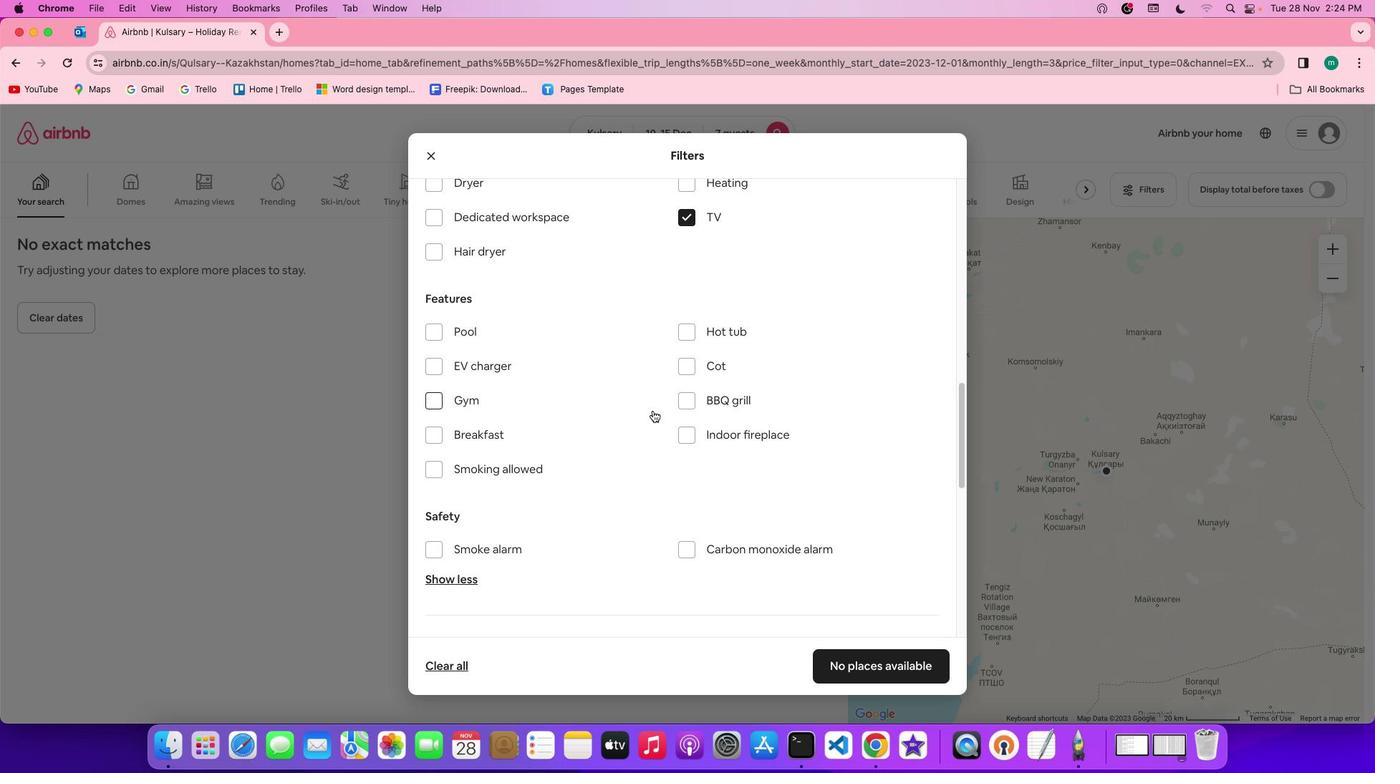 
Action: Mouse scrolled (652, 410) with delta (0, 0)
Screenshot: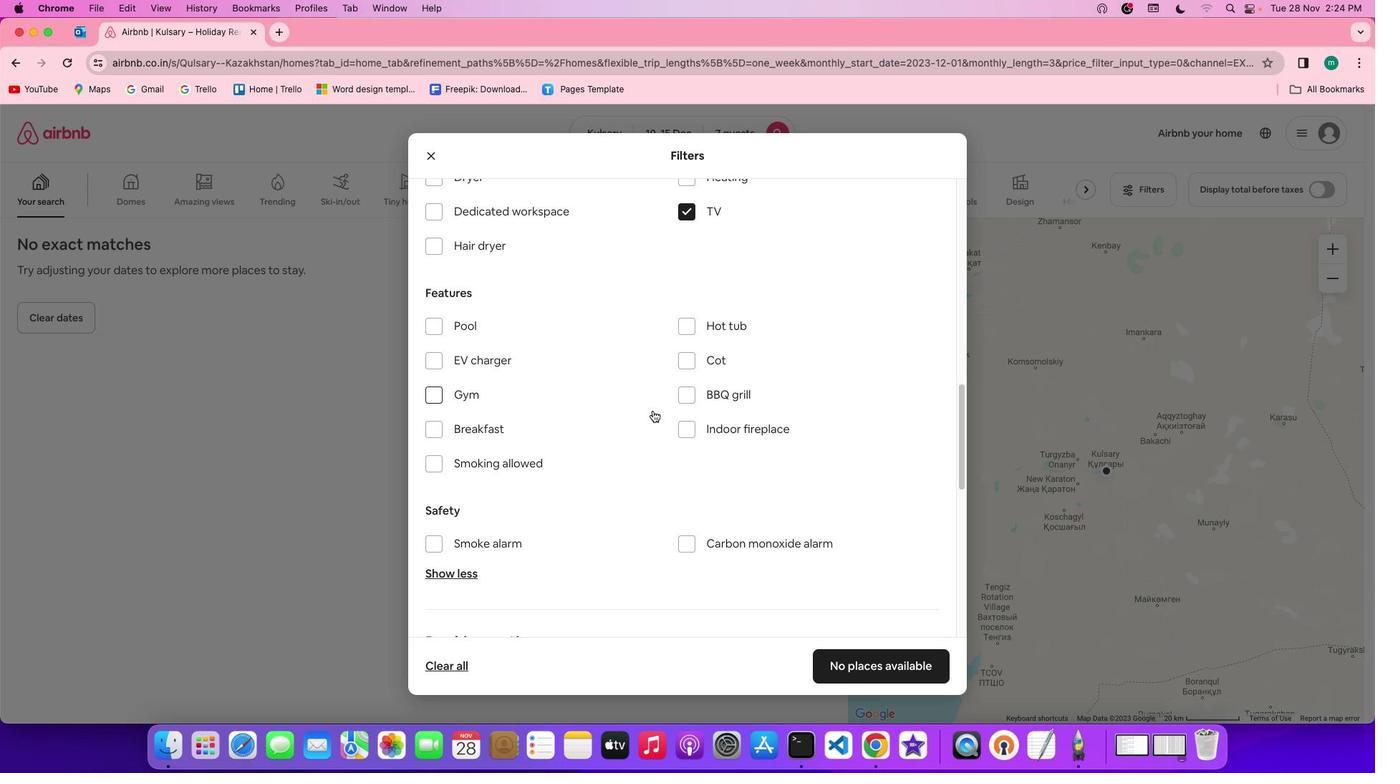 
Action: Mouse scrolled (652, 410) with delta (0, 0)
Screenshot: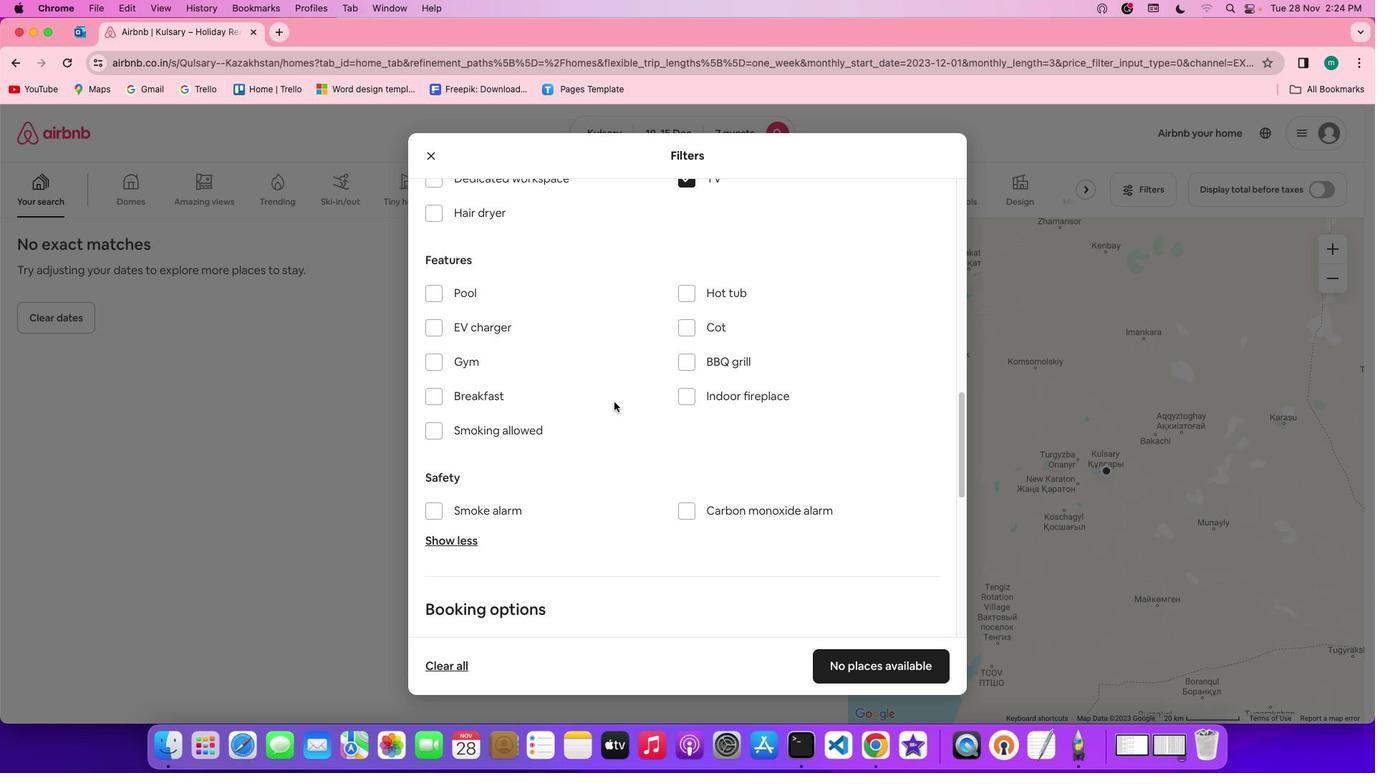 
Action: Mouse moved to (439, 346)
Screenshot: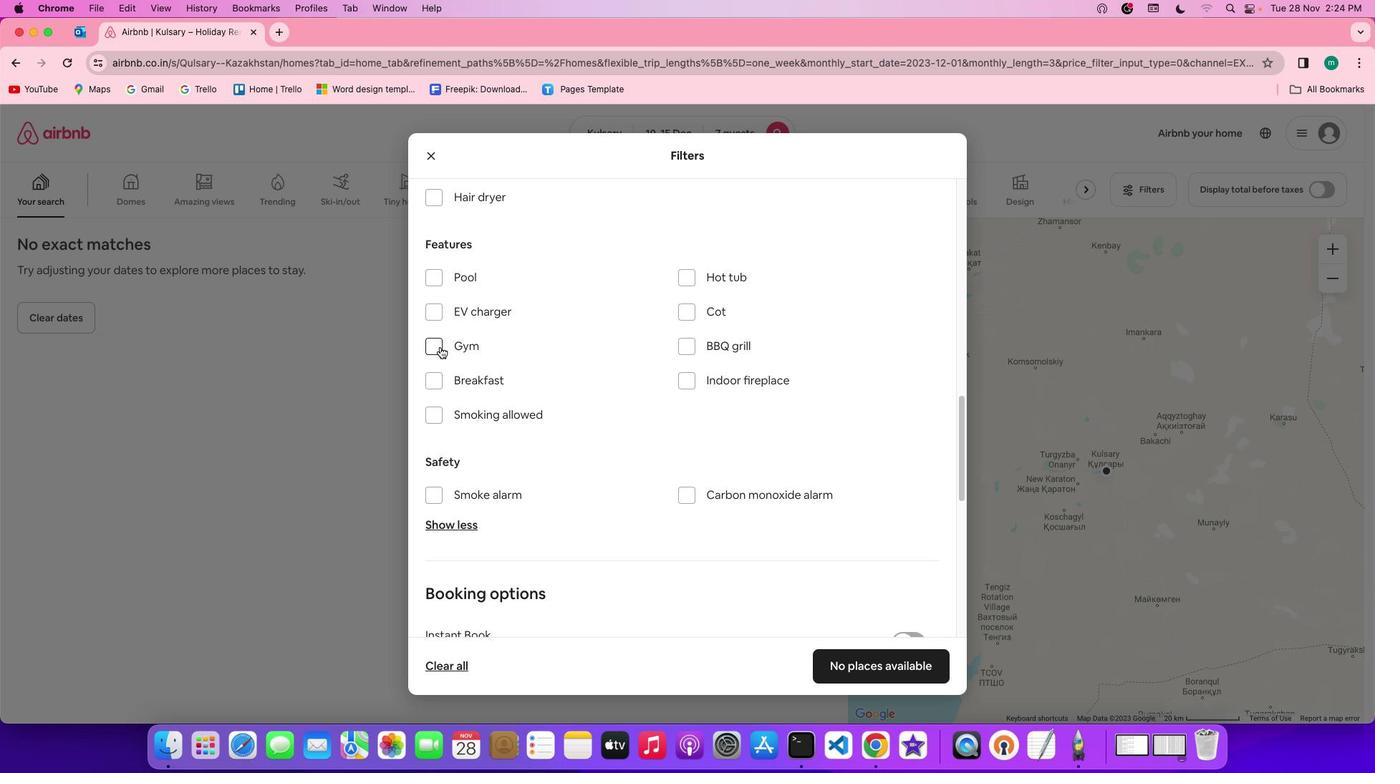 
Action: Mouse pressed left at (439, 346)
Screenshot: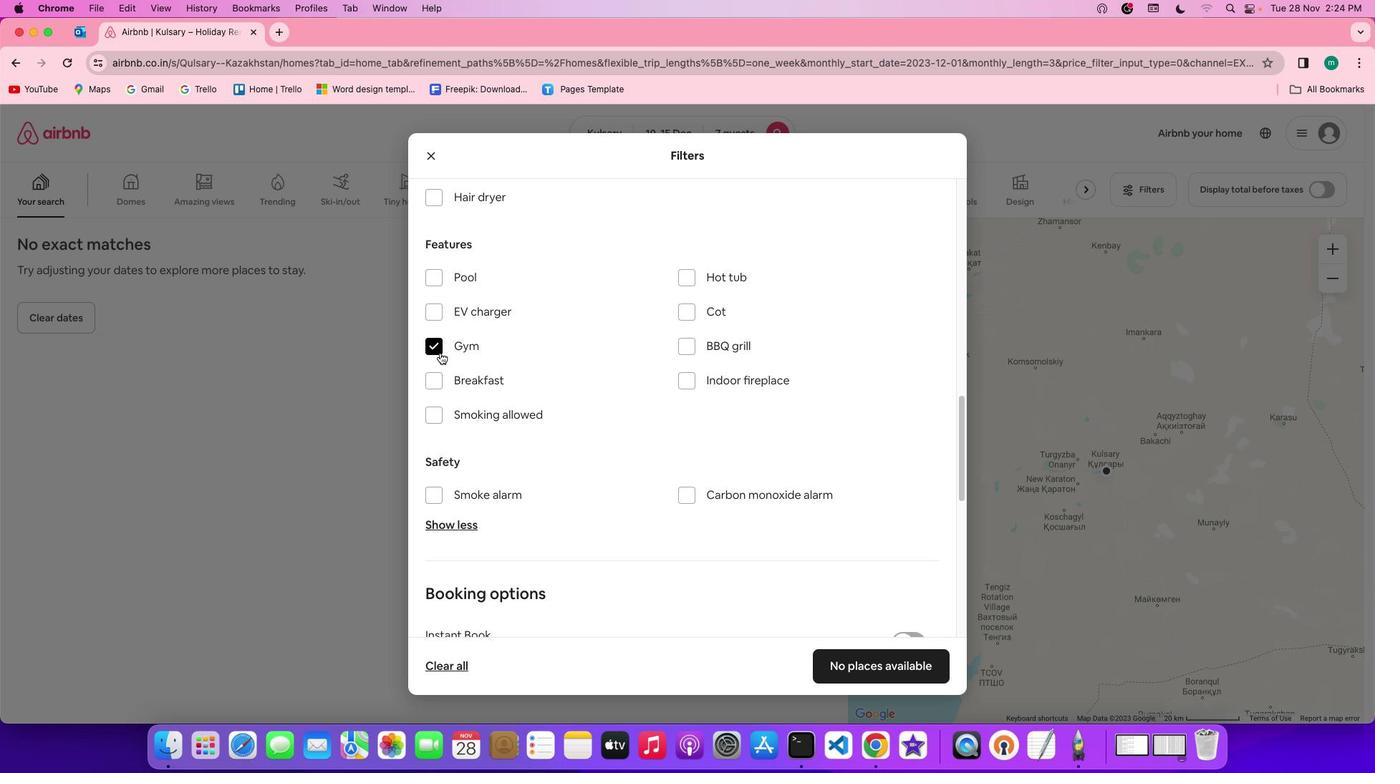 
Action: Mouse moved to (437, 380)
Screenshot: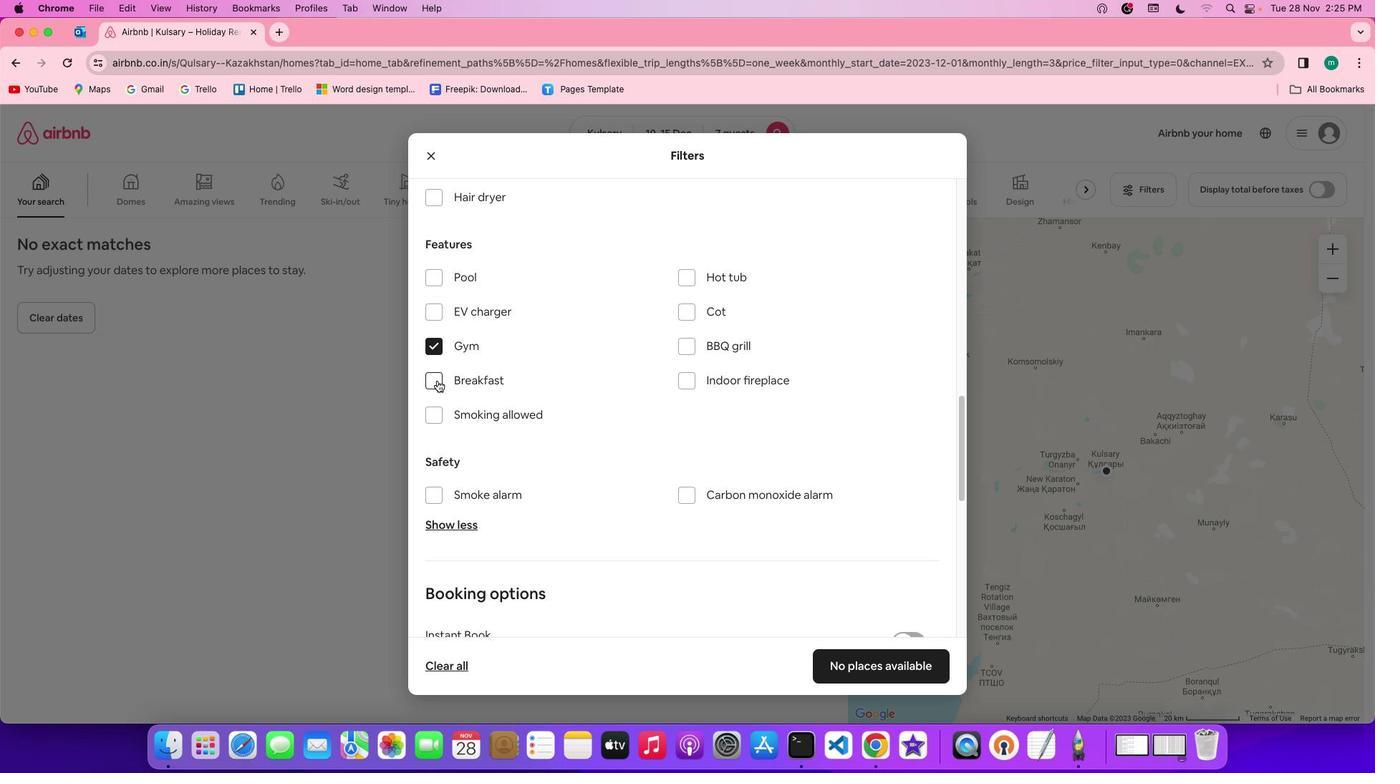 
Action: Mouse pressed left at (437, 380)
Screenshot: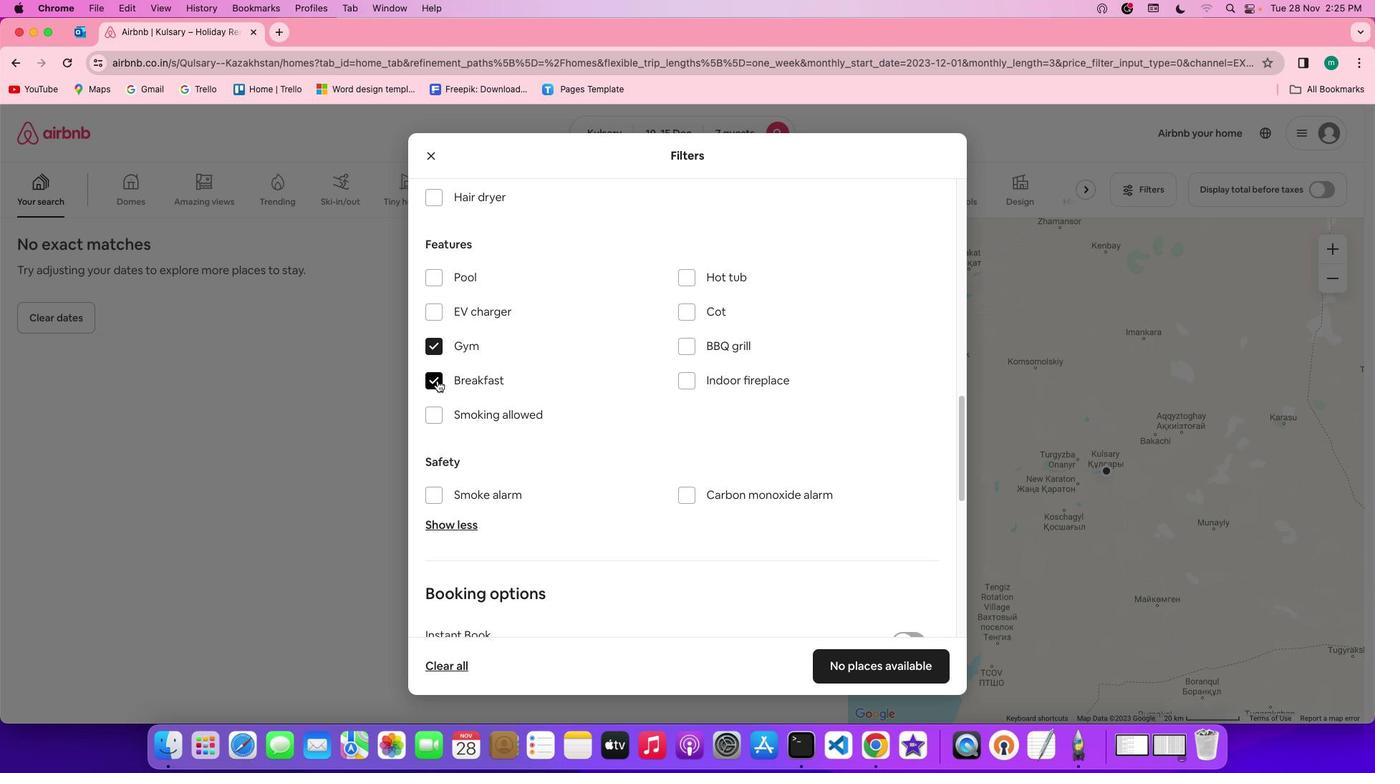 
Action: Mouse moved to (674, 419)
Screenshot: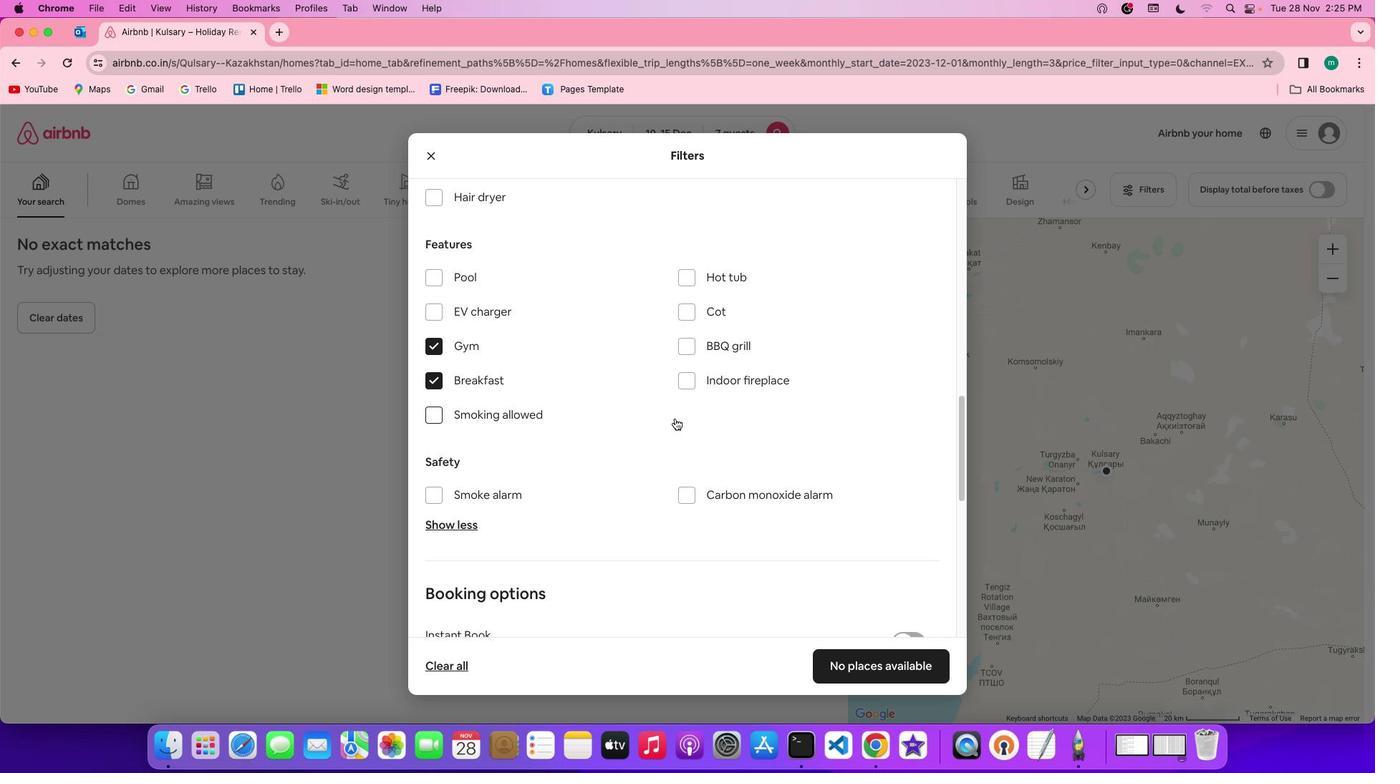 
Action: Mouse scrolled (674, 419) with delta (0, 0)
Screenshot: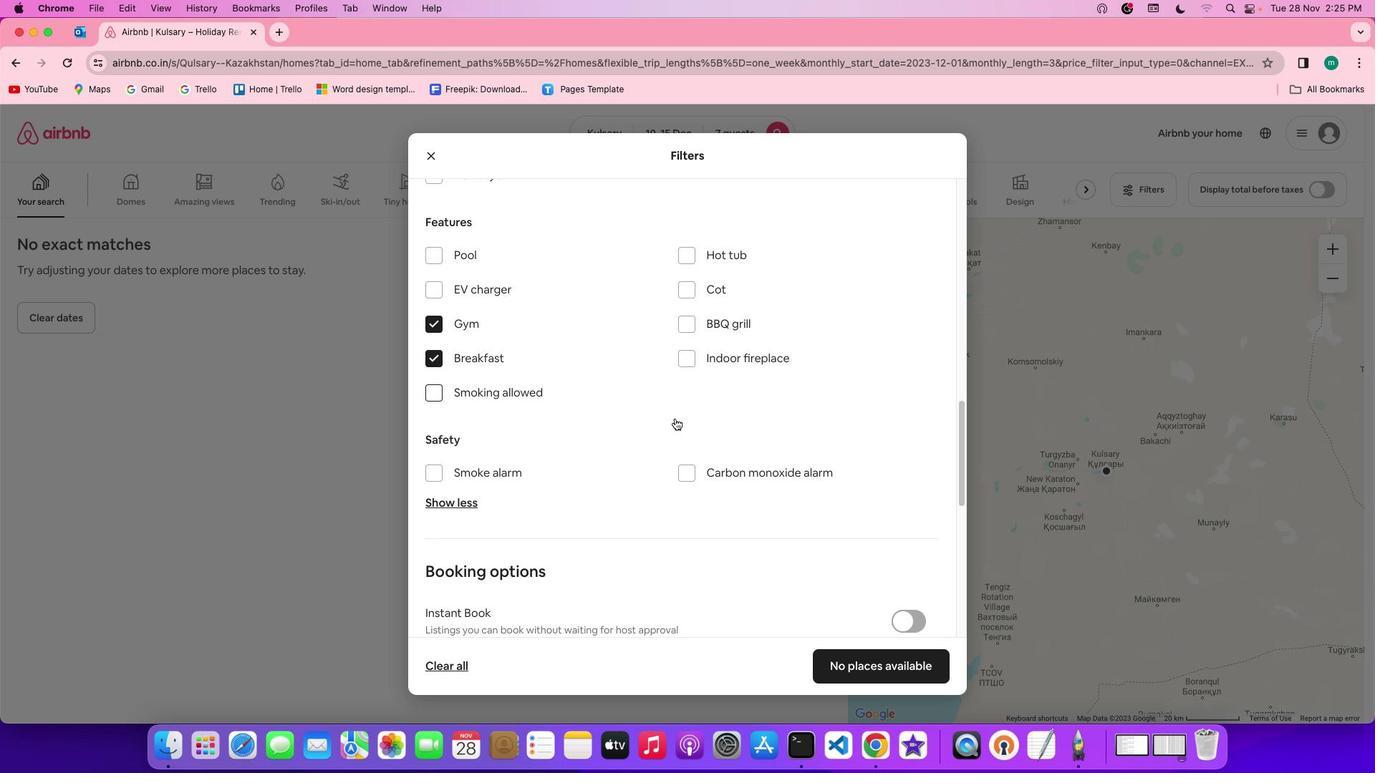 
Action: Mouse scrolled (674, 419) with delta (0, 0)
Screenshot: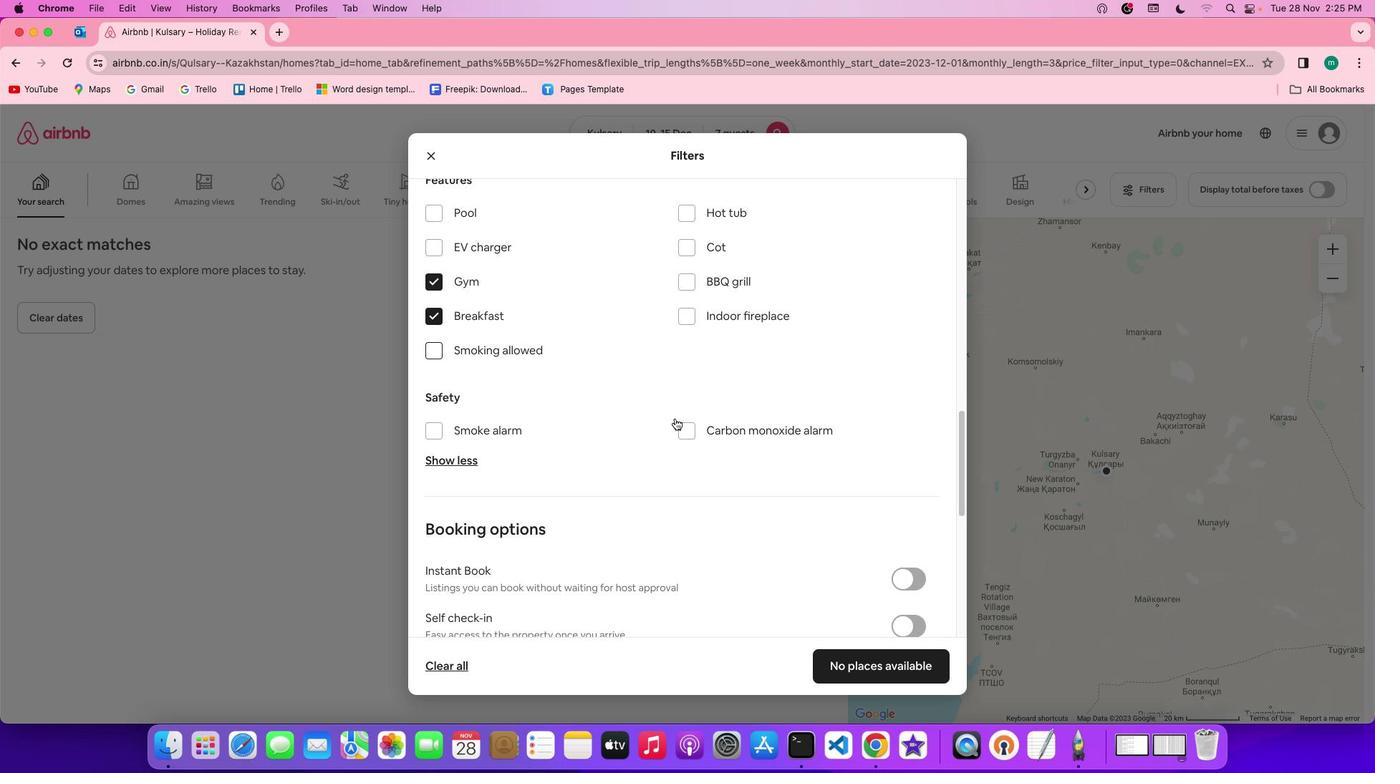 
Action: Mouse scrolled (674, 419) with delta (0, -2)
Screenshot: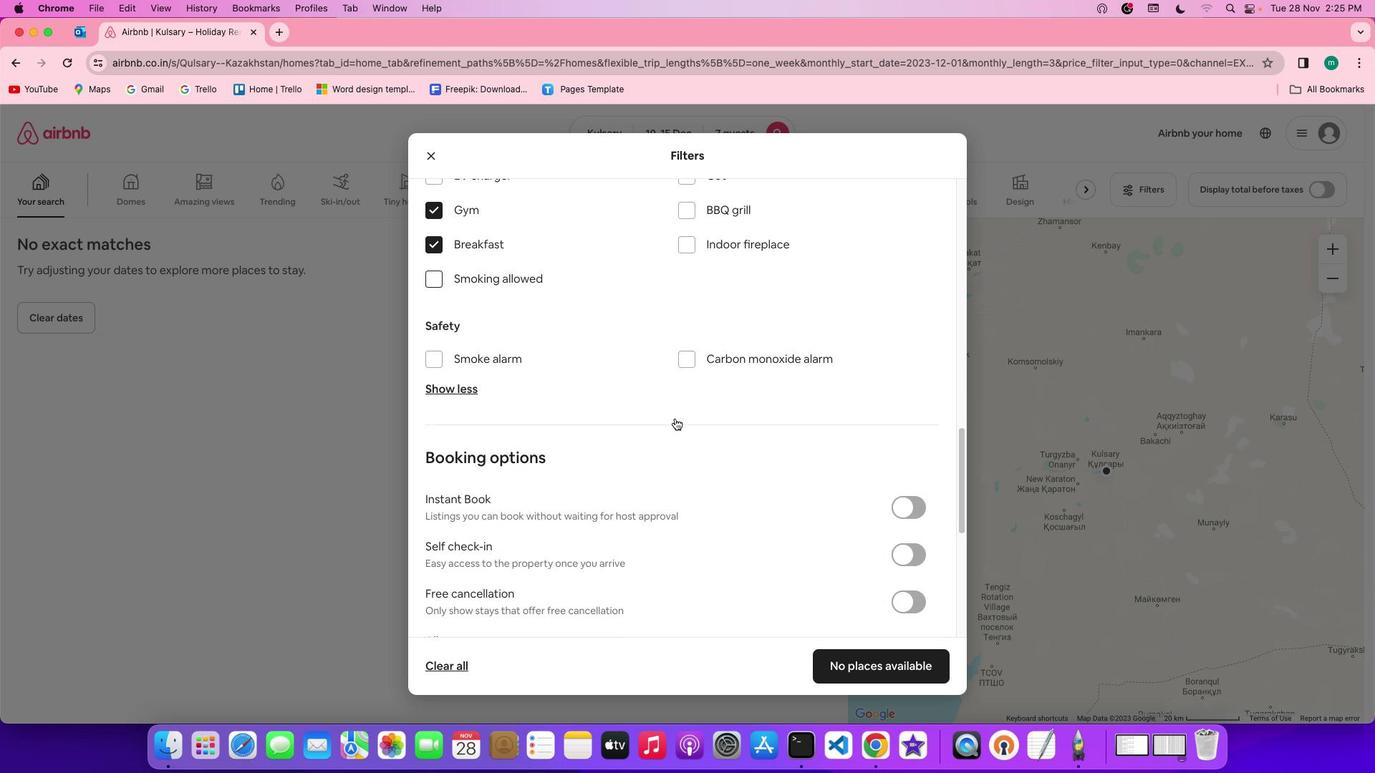 
Action: Mouse scrolled (674, 419) with delta (0, -2)
Screenshot: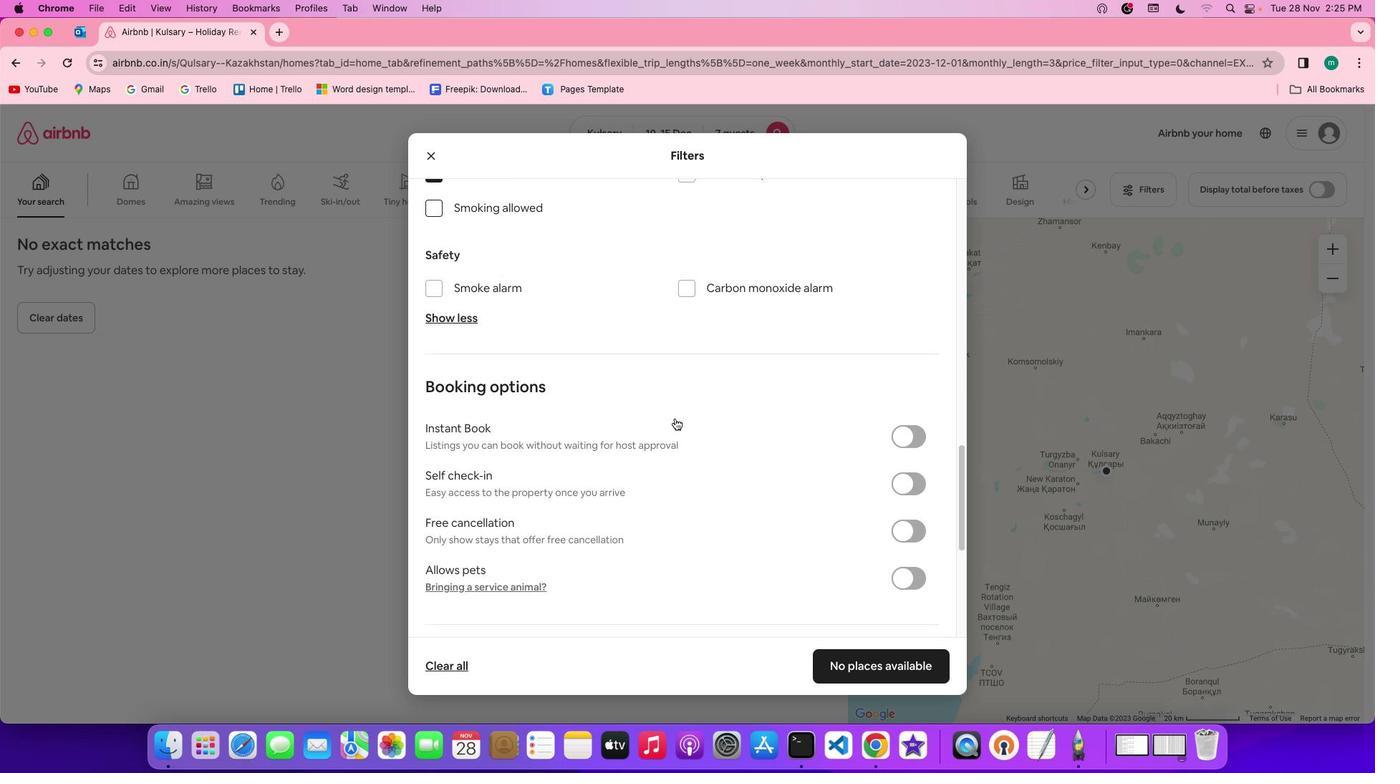 
Action: Mouse scrolled (674, 419) with delta (0, 0)
Screenshot: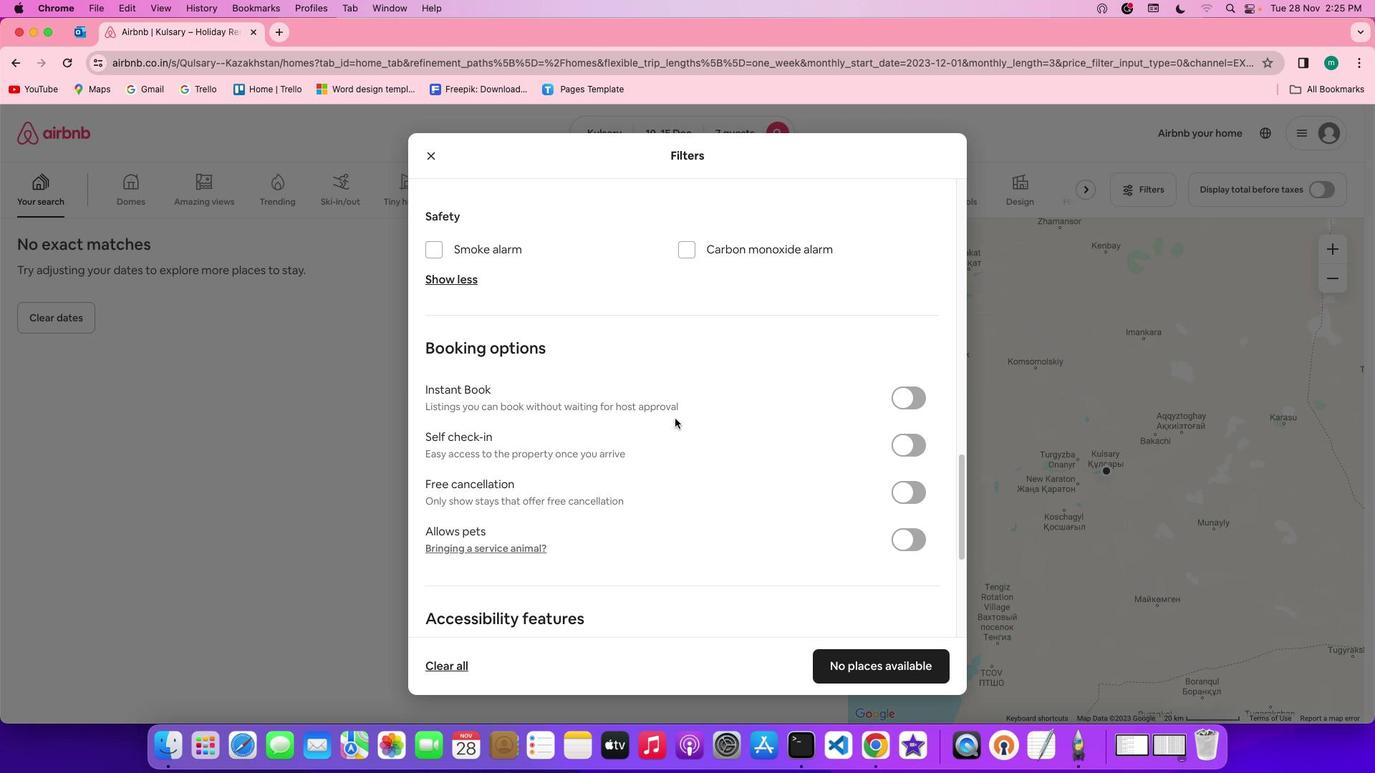 
Action: Mouse scrolled (674, 419) with delta (0, 0)
Screenshot: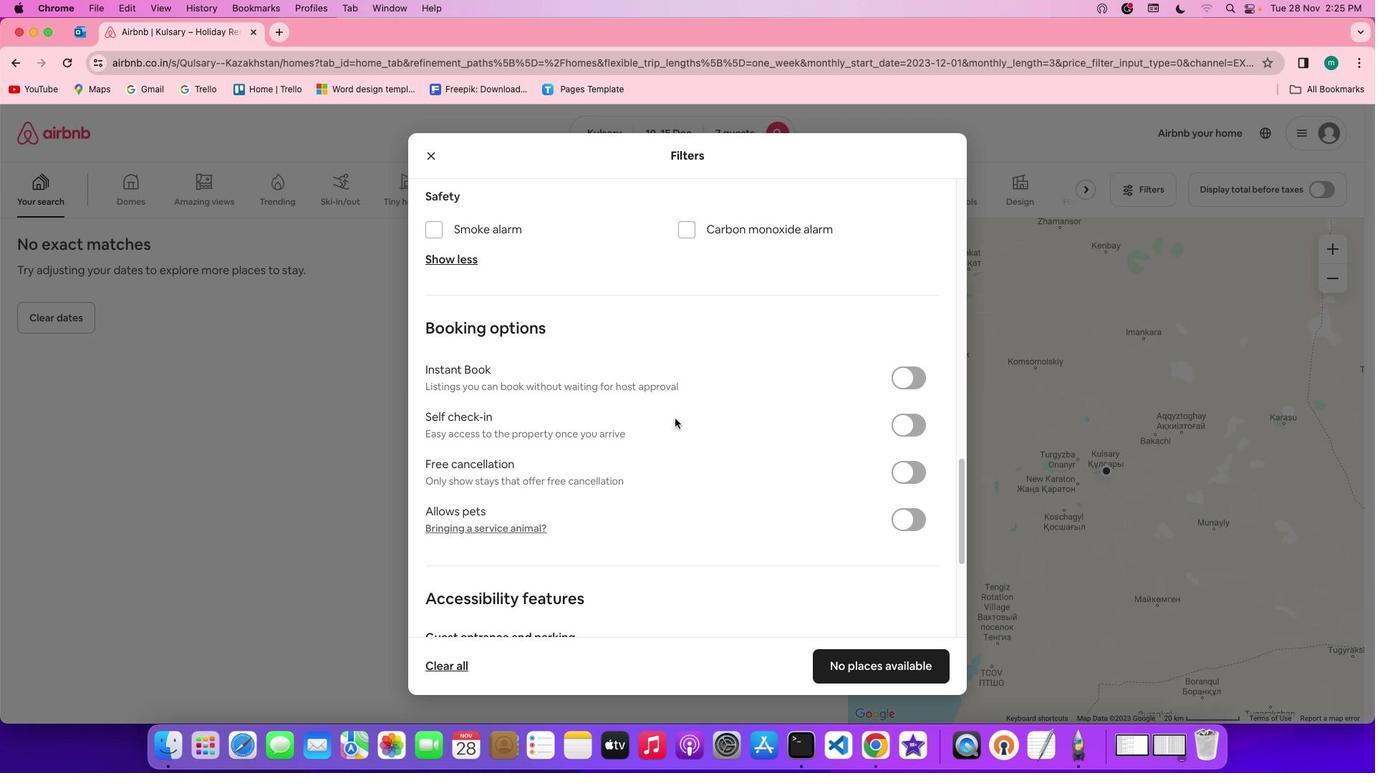 
Action: Mouse scrolled (674, 419) with delta (0, 0)
Screenshot: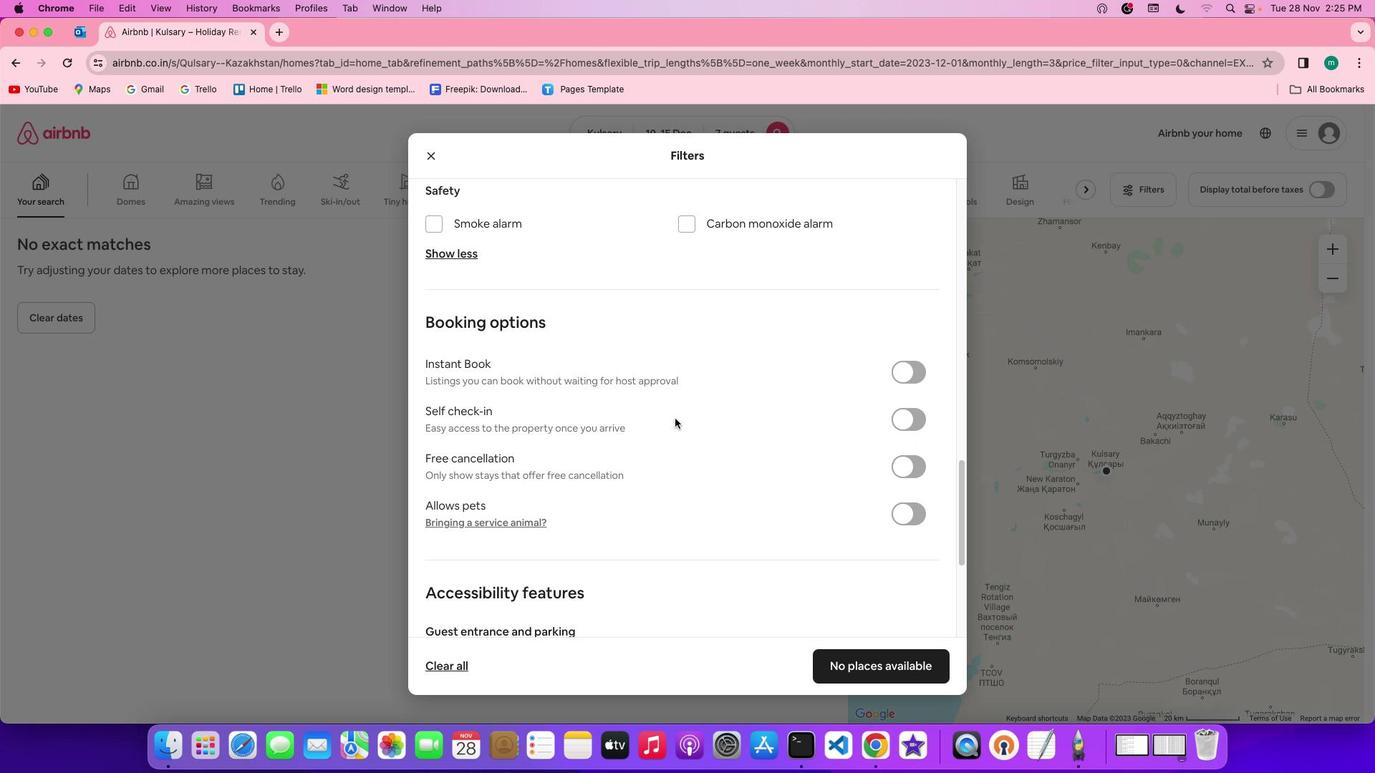 
Action: Mouse moved to (873, 408)
Screenshot: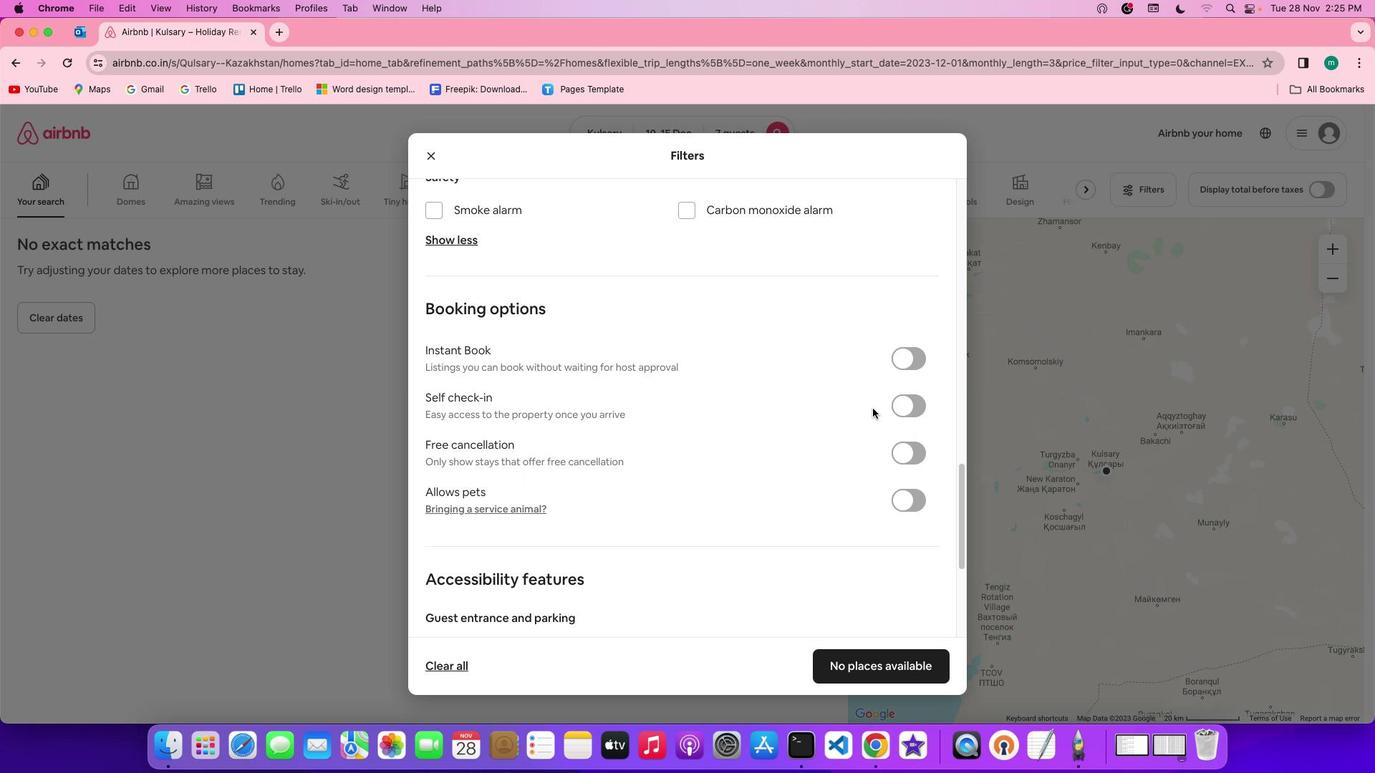 
Action: Mouse scrolled (873, 408) with delta (0, 0)
Screenshot: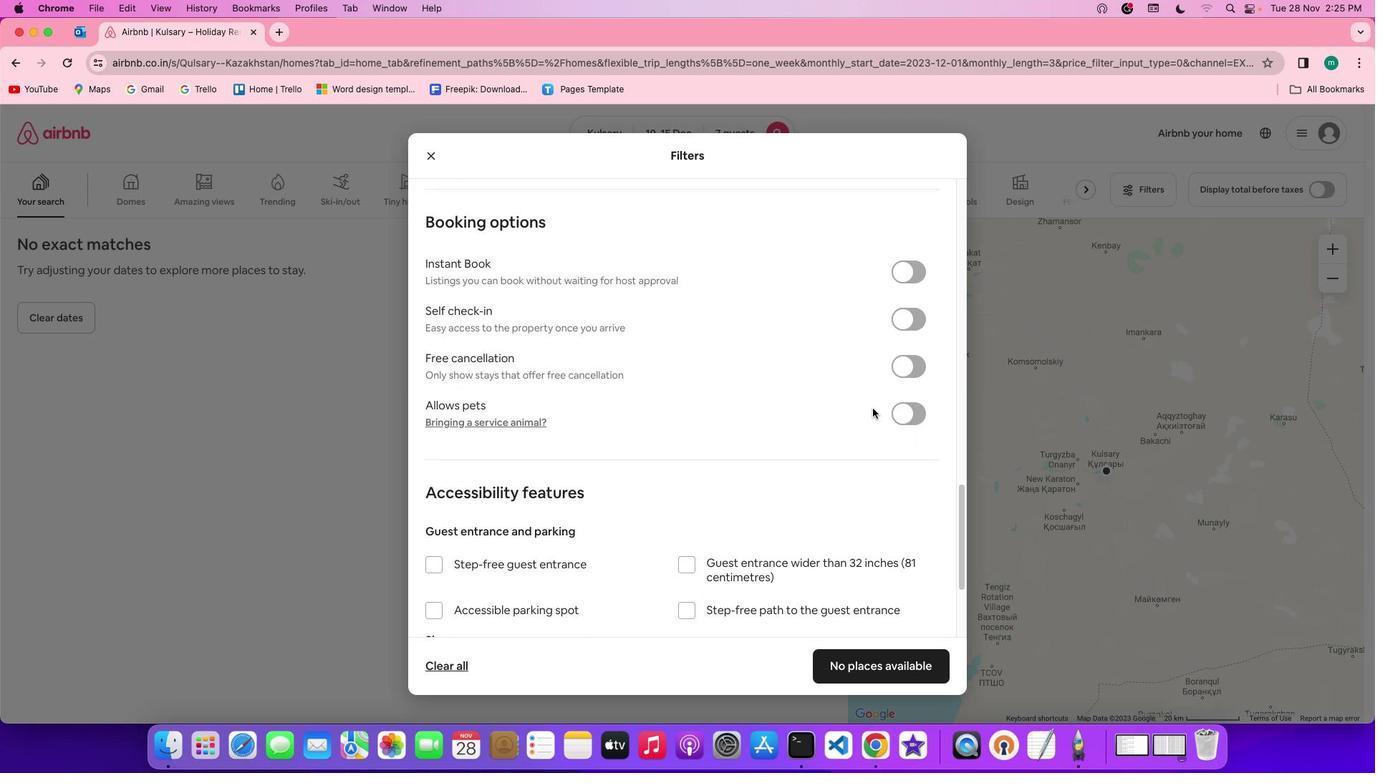 
Action: Mouse scrolled (873, 408) with delta (0, 0)
Screenshot: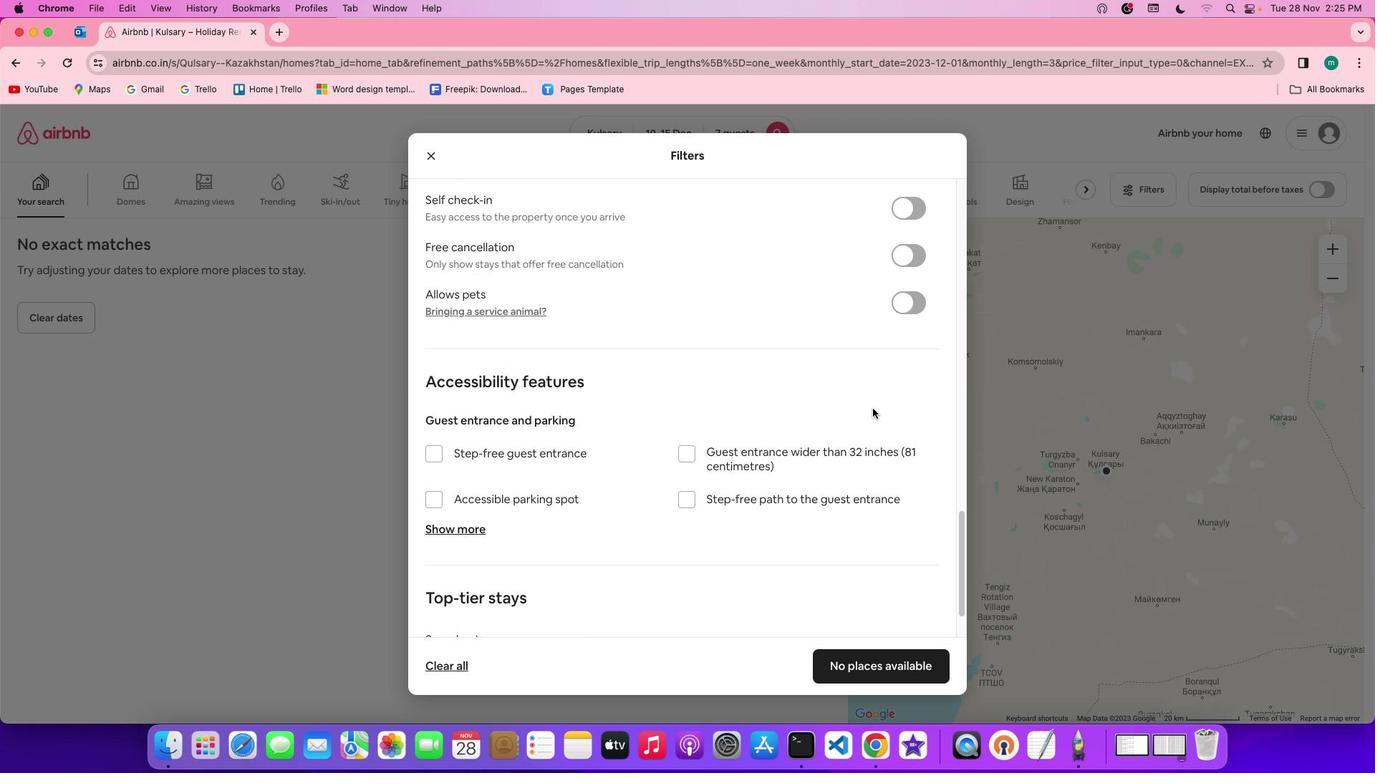 
Action: Mouse scrolled (873, 408) with delta (0, -2)
Screenshot: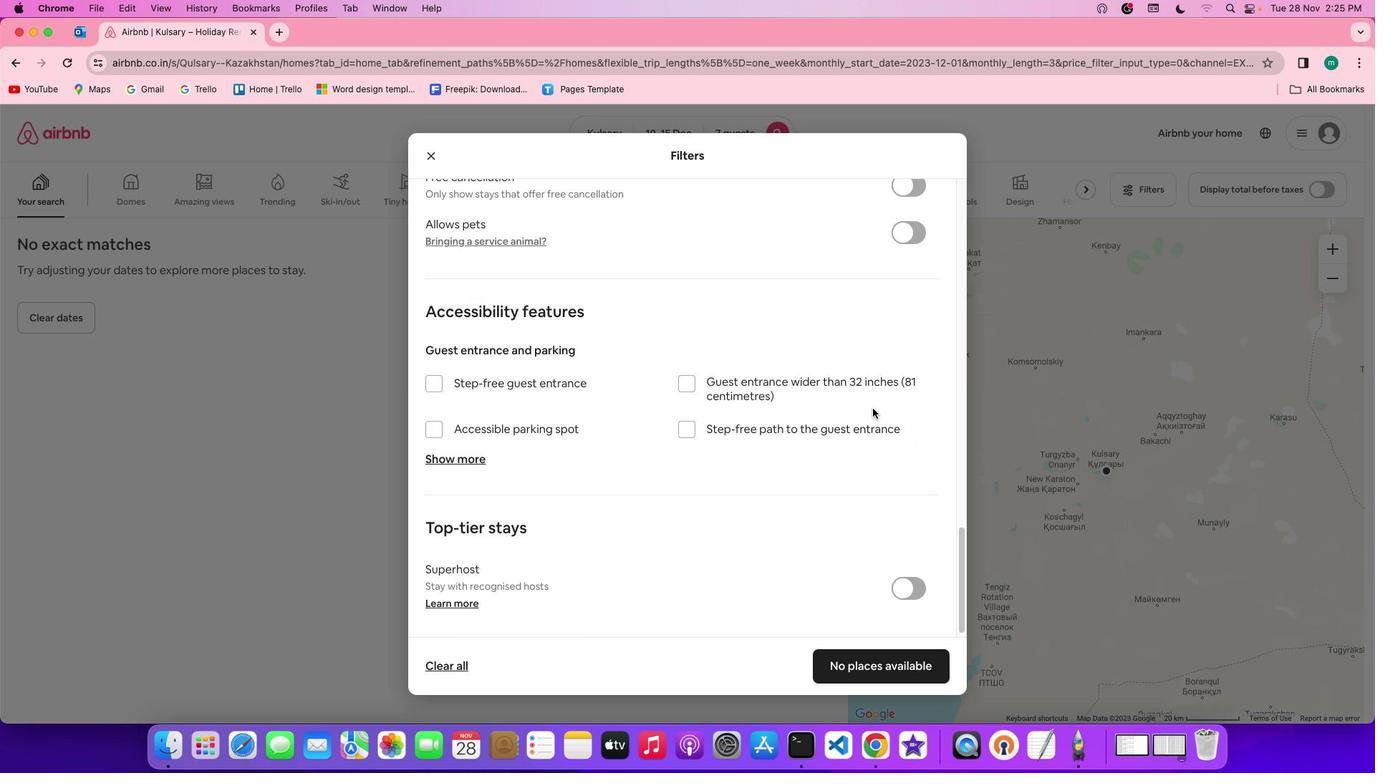 
Action: Mouse scrolled (873, 408) with delta (0, -3)
Screenshot: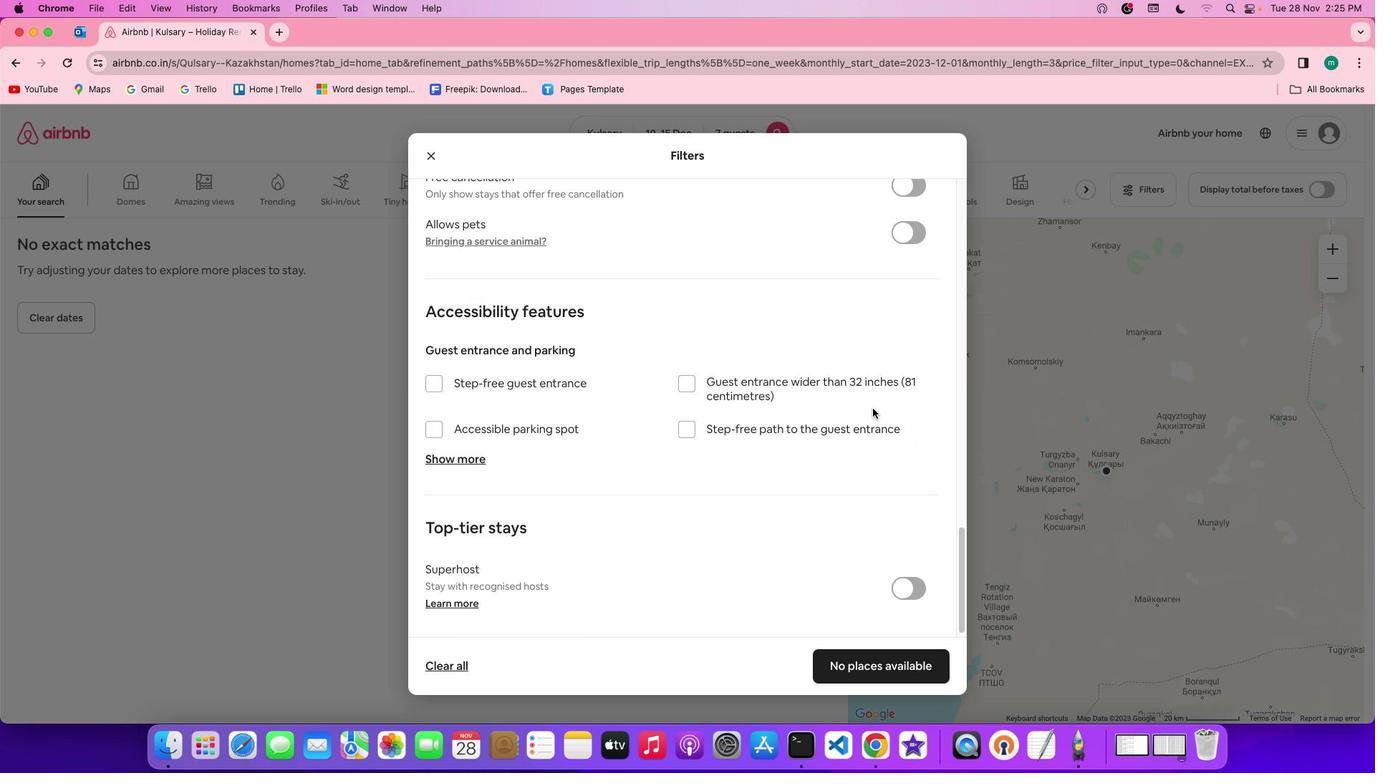 
Action: Mouse scrolled (873, 408) with delta (0, -4)
Screenshot: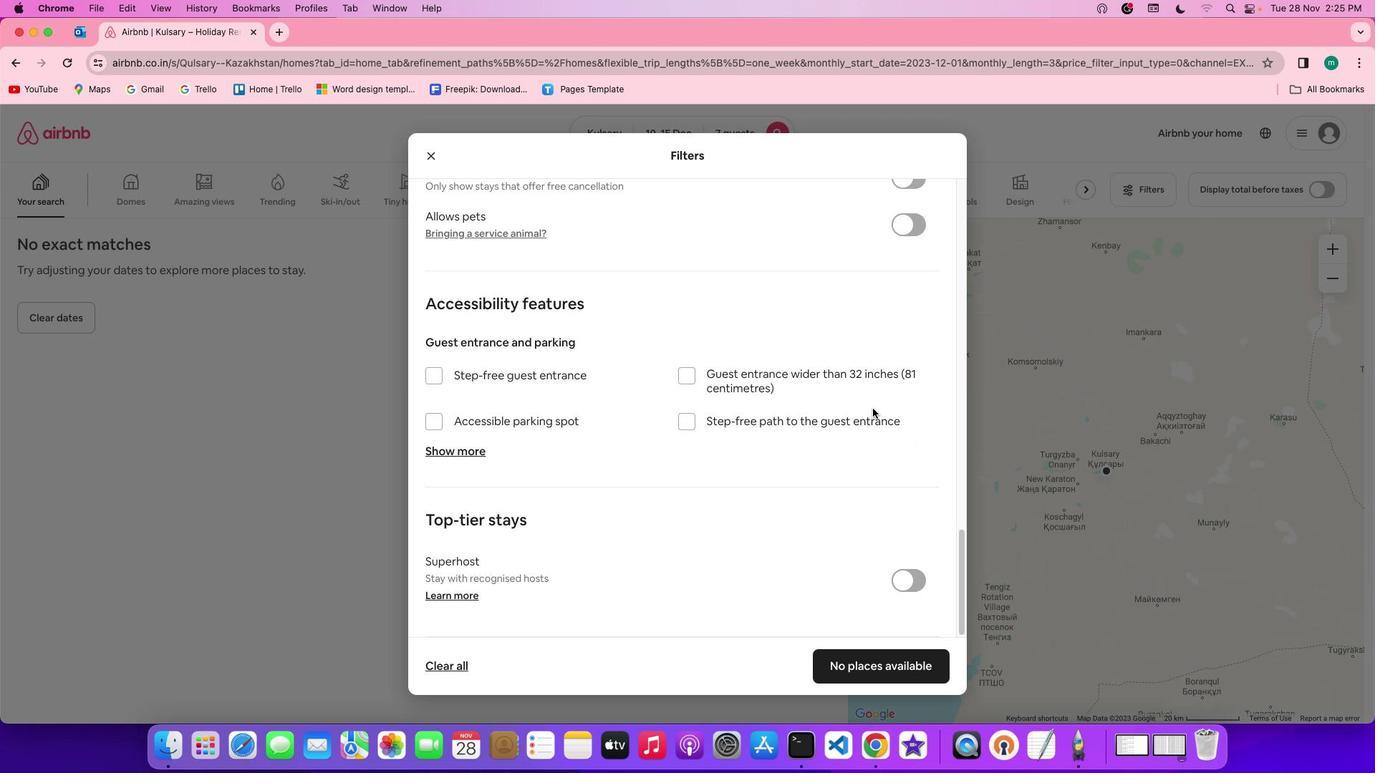 
Action: Mouse scrolled (873, 408) with delta (0, -4)
Screenshot: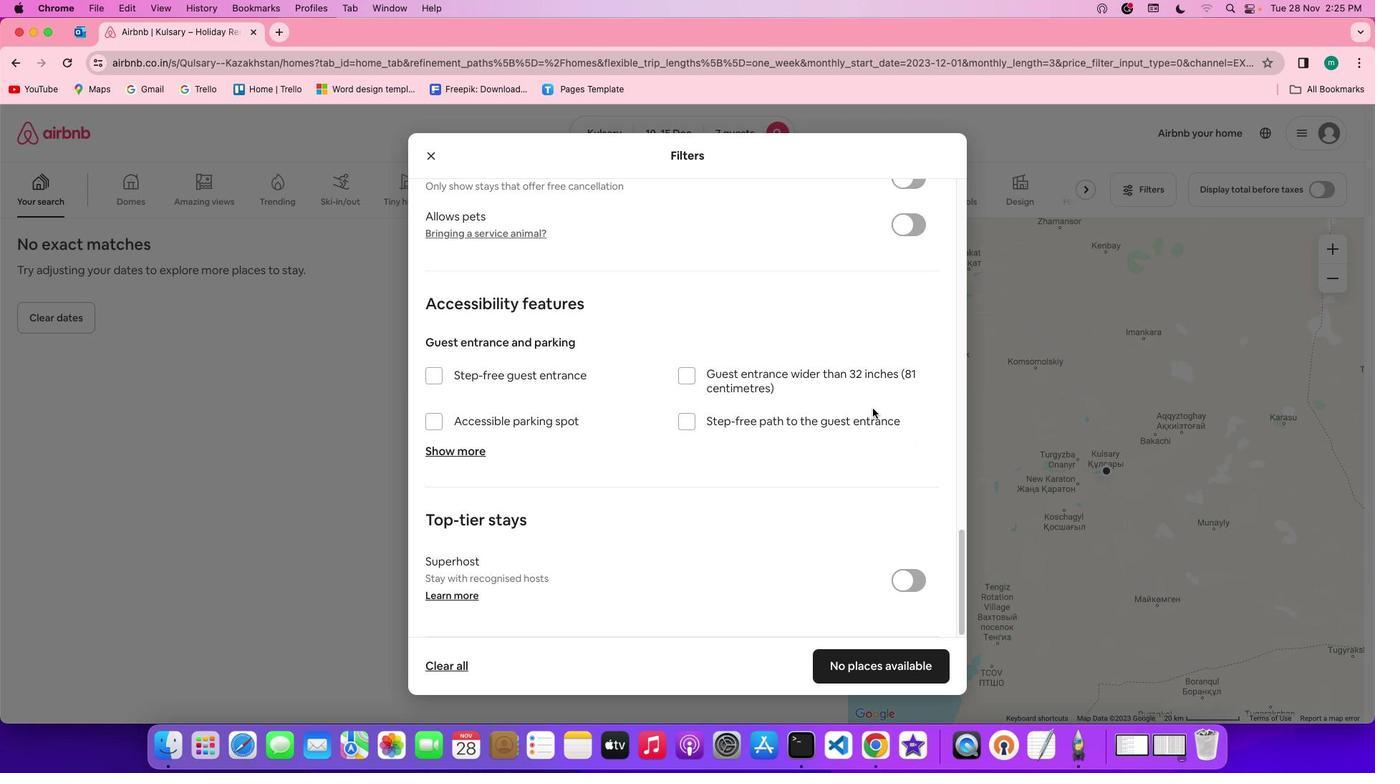 
Action: Mouse moved to (872, 413)
Screenshot: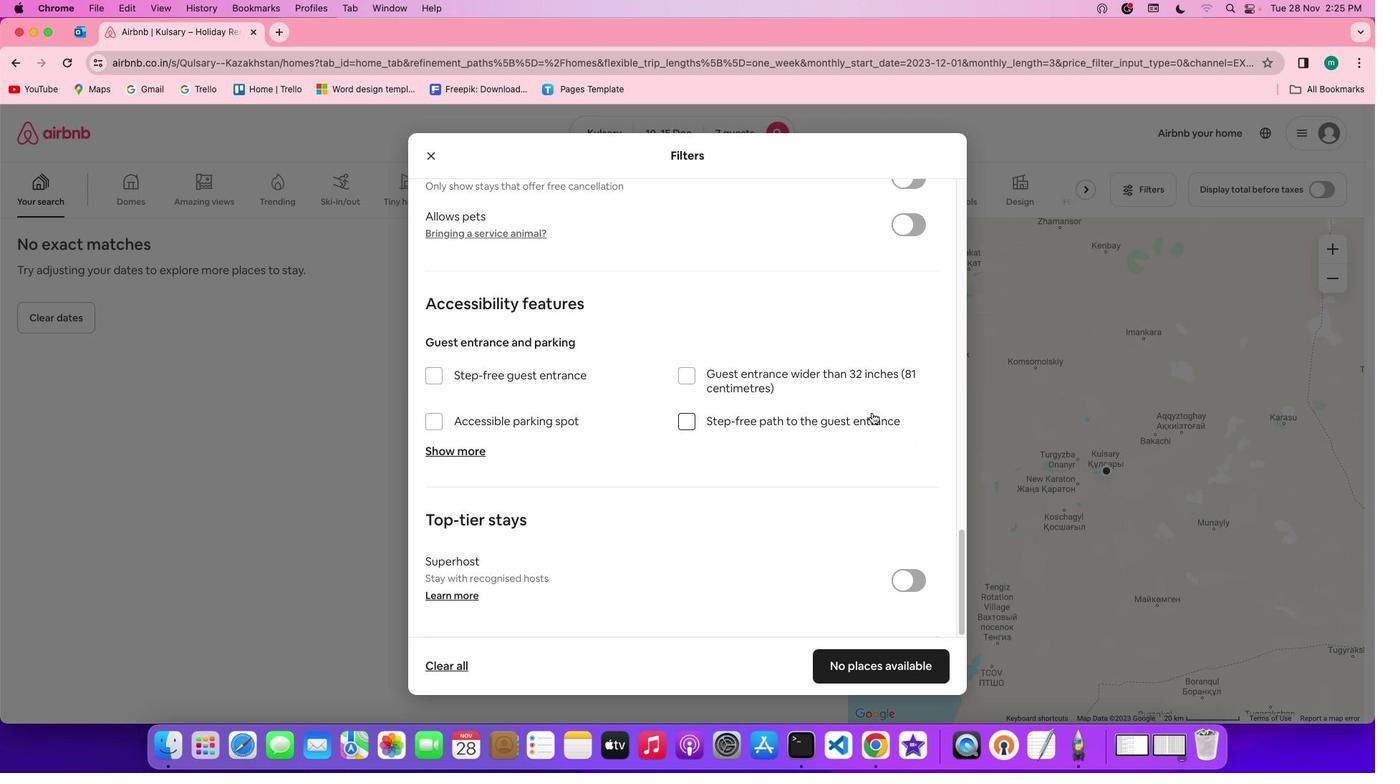 
Action: Mouse scrolled (872, 413) with delta (0, 0)
Screenshot: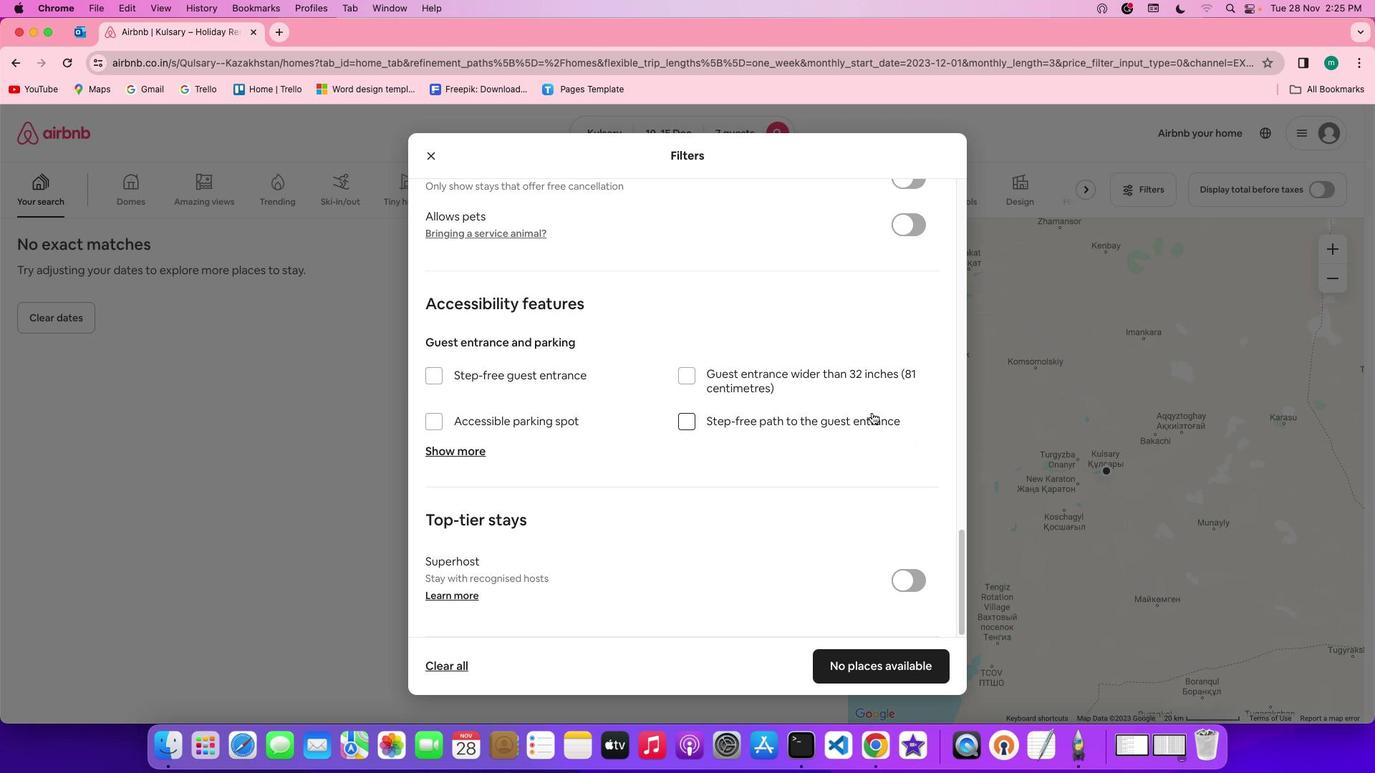 
Action: Mouse scrolled (872, 413) with delta (0, 0)
Screenshot: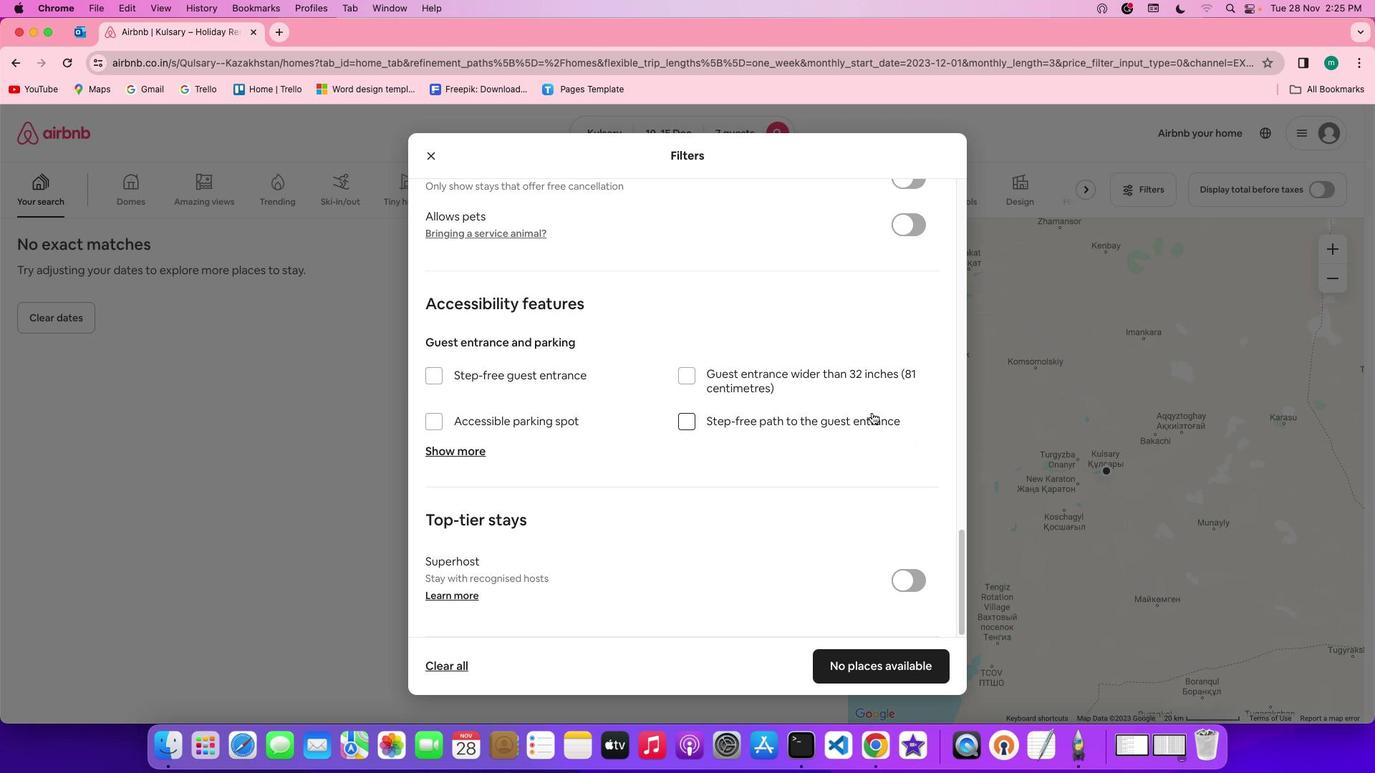 
Action: Mouse scrolled (872, 413) with delta (0, -2)
Screenshot: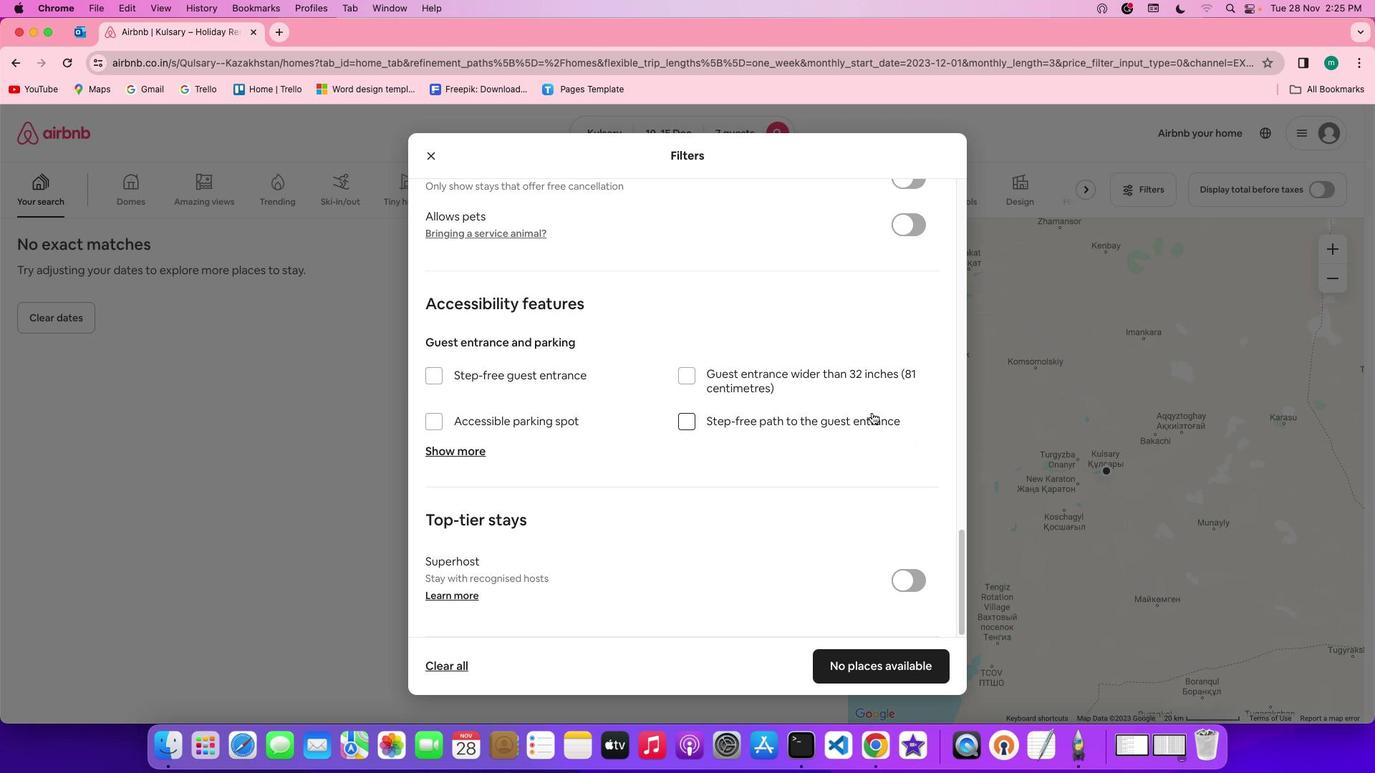 
Action: Mouse scrolled (872, 413) with delta (0, -3)
Screenshot: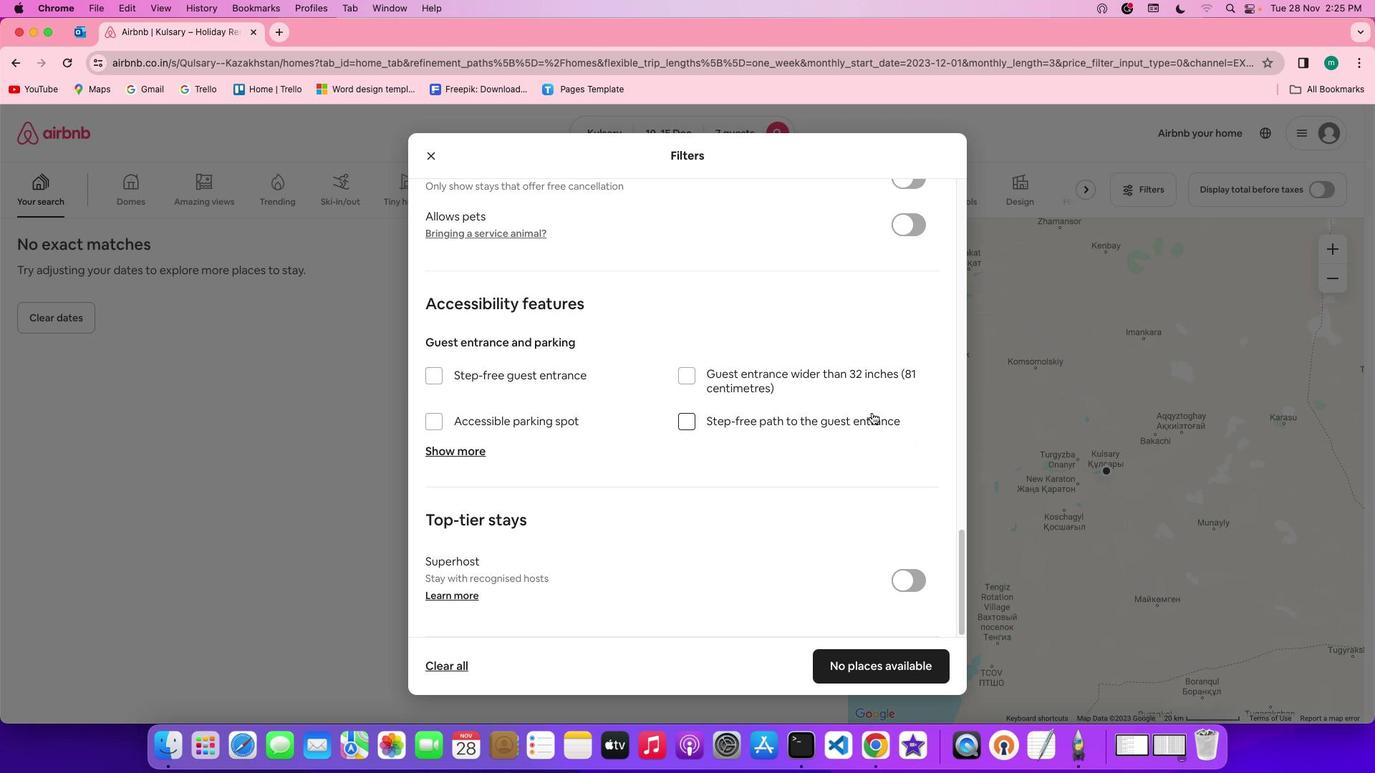 
Action: Mouse scrolled (872, 413) with delta (0, -4)
Screenshot: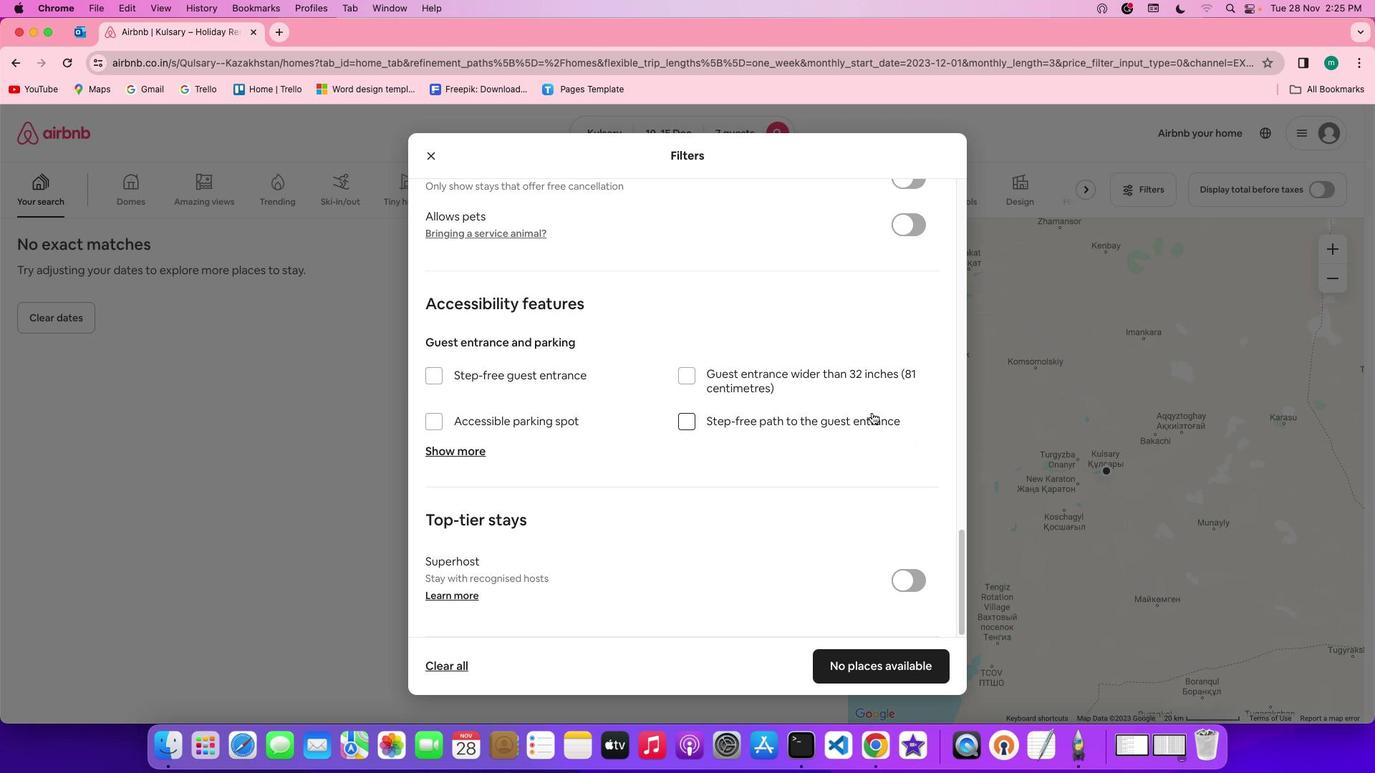 
Action: Mouse scrolled (872, 413) with delta (0, -5)
Screenshot: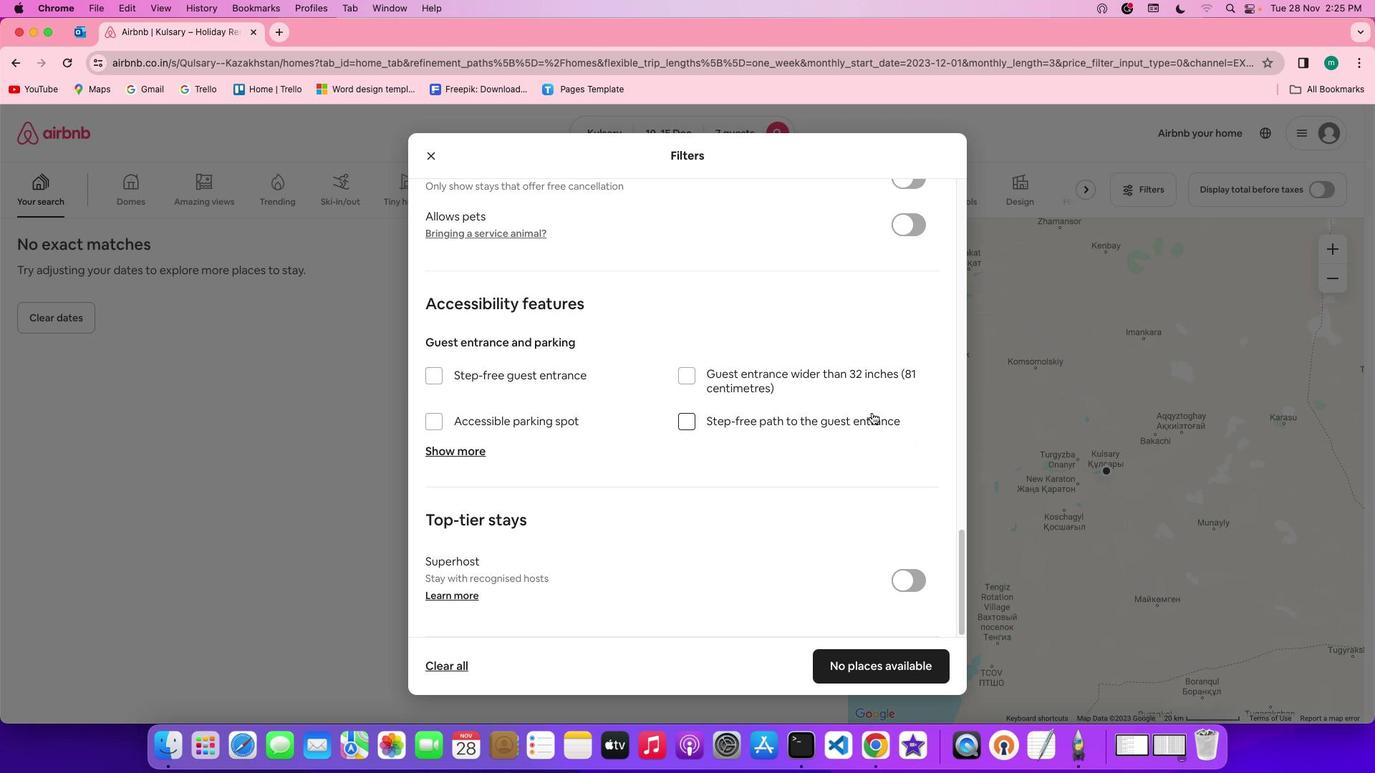 
Action: Mouse moved to (856, 649)
Screenshot: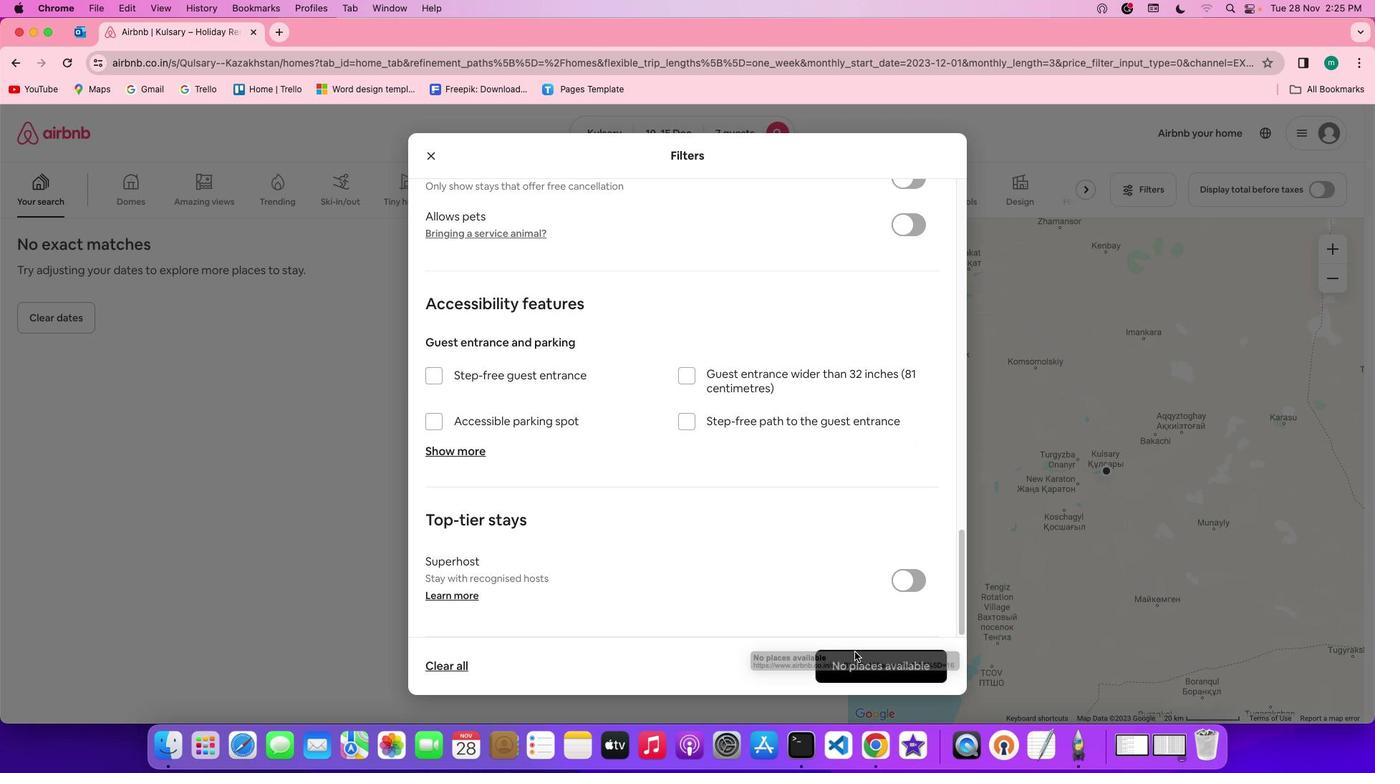 
Action: Mouse pressed left at (856, 649)
Screenshot: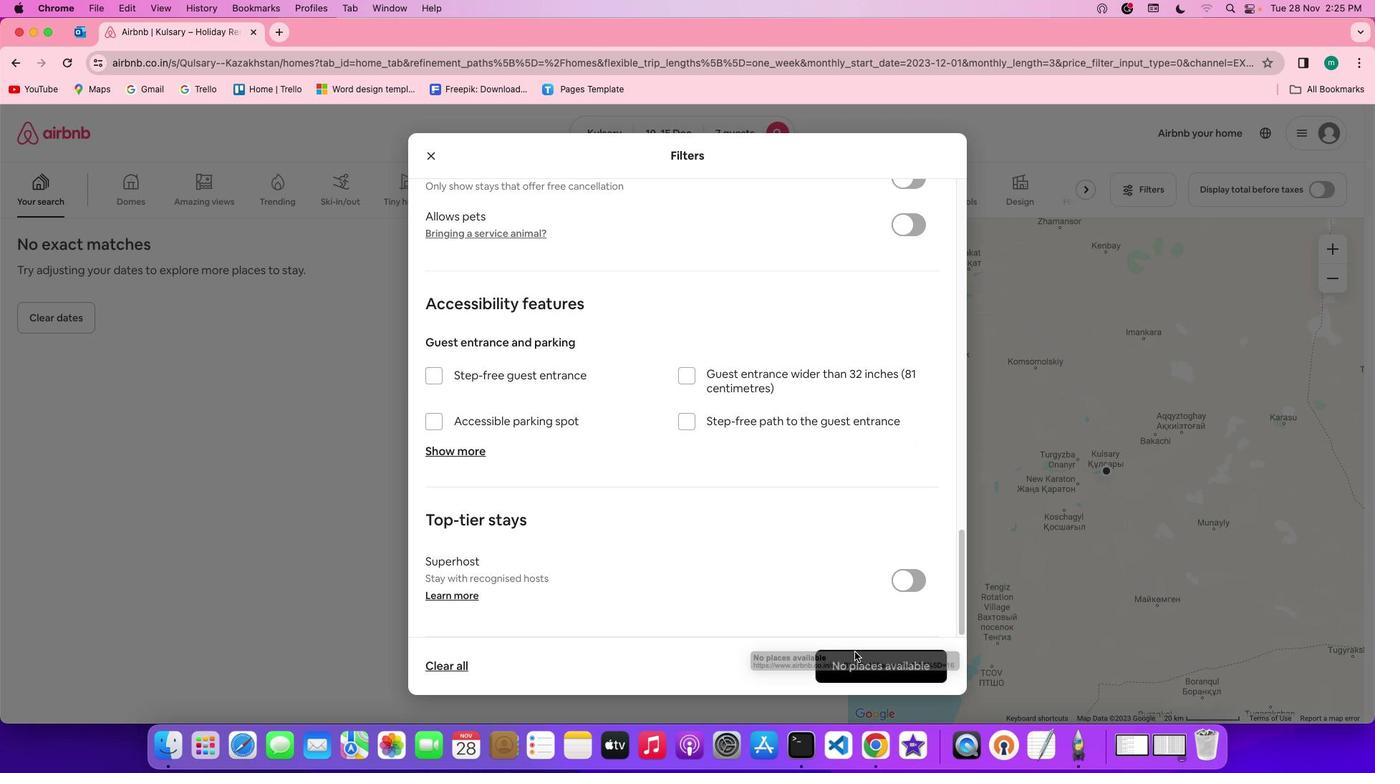 
Action: Mouse moved to (844, 669)
Screenshot: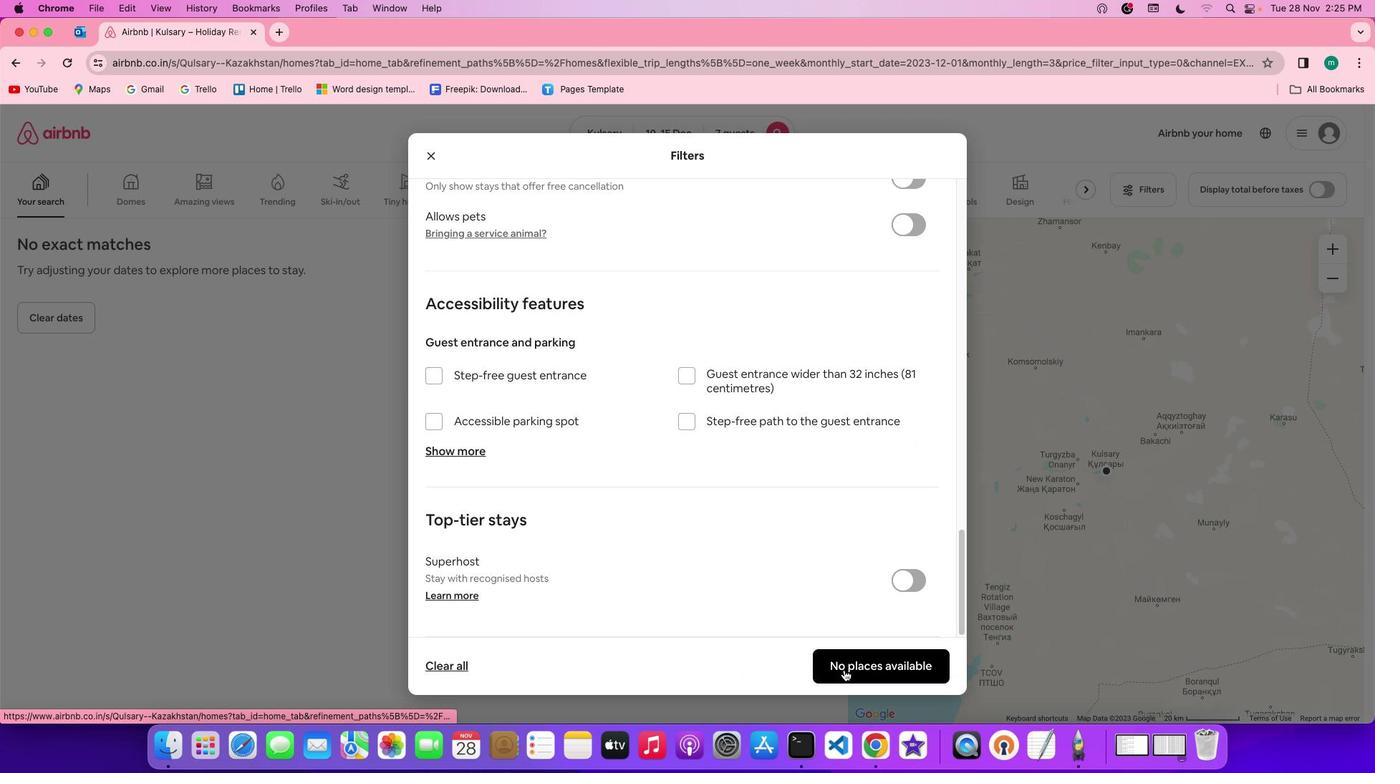 
Action: Mouse pressed left at (844, 669)
Screenshot: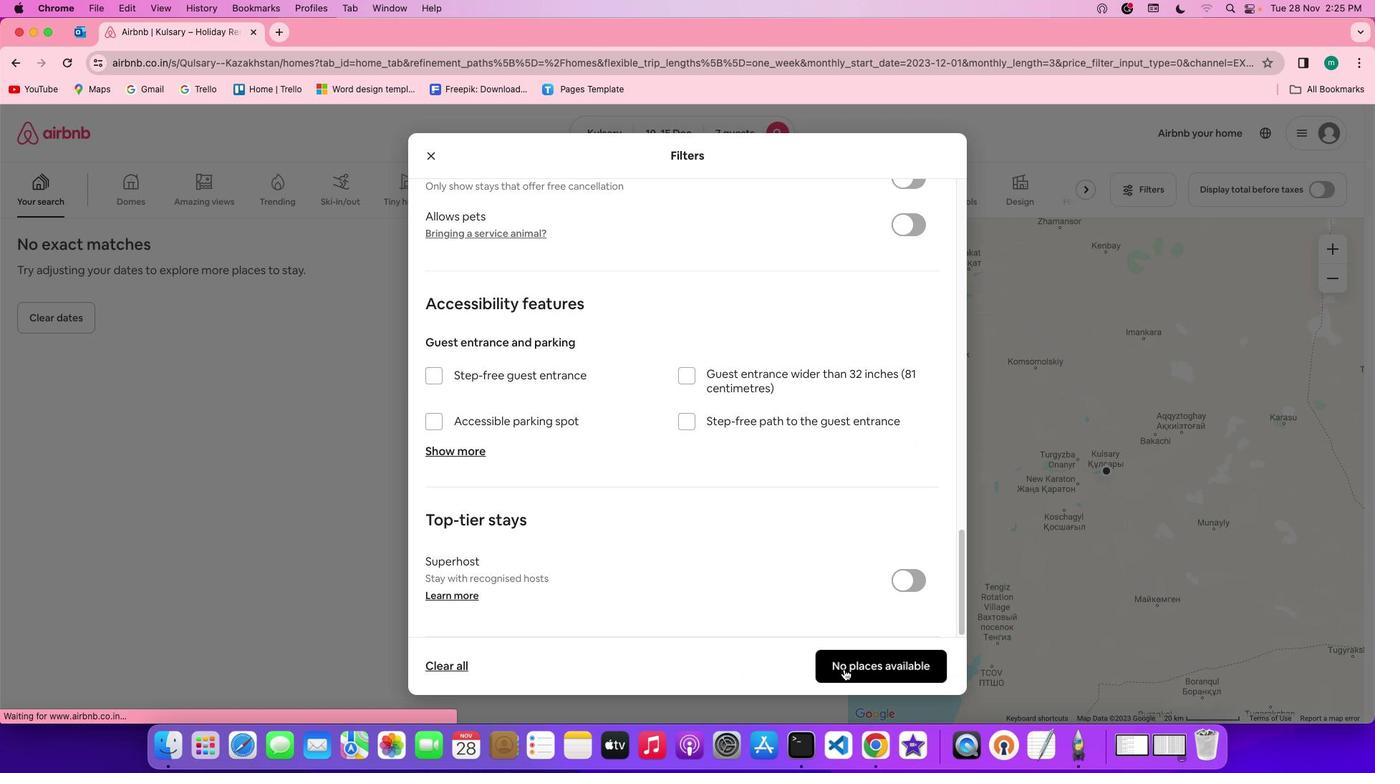 
Action: Mouse moved to (519, 419)
Screenshot: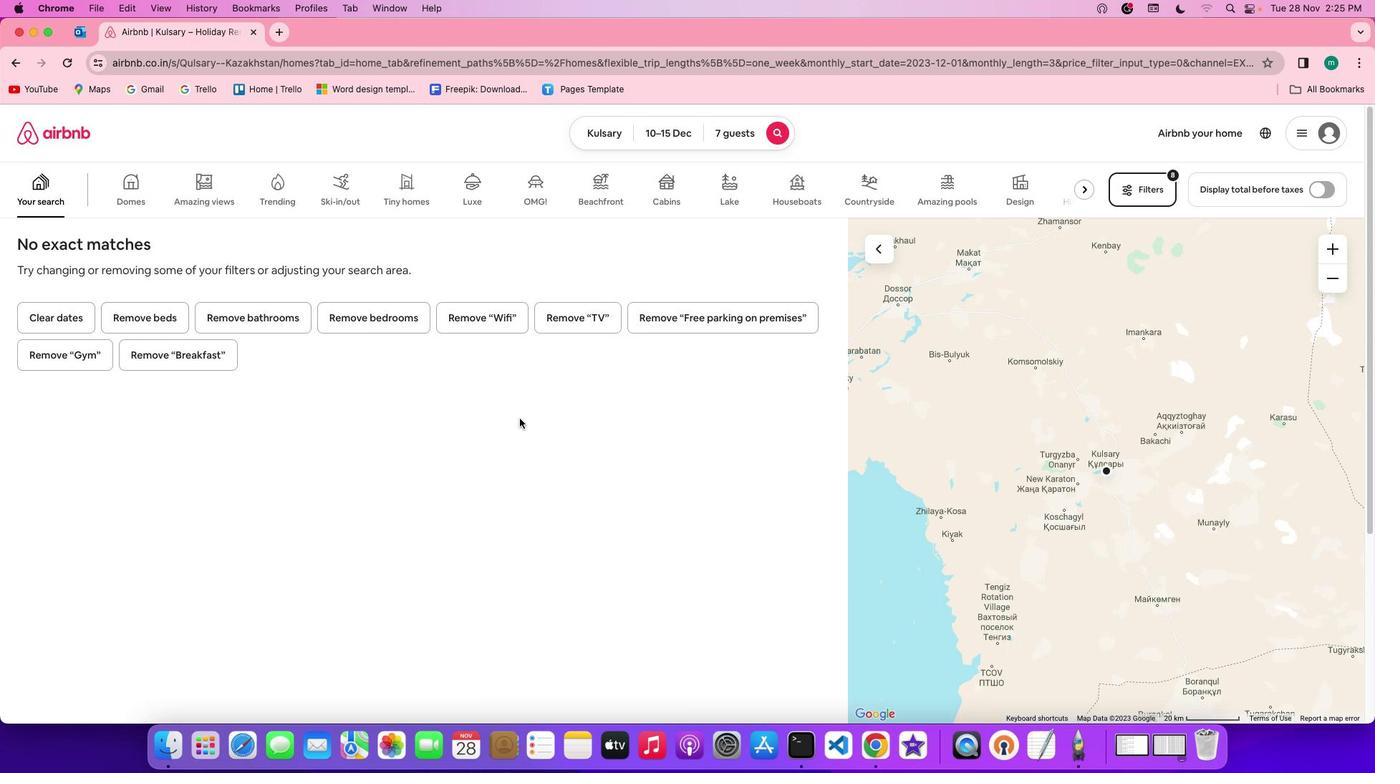 
